 Task: Search one way flight ticket for 3 adults, 3 children in premium economy from Spokane: Spokane International Airport (geiger Field) to Greenville: Pitt-greenville Airport on 5-2-2023. Choice of flights is JetBlue. Number of bags: 9 checked bags. Price is upto 89000. Outbound departure time preference is 20:45.
Action: Mouse moved to (365, 339)
Screenshot: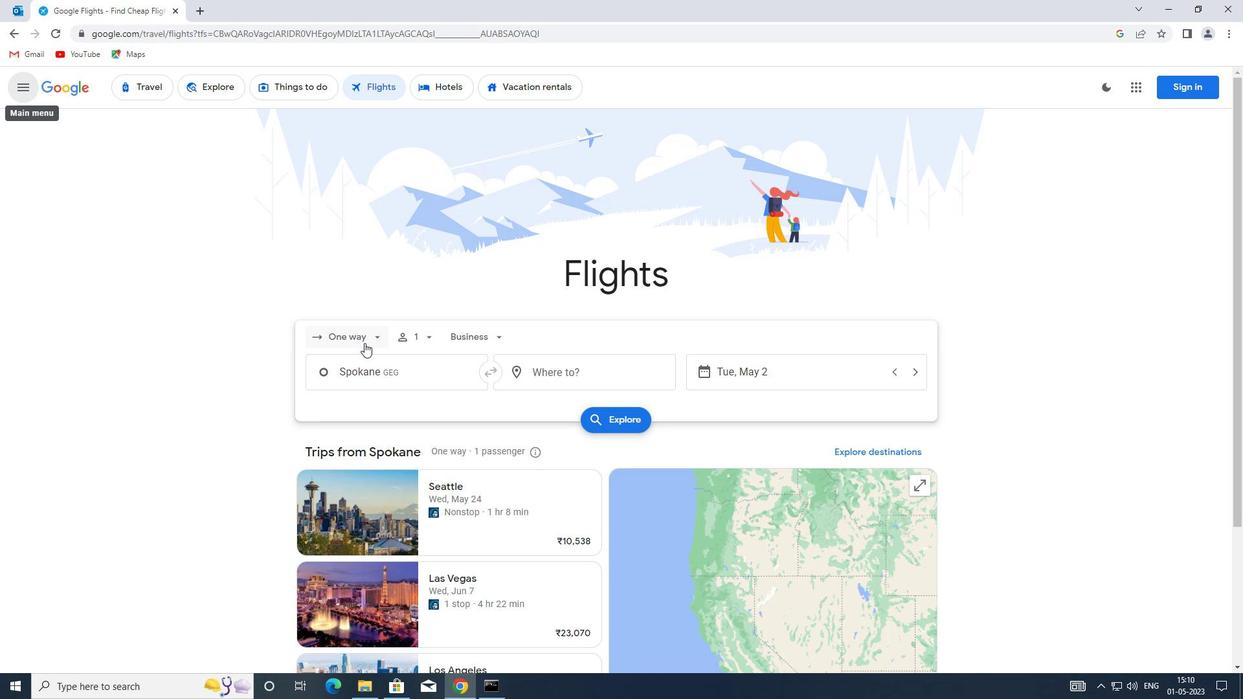 
Action: Mouse pressed left at (365, 339)
Screenshot: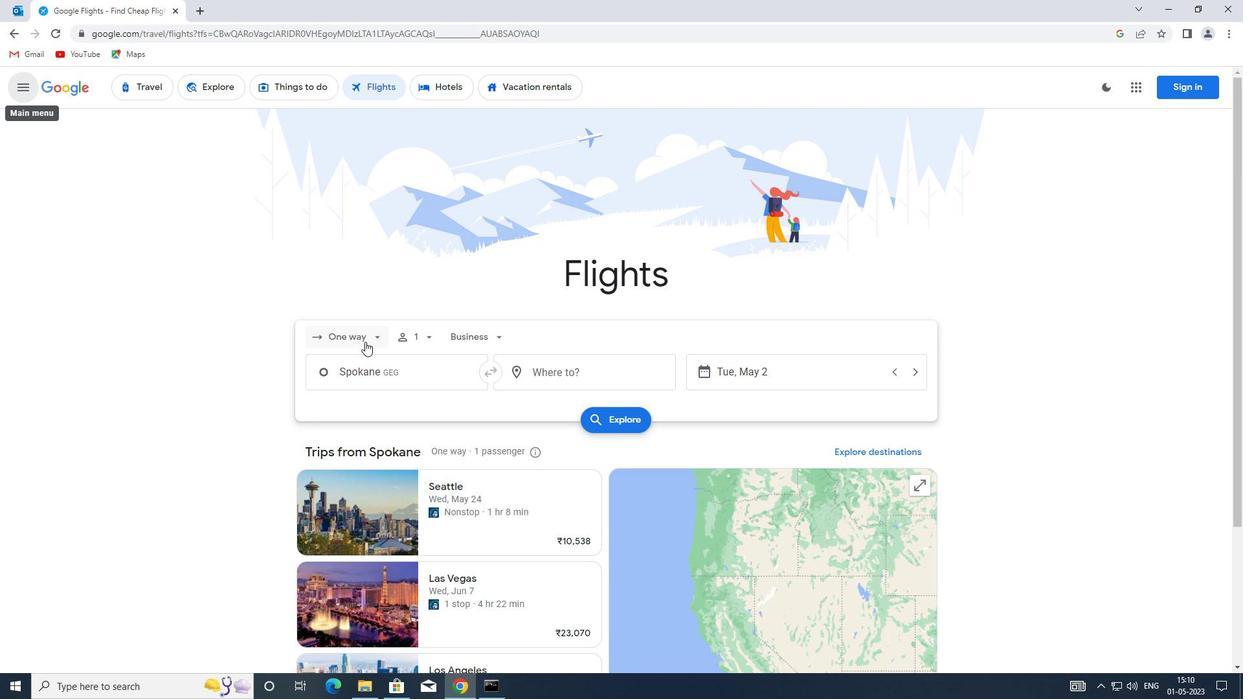 
Action: Mouse moved to (376, 400)
Screenshot: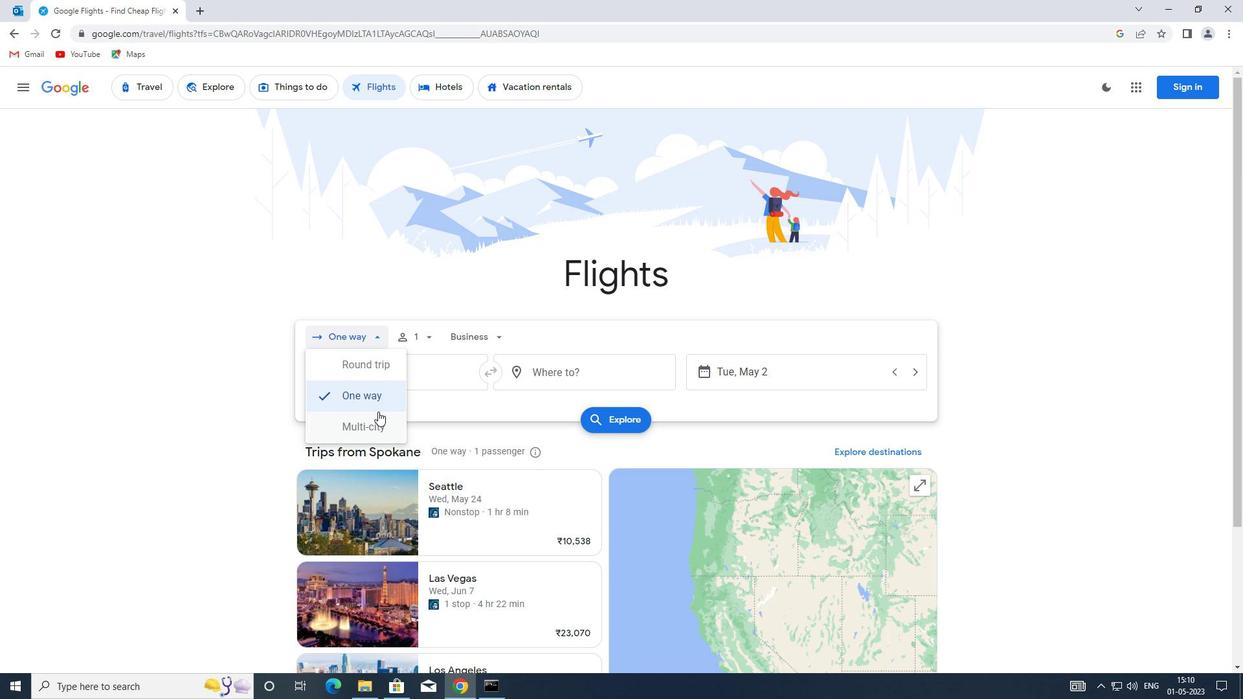 
Action: Mouse pressed left at (376, 400)
Screenshot: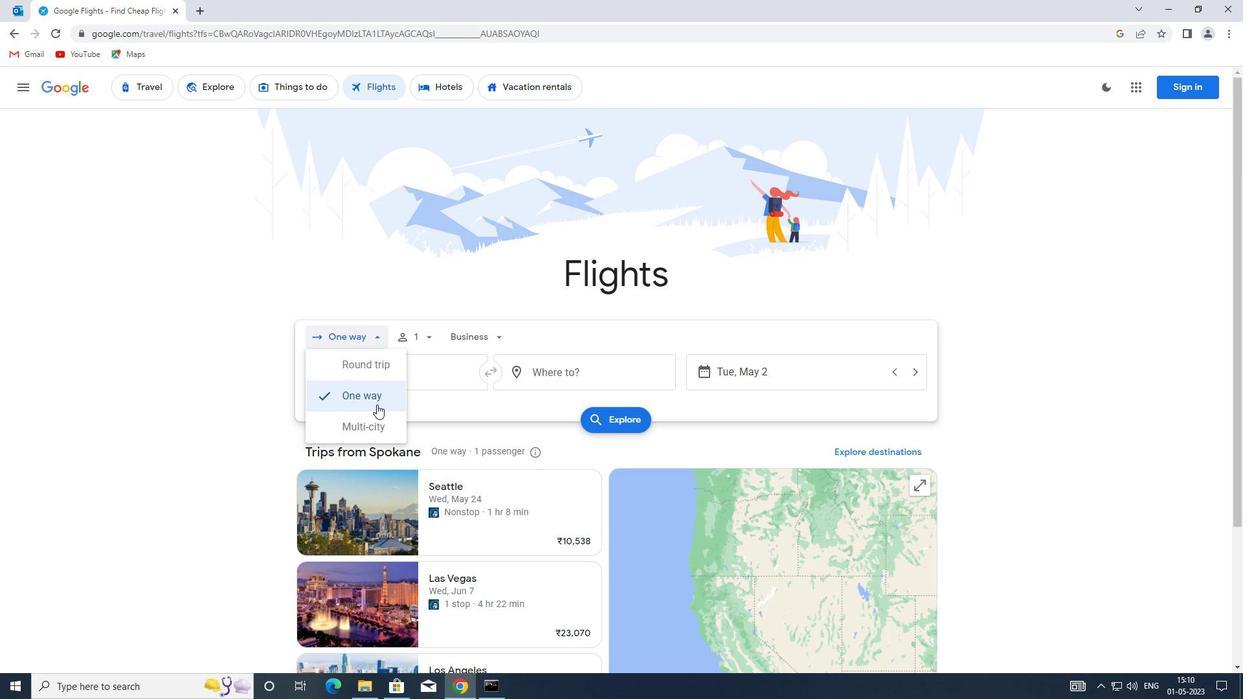 
Action: Mouse moved to (430, 338)
Screenshot: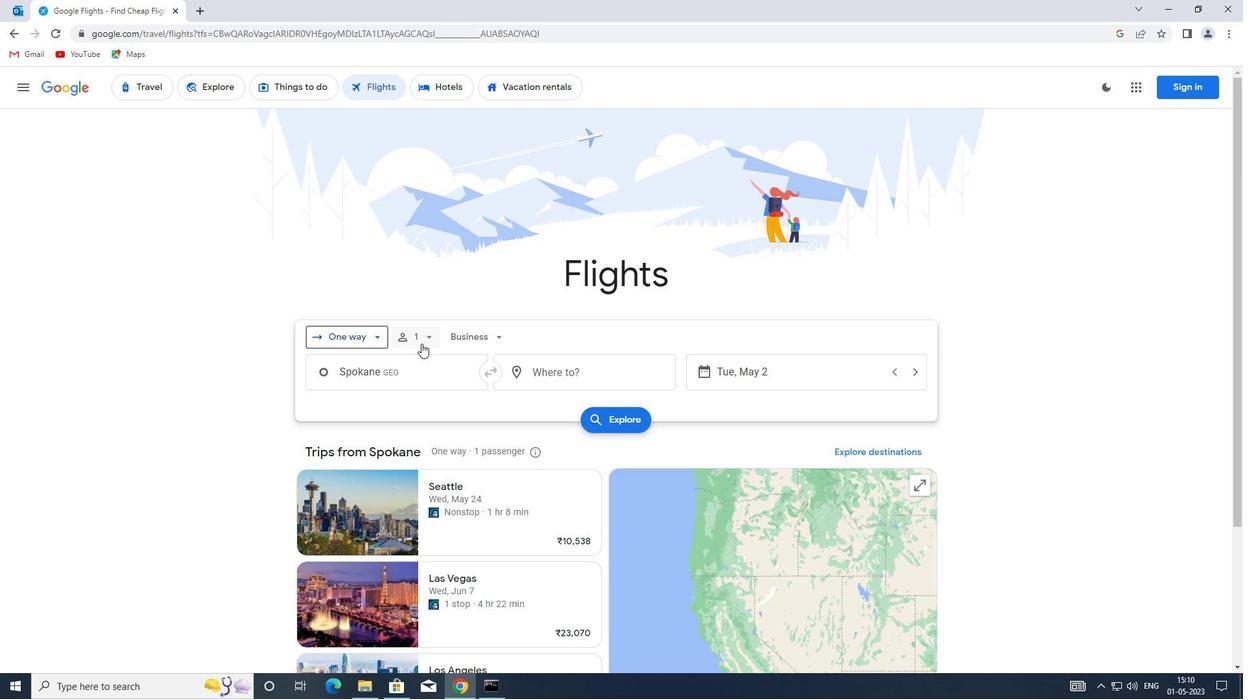 
Action: Mouse pressed left at (430, 338)
Screenshot: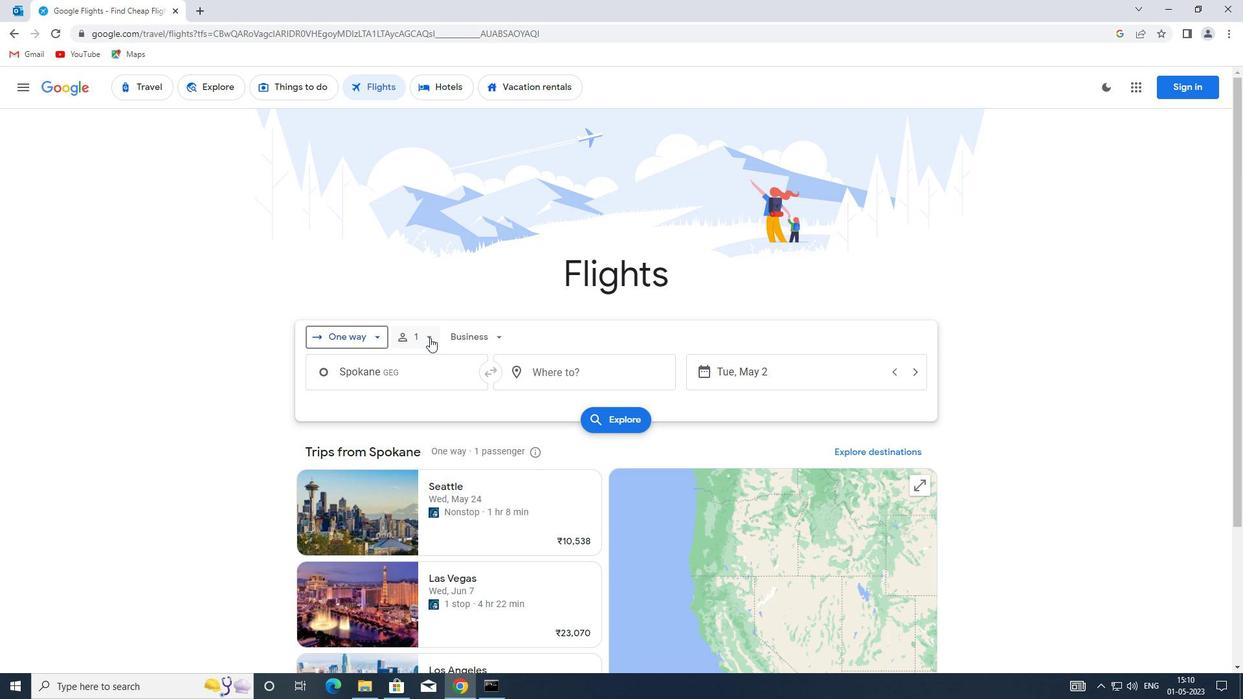 
Action: Mouse moved to (526, 371)
Screenshot: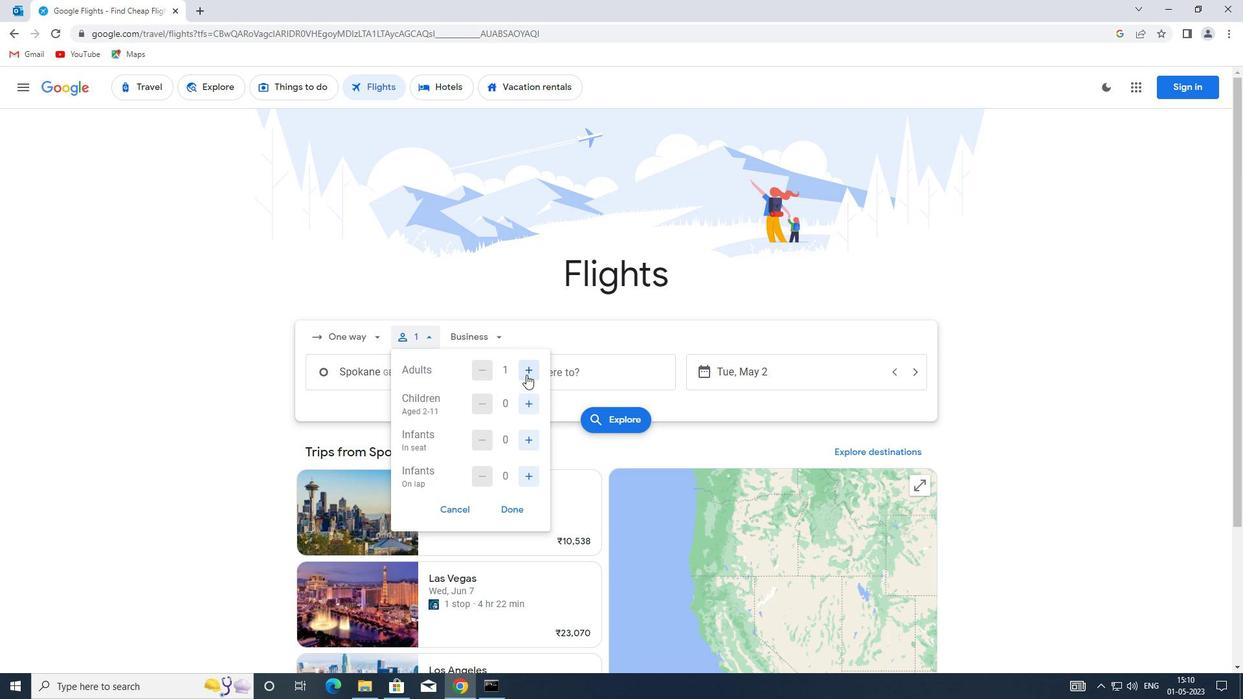 
Action: Mouse pressed left at (526, 371)
Screenshot: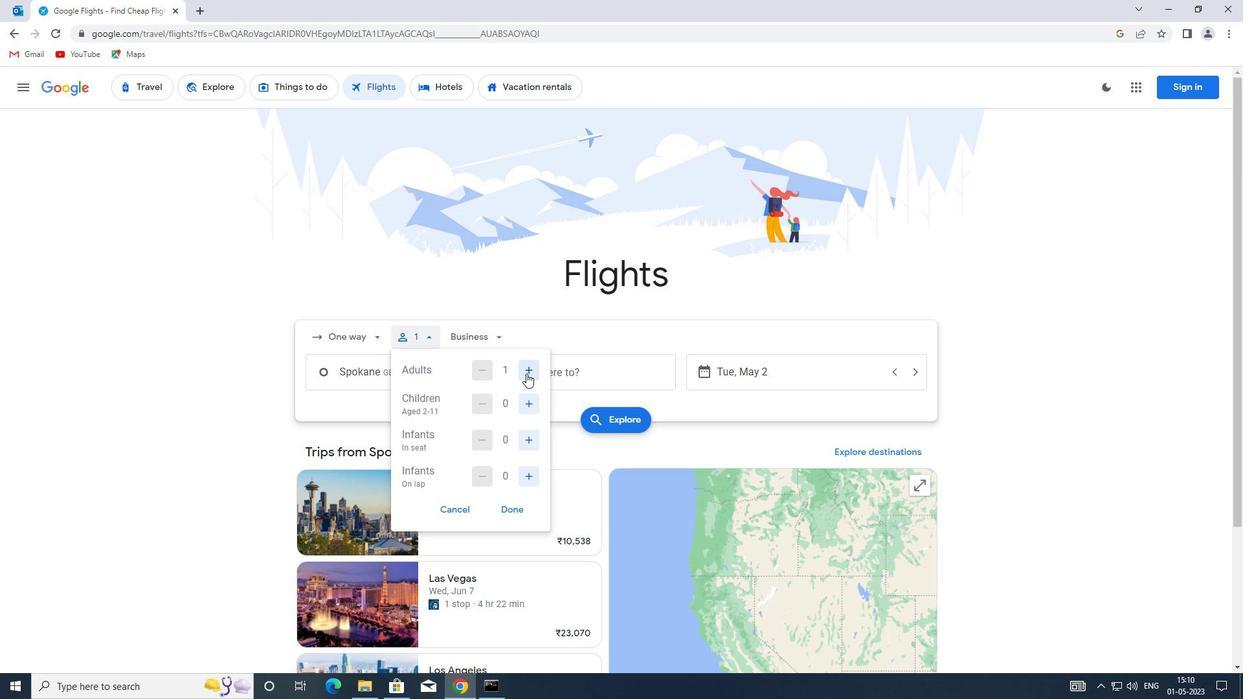 
Action: Mouse pressed left at (526, 371)
Screenshot: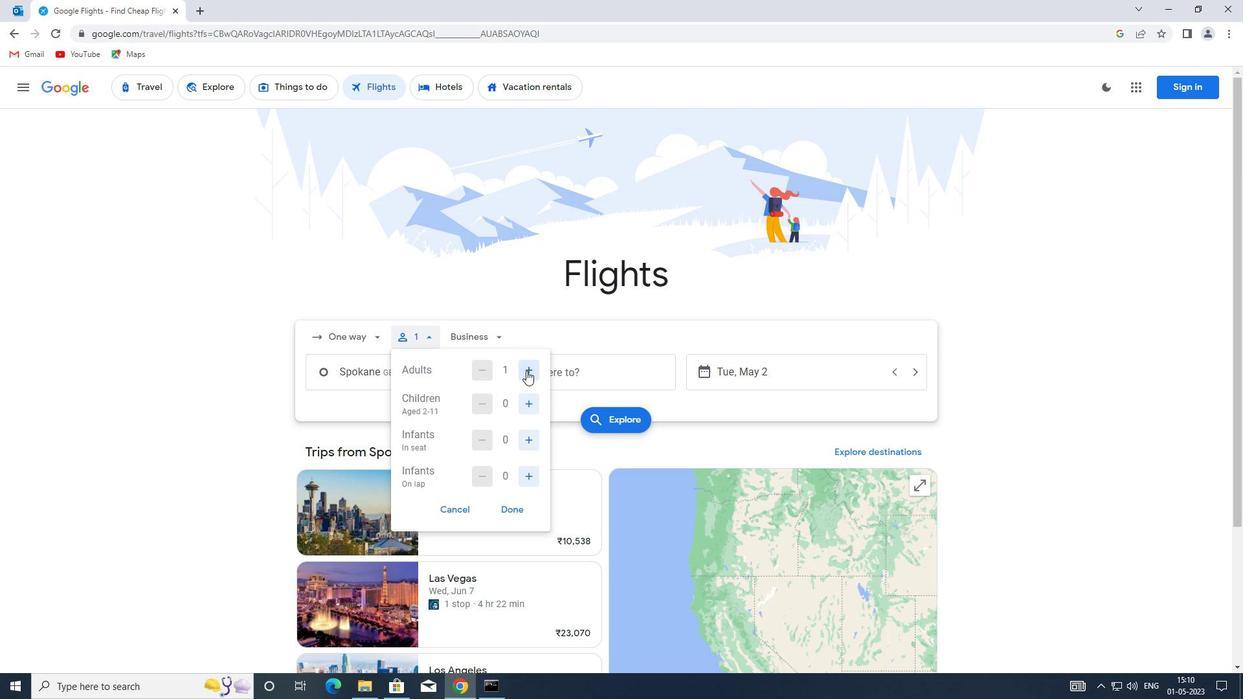 
Action: Mouse moved to (531, 406)
Screenshot: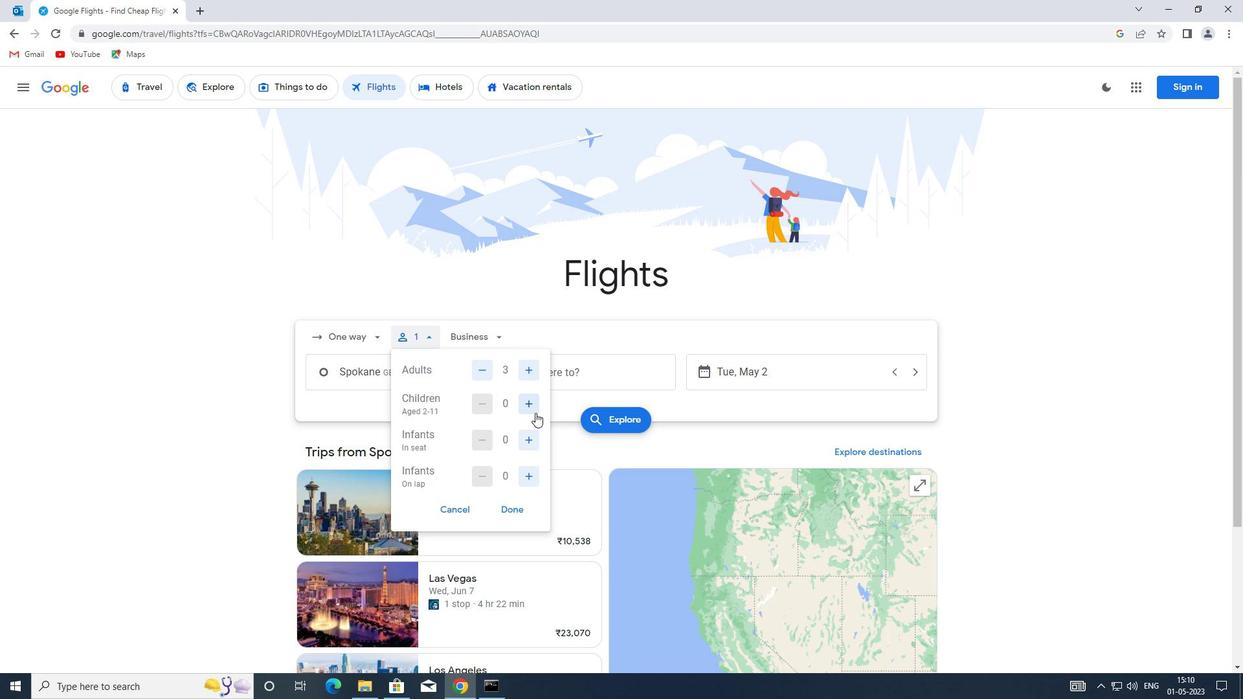 
Action: Mouse pressed left at (531, 406)
Screenshot: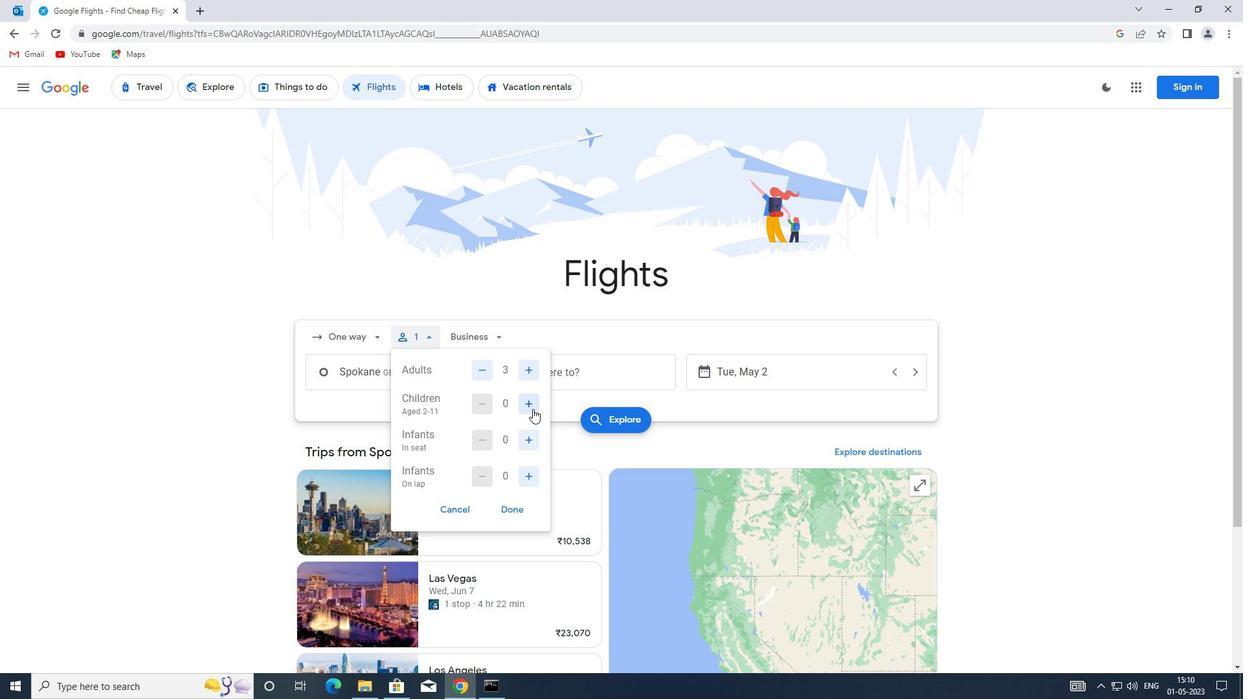 
Action: Mouse pressed left at (531, 406)
Screenshot: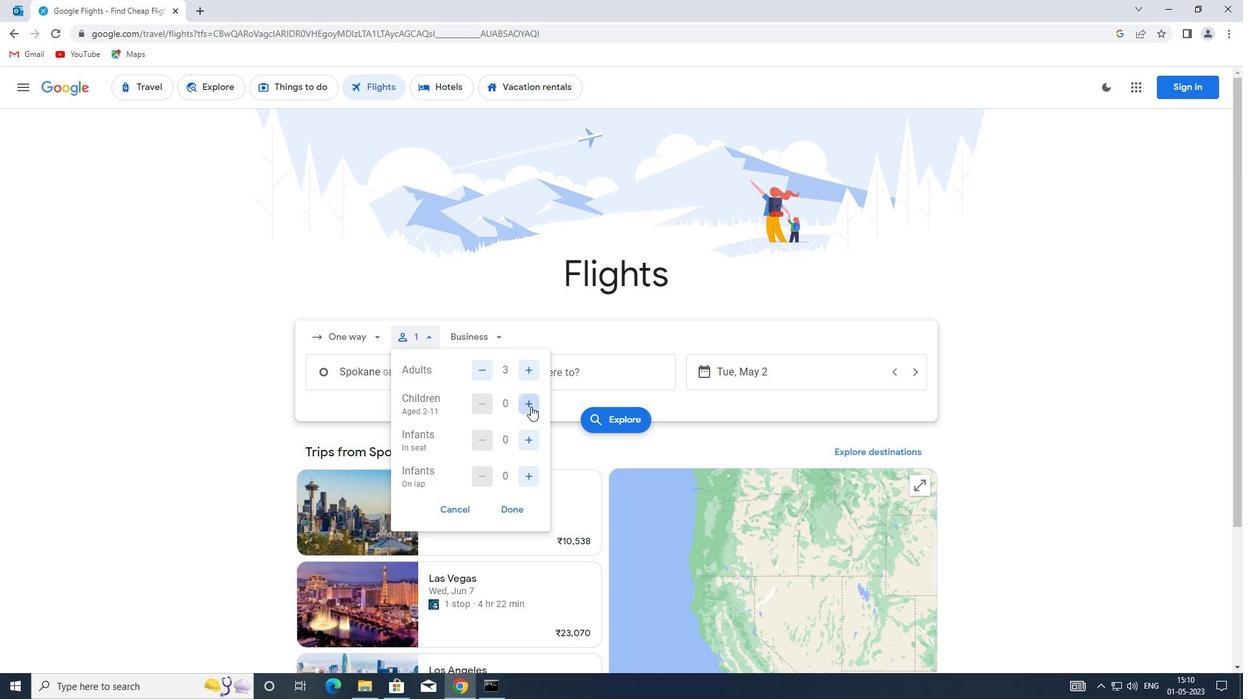 
Action: Mouse pressed left at (531, 406)
Screenshot: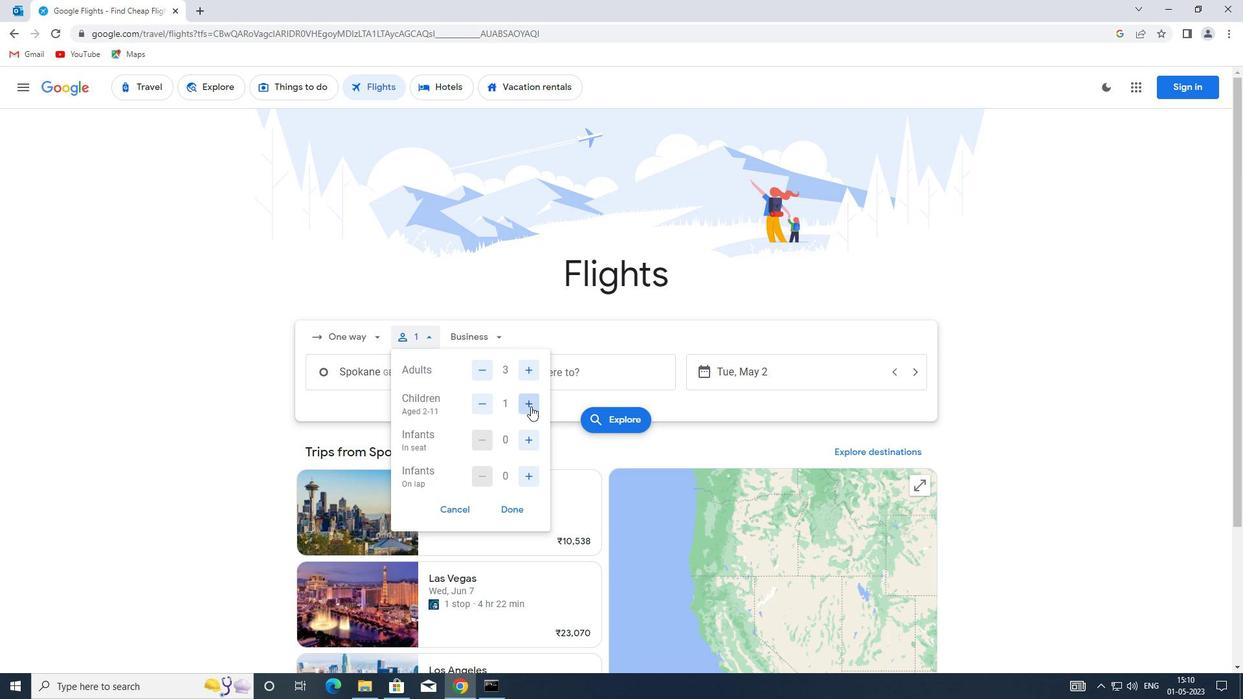 
Action: Mouse moved to (515, 509)
Screenshot: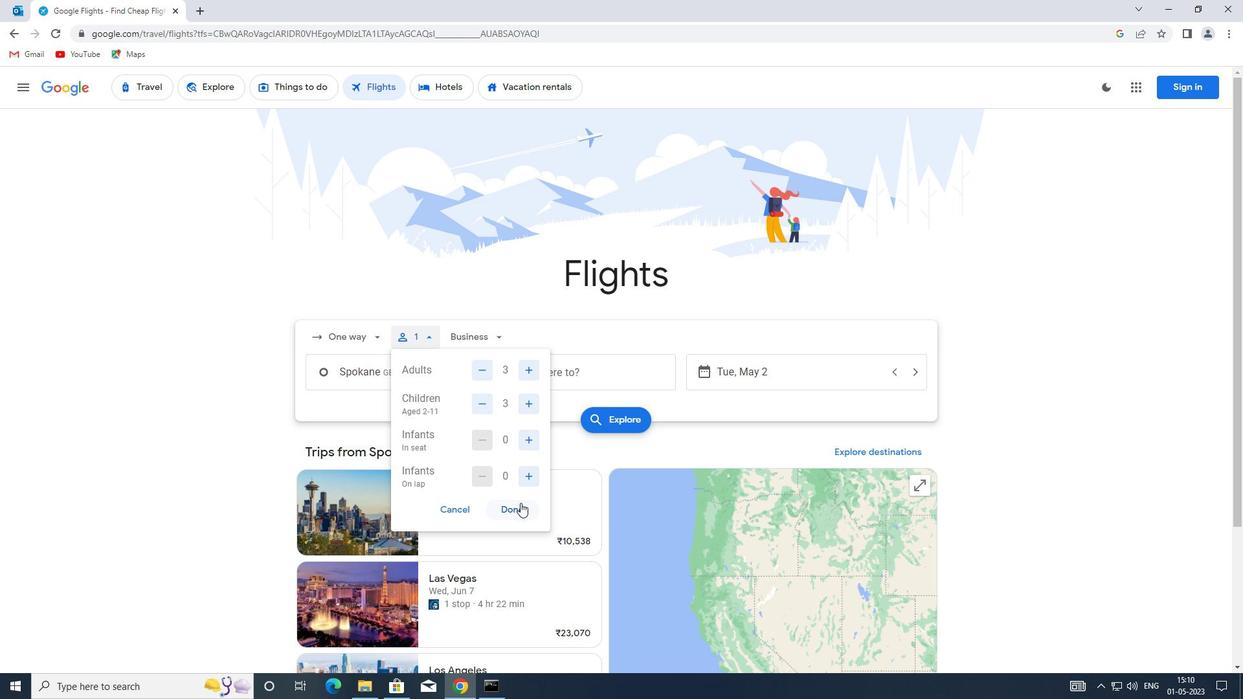 
Action: Mouse pressed left at (515, 509)
Screenshot: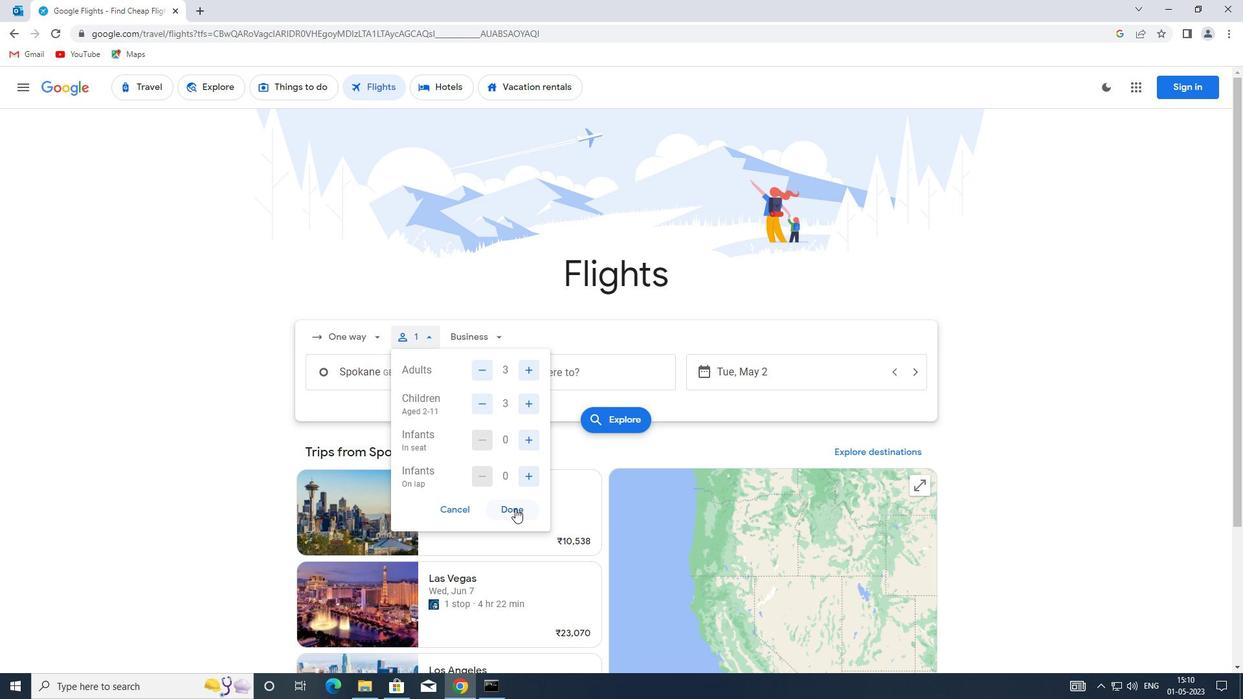 
Action: Mouse moved to (493, 344)
Screenshot: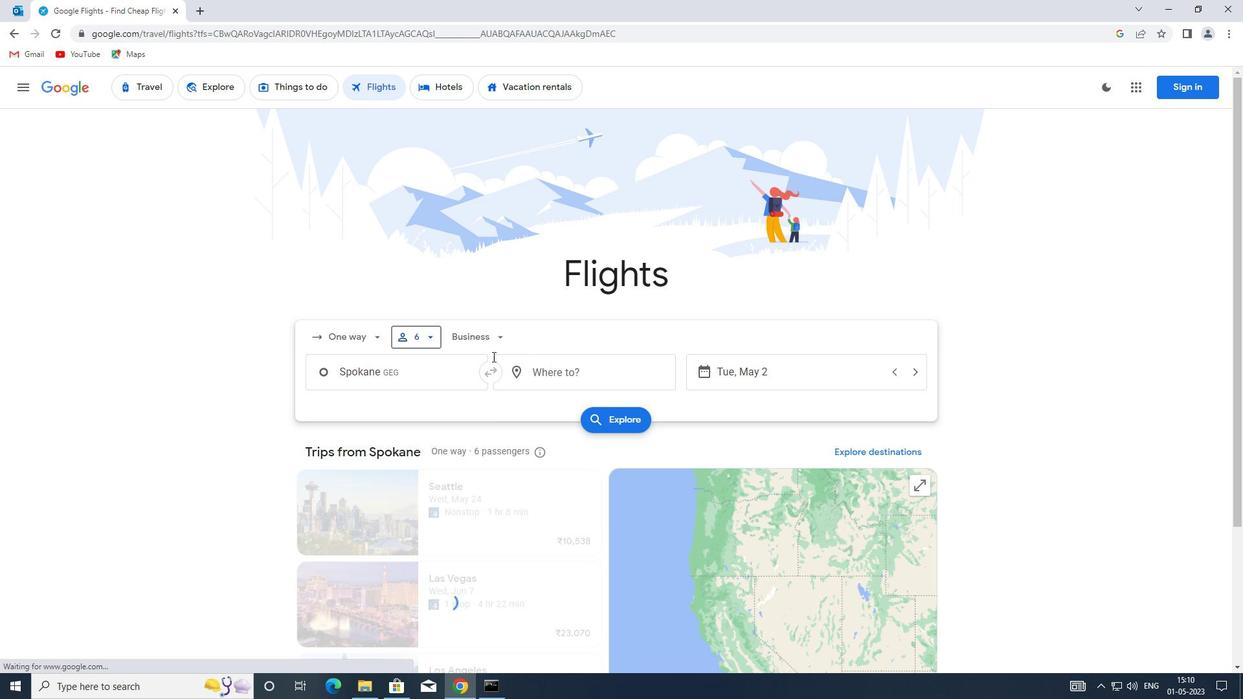 
Action: Mouse pressed left at (493, 344)
Screenshot: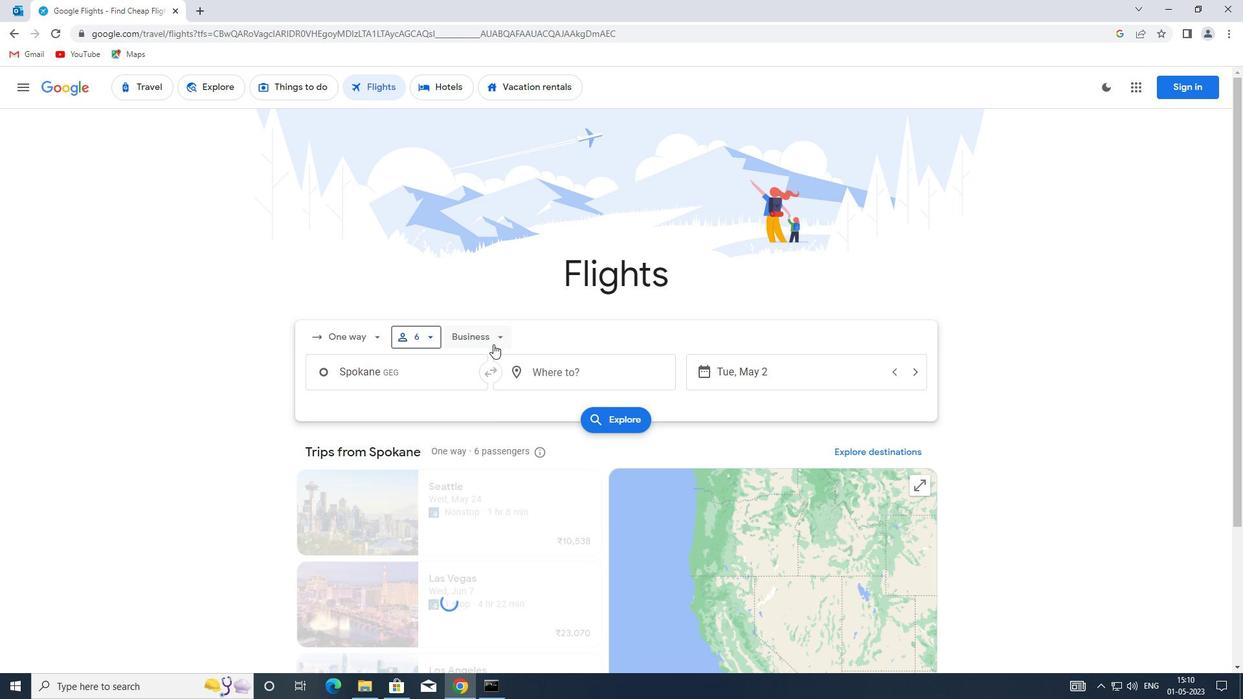 
Action: Mouse moved to (510, 398)
Screenshot: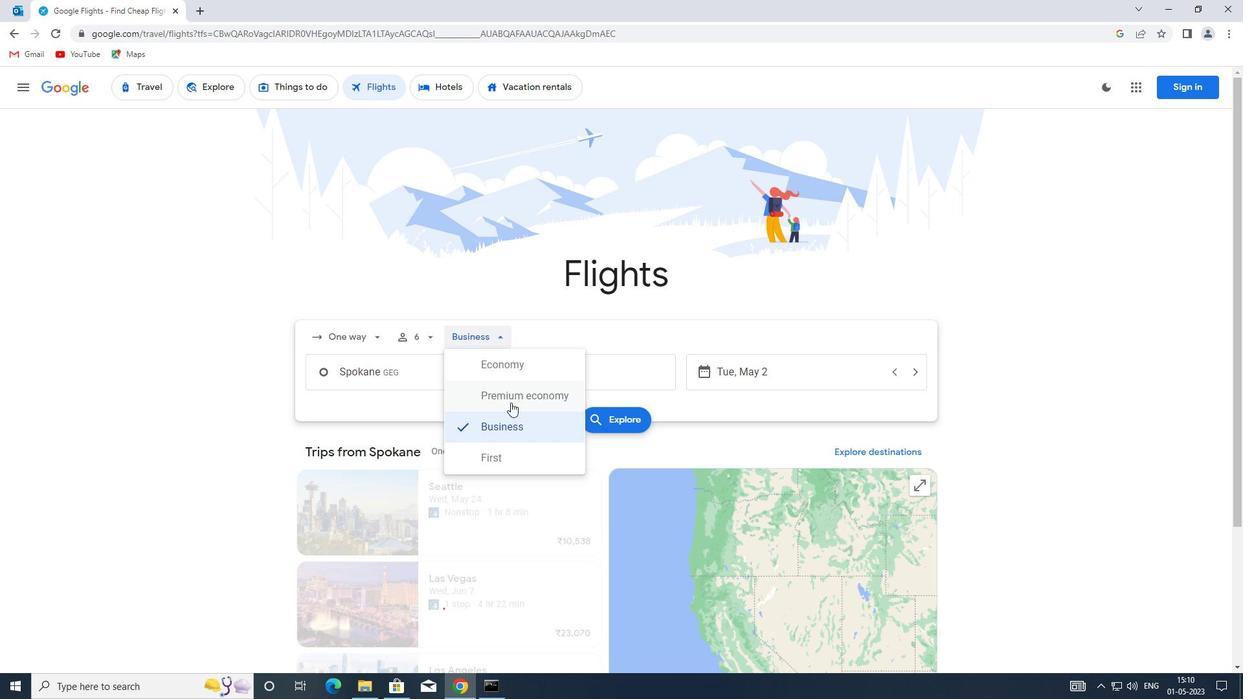 
Action: Mouse pressed left at (510, 398)
Screenshot: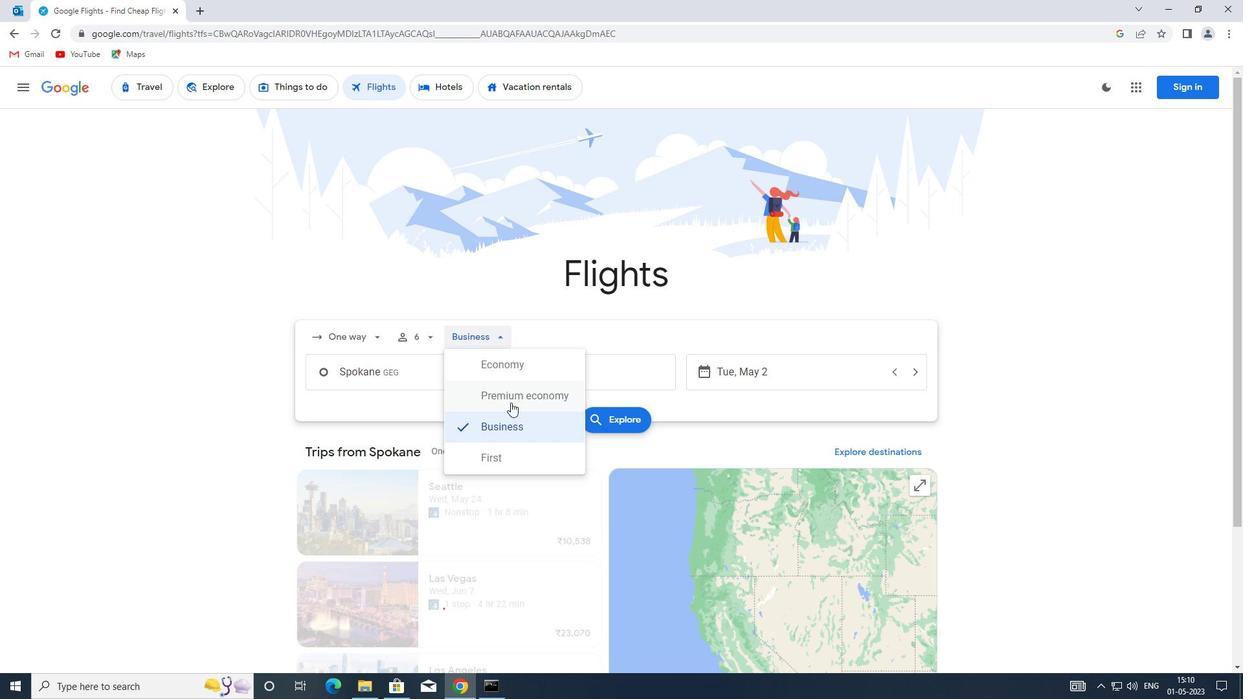 
Action: Mouse moved to (427, 373)
Screenshot: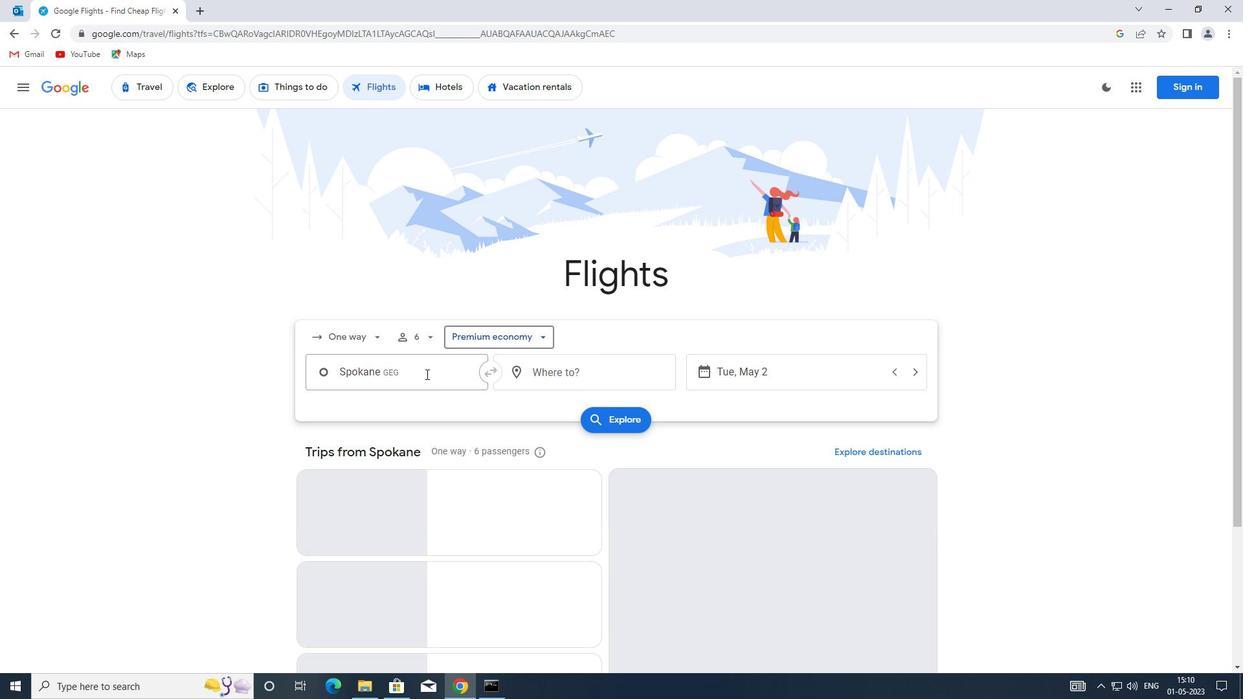 
Action: Mouse pressed left at (427, 373)
Screenshot: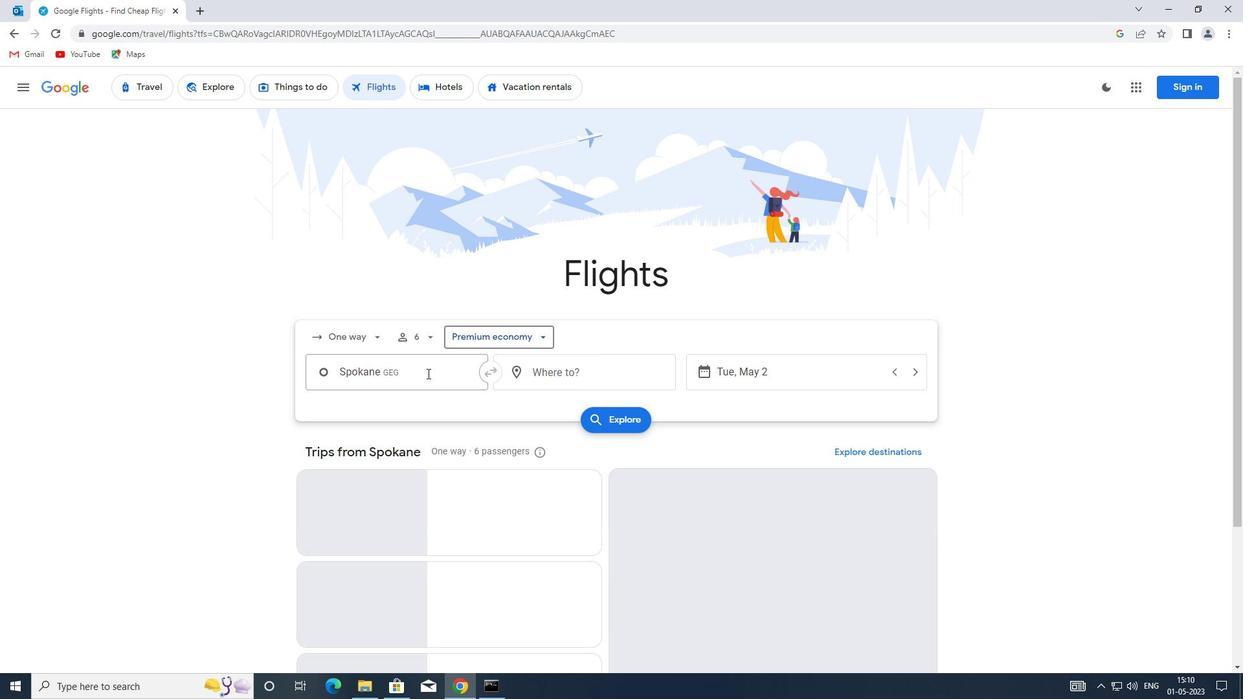
Action: Mouse moved to (429, 373)
Screenshot: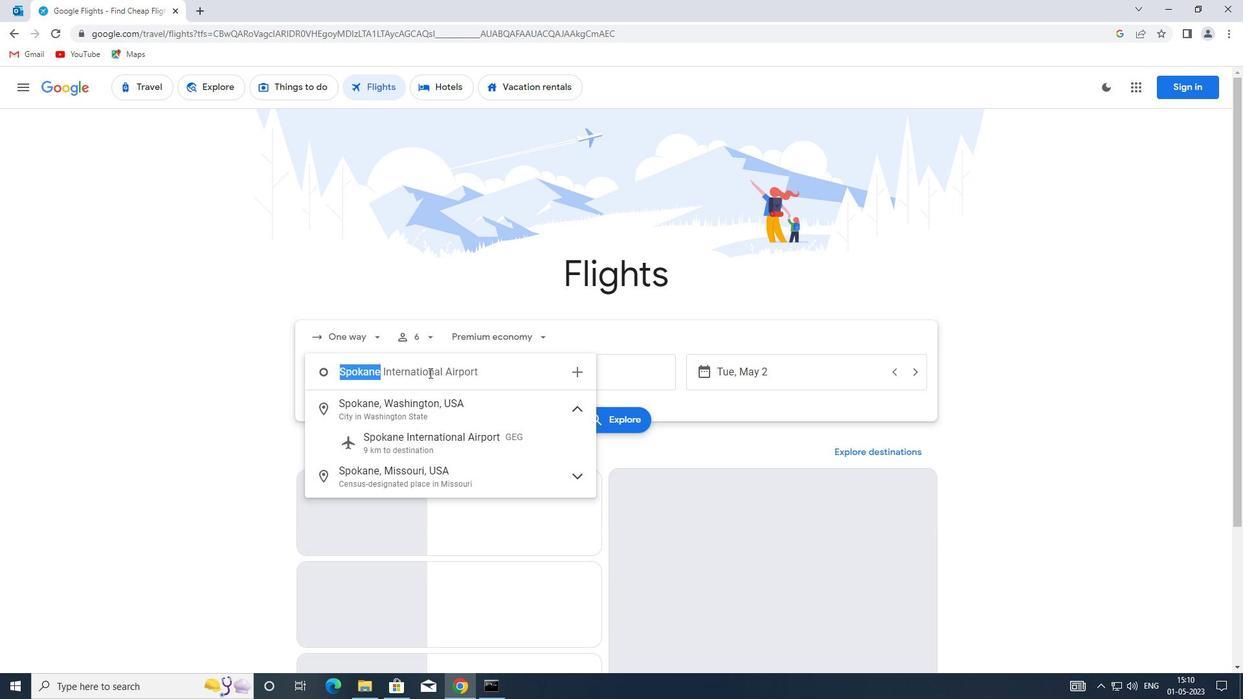 
Action: Key pressed <Key.enter>
Screenshot: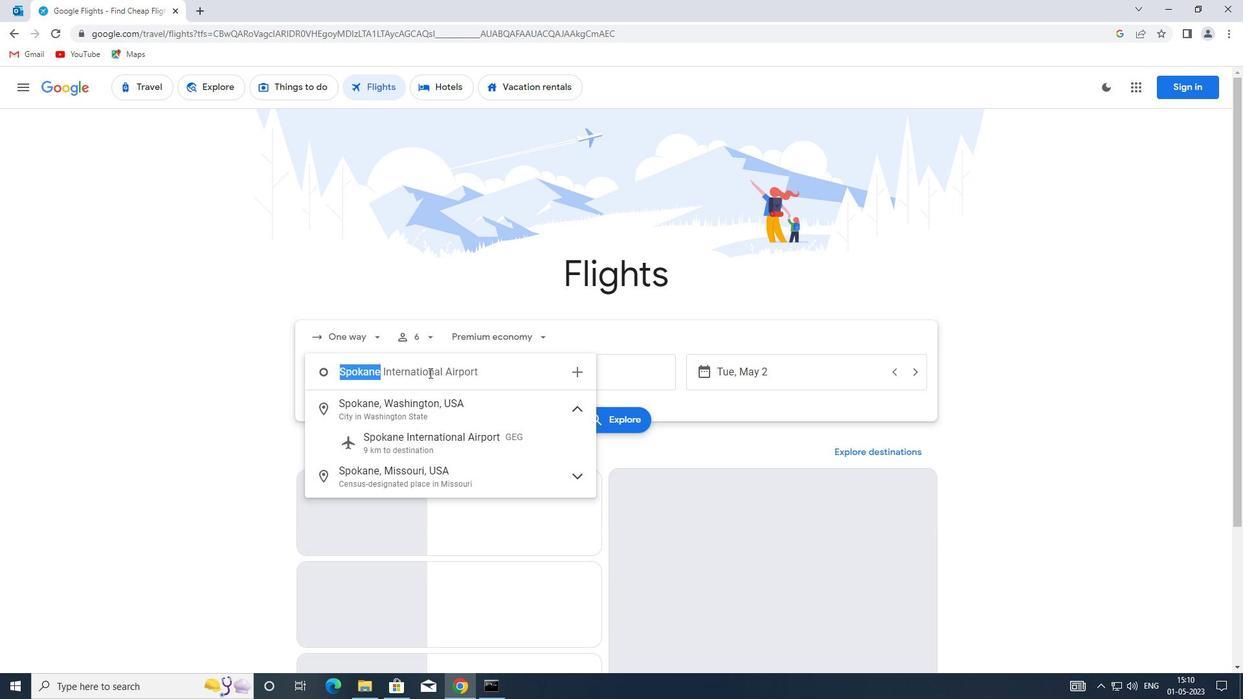 
Action: Mouse moved to (535, 376)
Screenshot: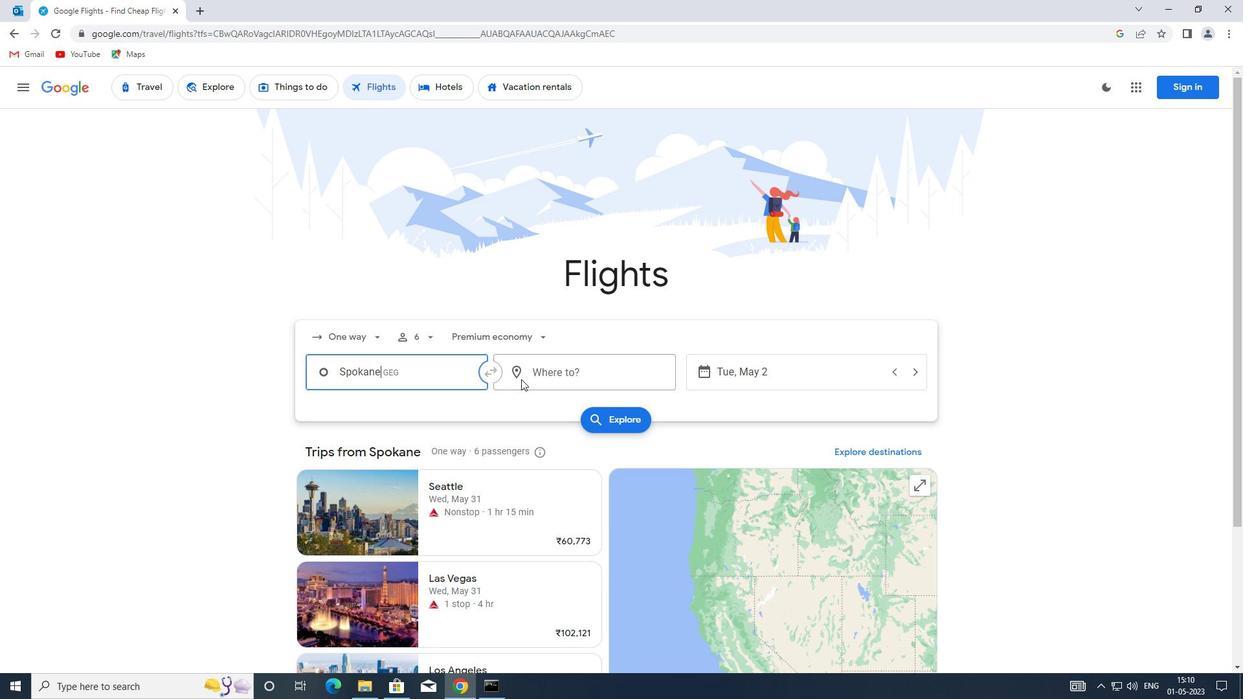
Action: Mouse pressed left at (535, 376)
Screenshot: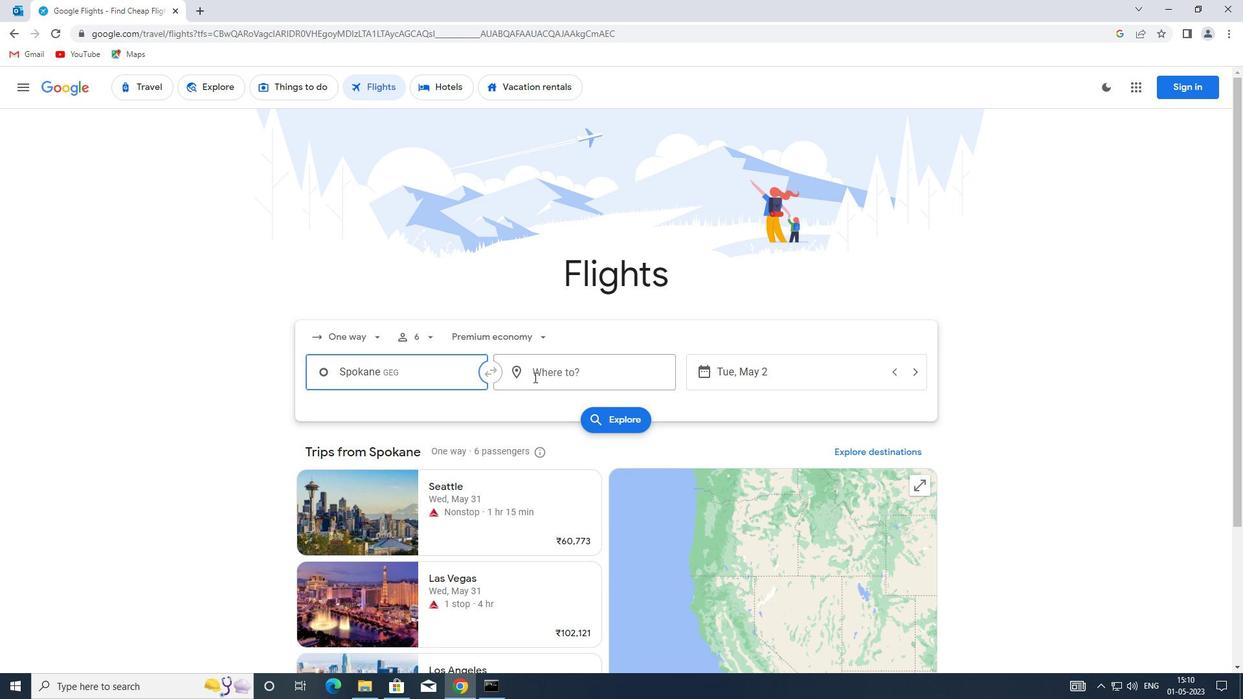 
Action: Mouse moved to (535, 376)
Screenshot: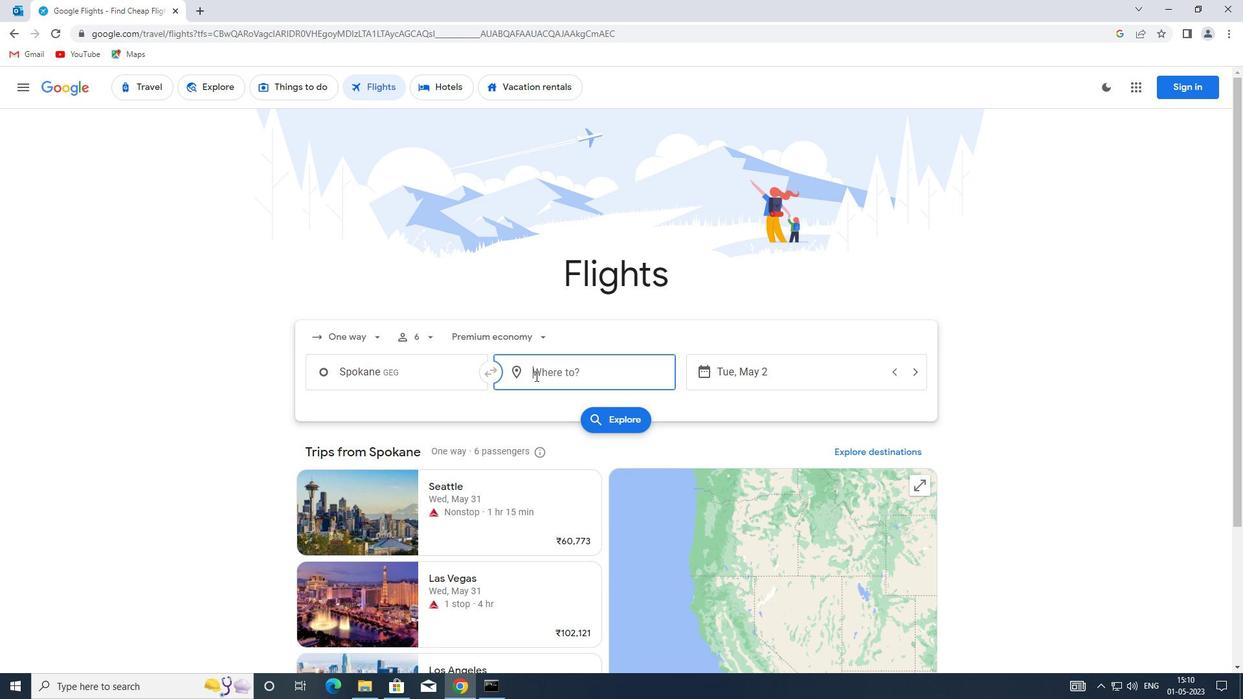
Action: Key pressed pgv<Key.enter>
Screenshot: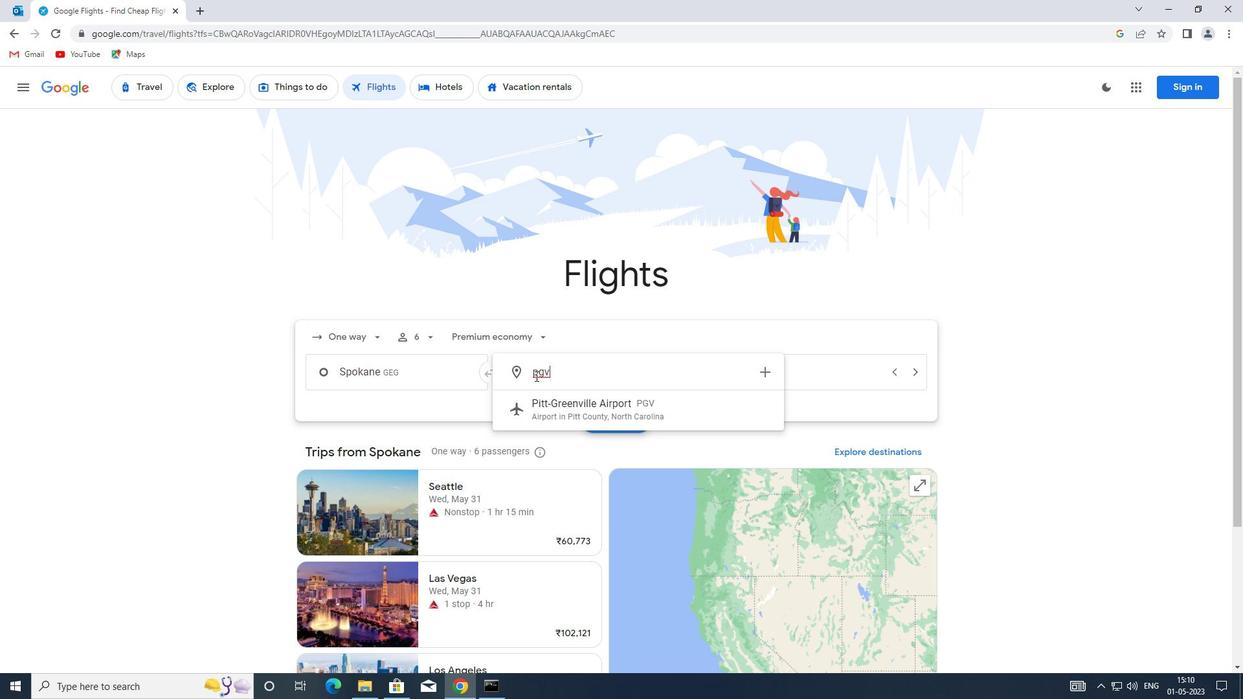 
Action: Mouse moved to (742, 369)
Screenshot: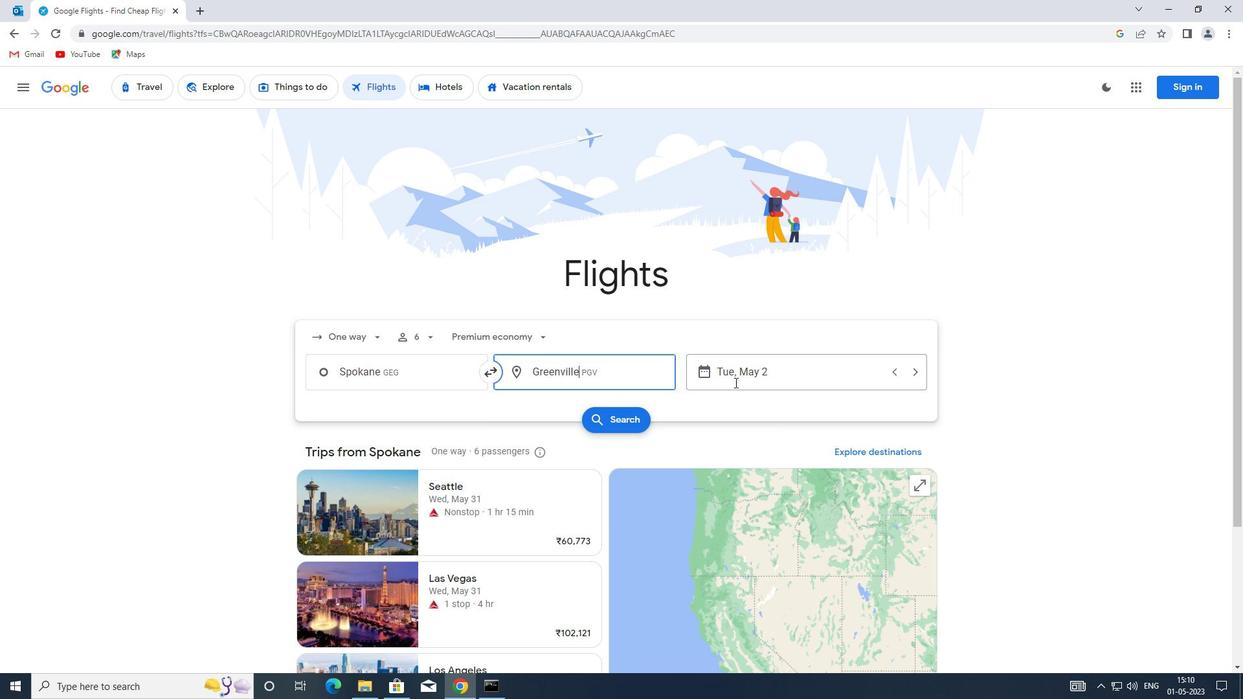 
Action: Mouse pressed left at (742, 369)
Screenshot: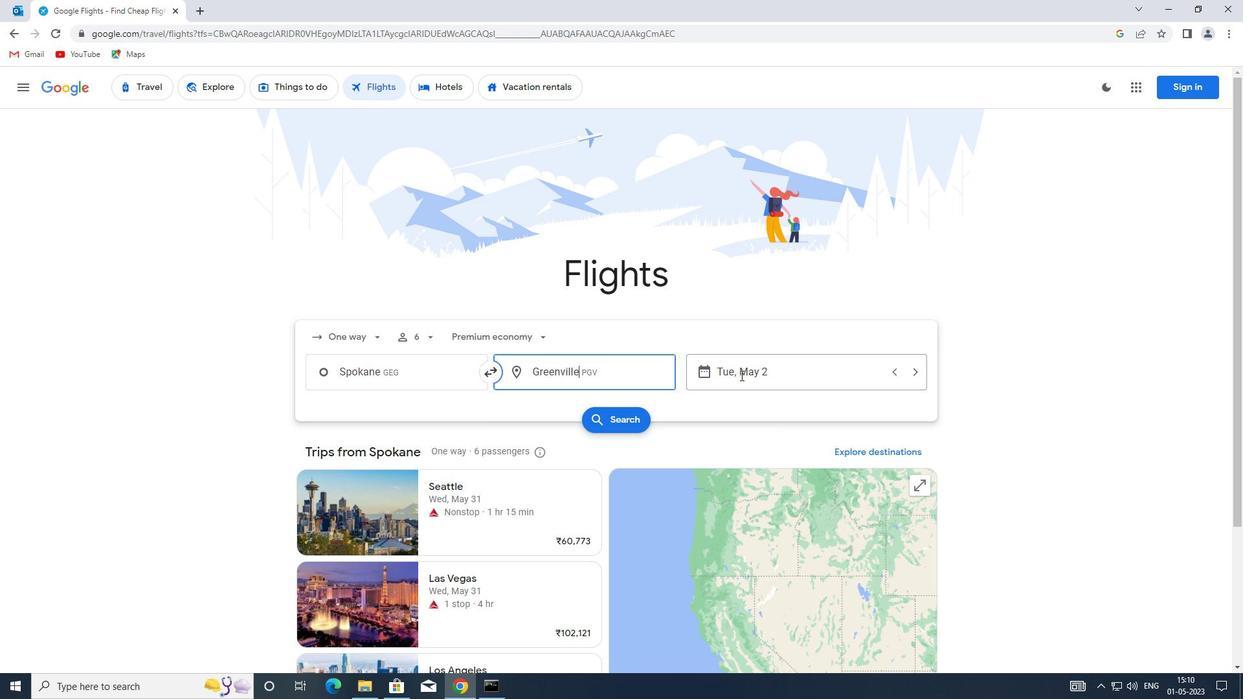 
Action: Mouse moved to (521, 441)
Screenshot: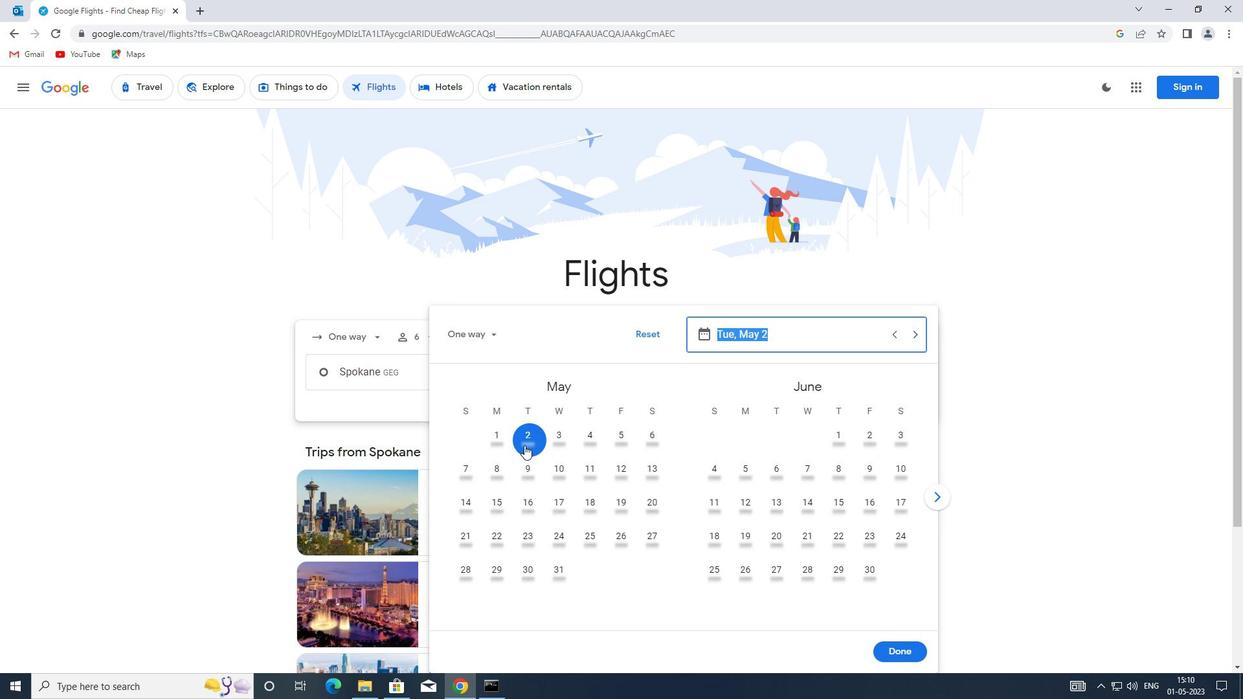 
Action: Mouse pressed left at (521, 441)
Screenshot: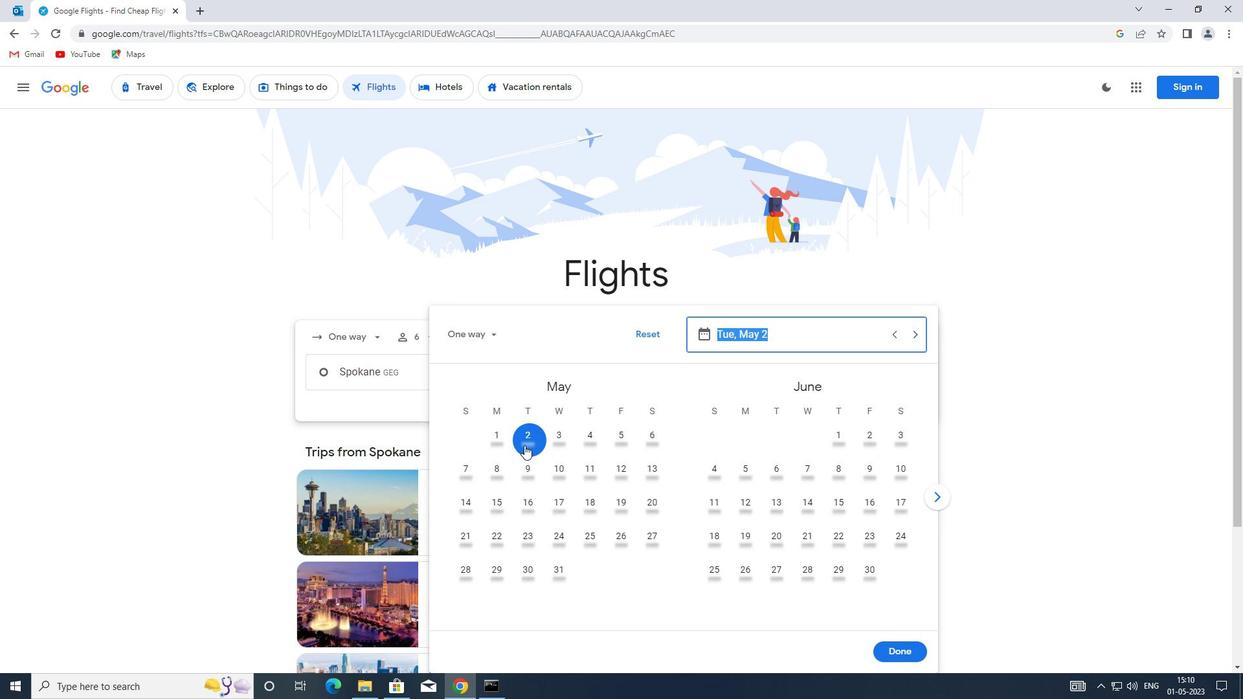 
Action: Mouse moved to (902, 656)
Screenshot: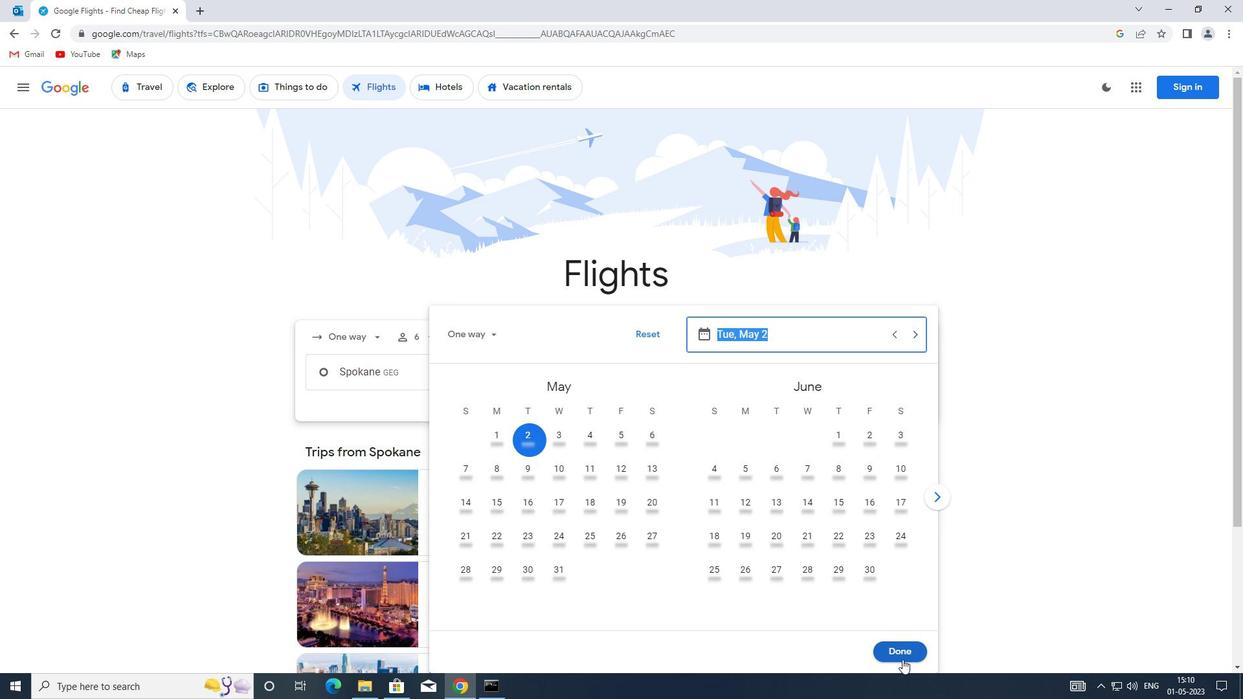 
Action: Mouse pressed left at (902, 656)
Screenshot: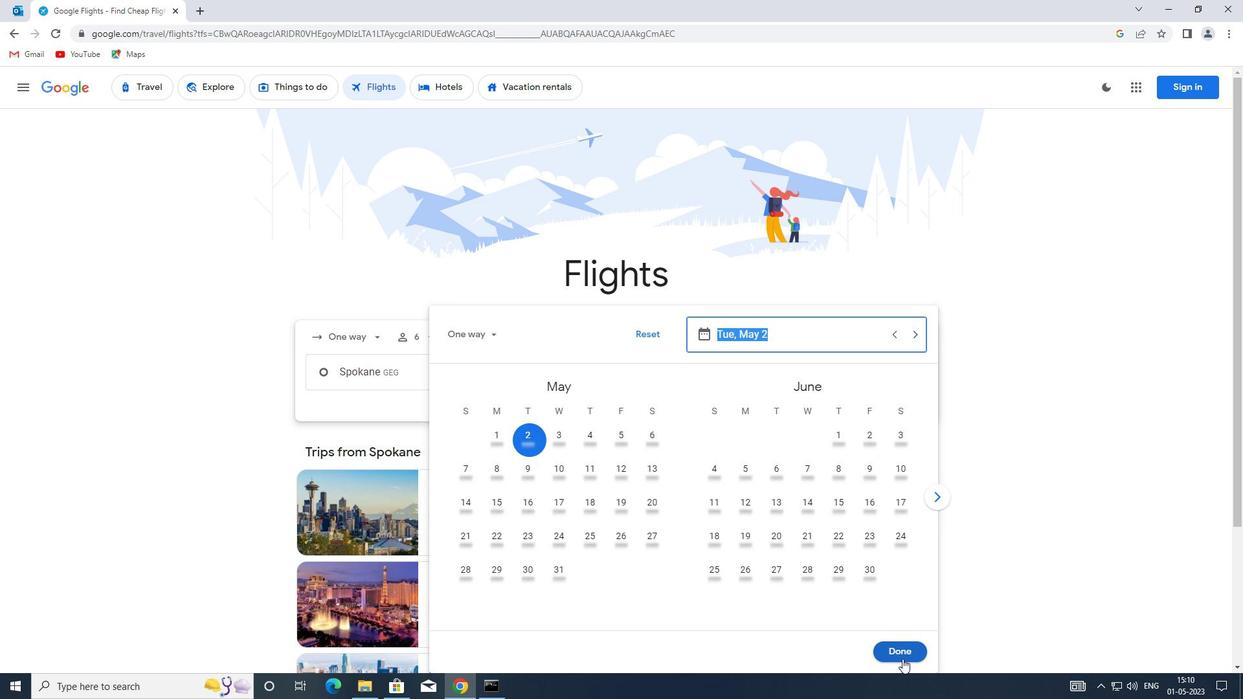 
Action: Mouse moved to (611, 426)
Screenshot: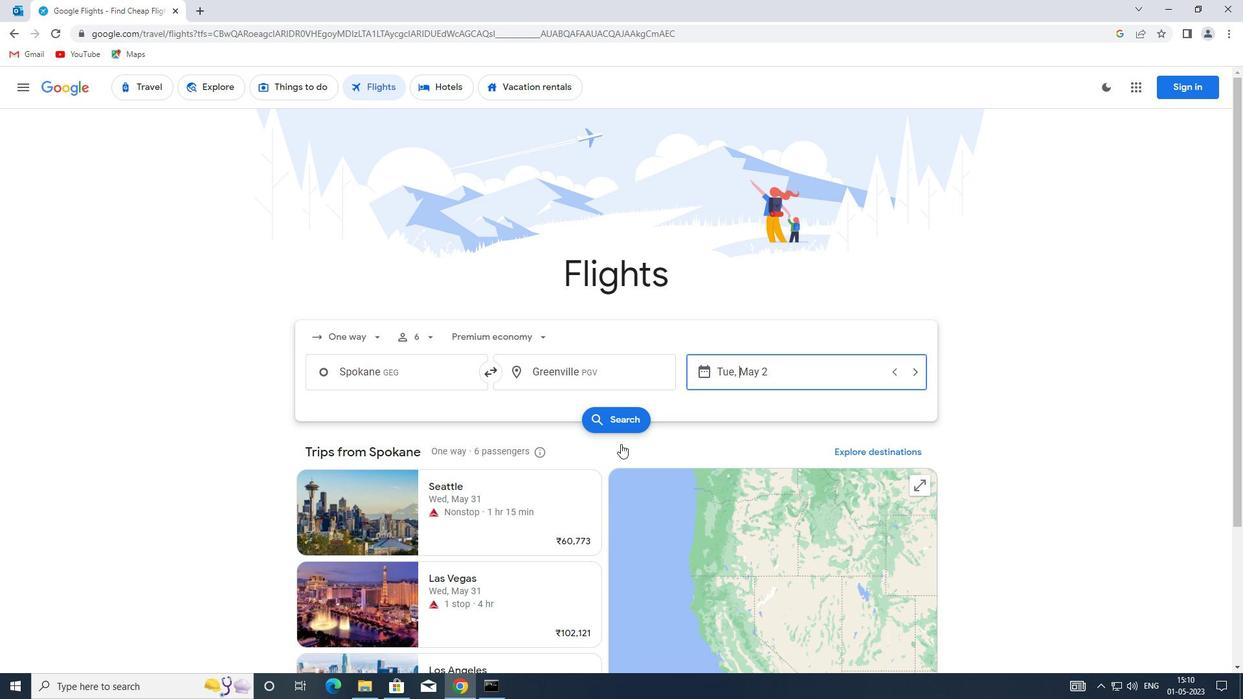 
Action: Mouse pressed left at (611, 426)
Screenshot: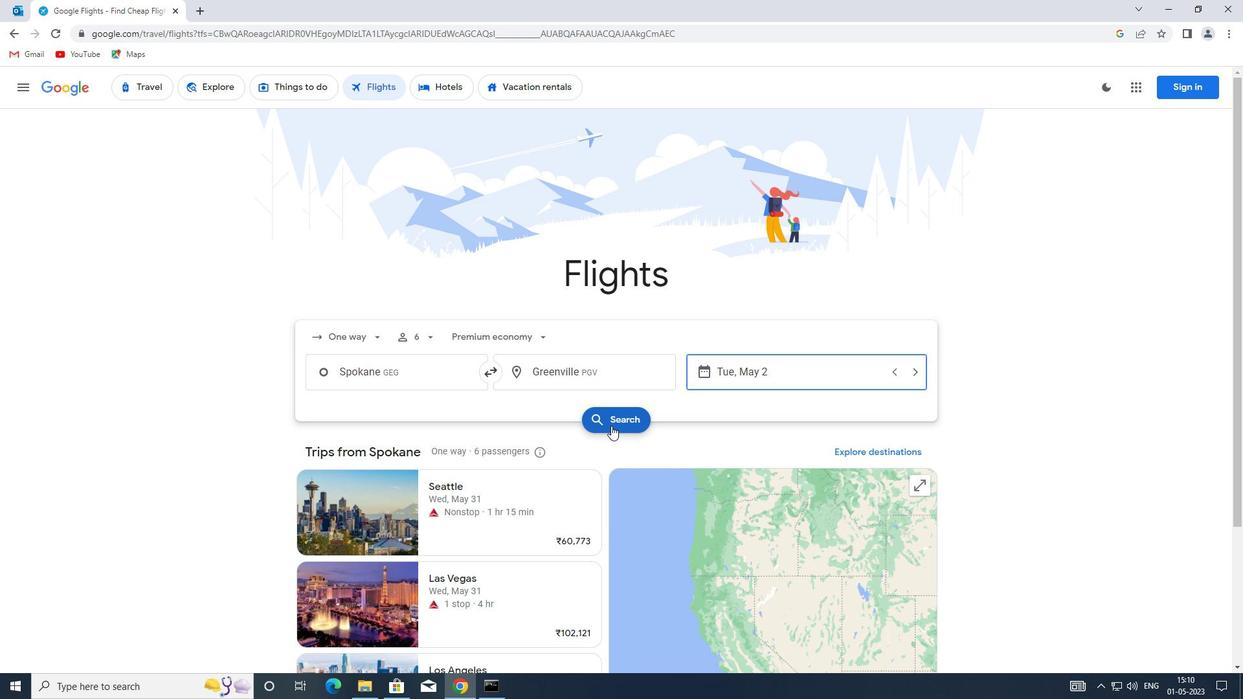 
Action: Mouse moved to (336, 206)
Screenshot: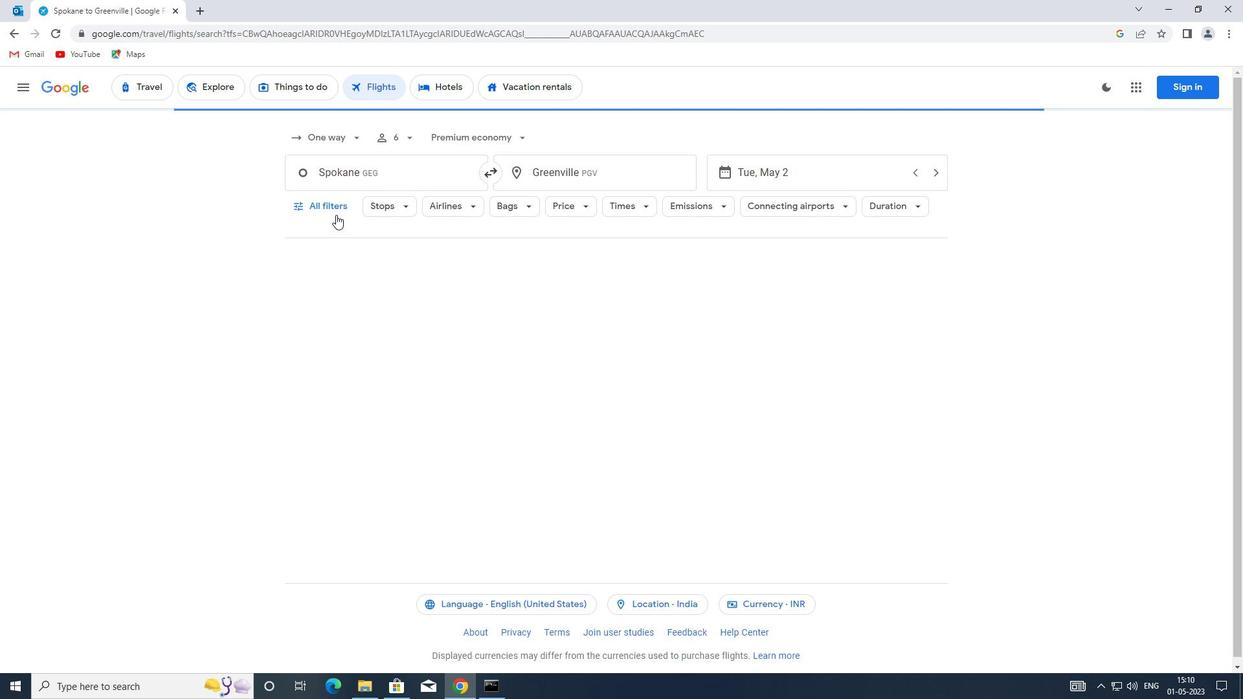 
Action: Mouse pressed left at (336, 206)
Screenshot: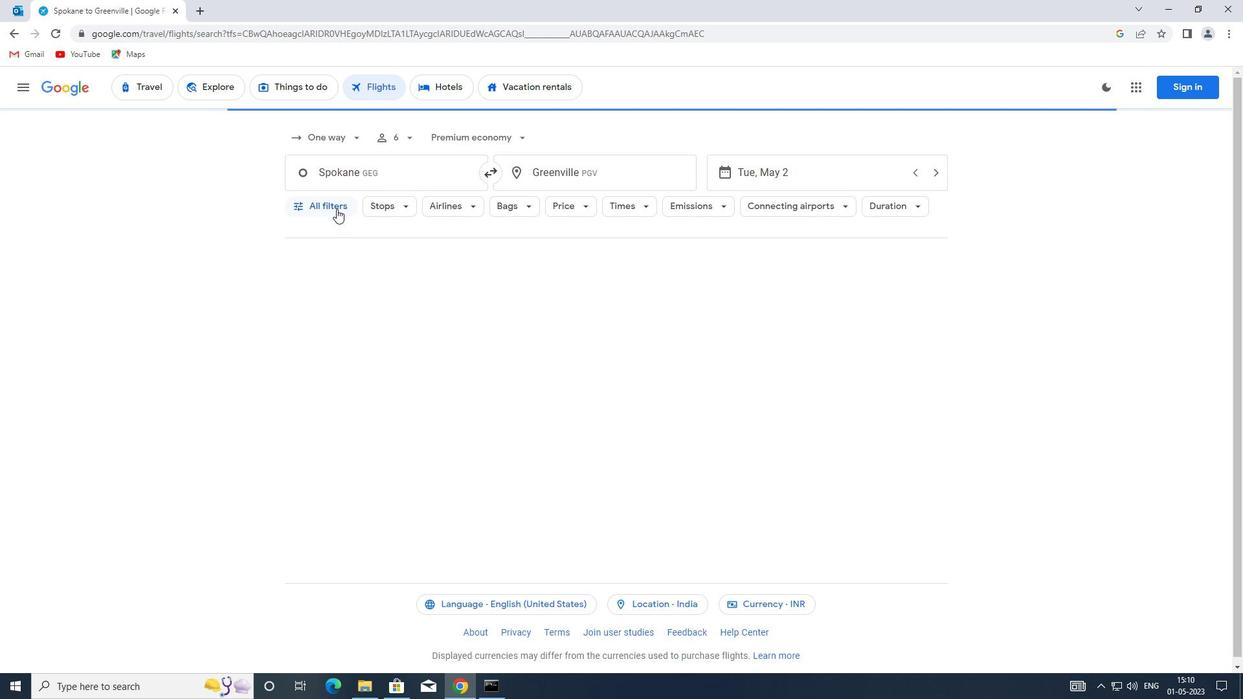 
Action: Mouse moved to (396, 371)
Screenshot: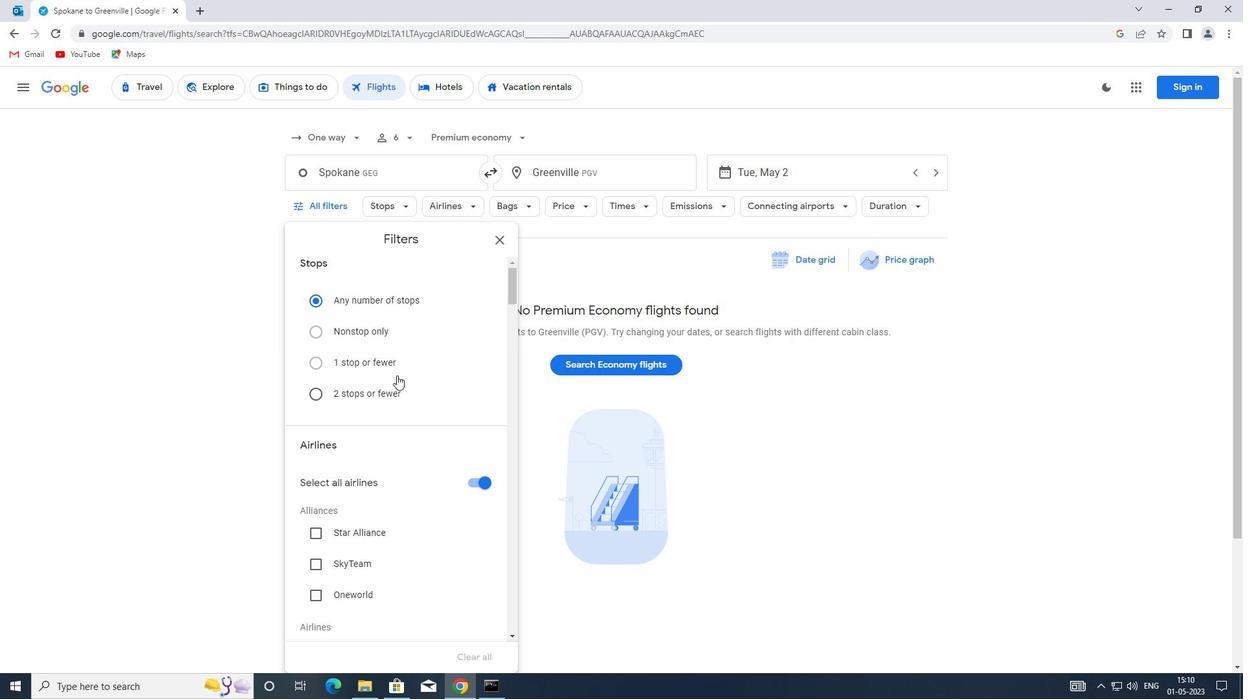 
Action: Mouse scrolled (396, 371) with delta (0, 0)
Screenshot: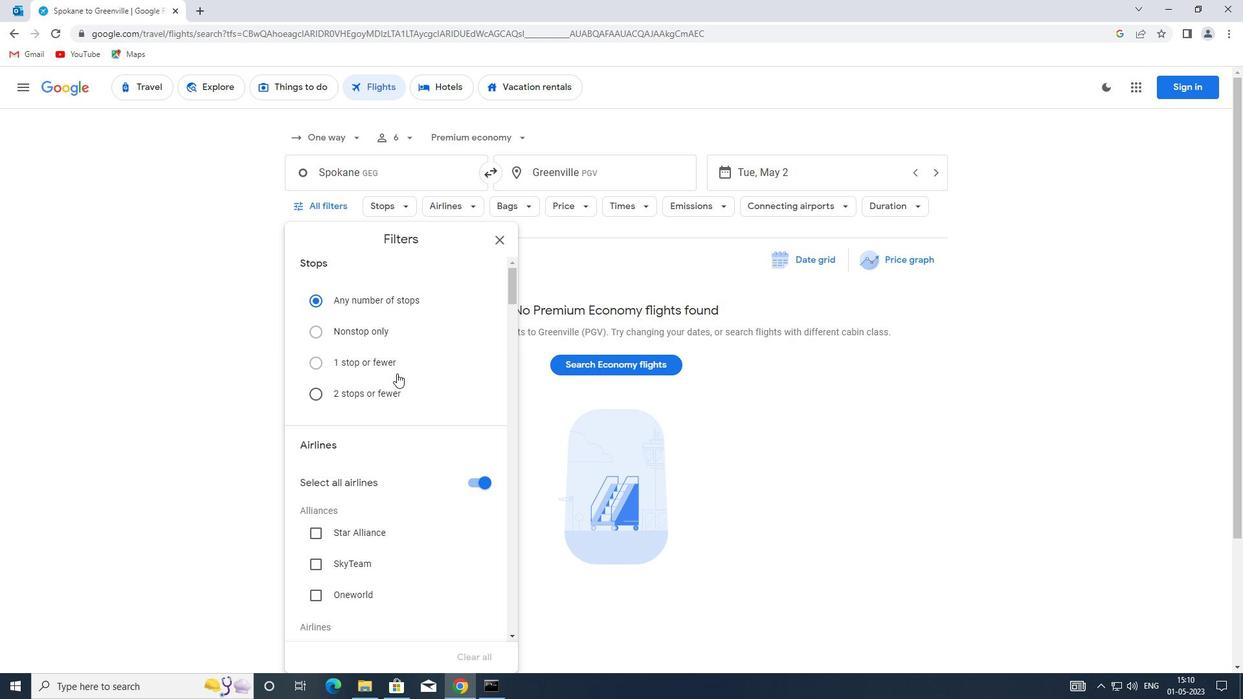 
Action: Mouse scrolled (396, 371) with delta (0, 0)
Screenshot: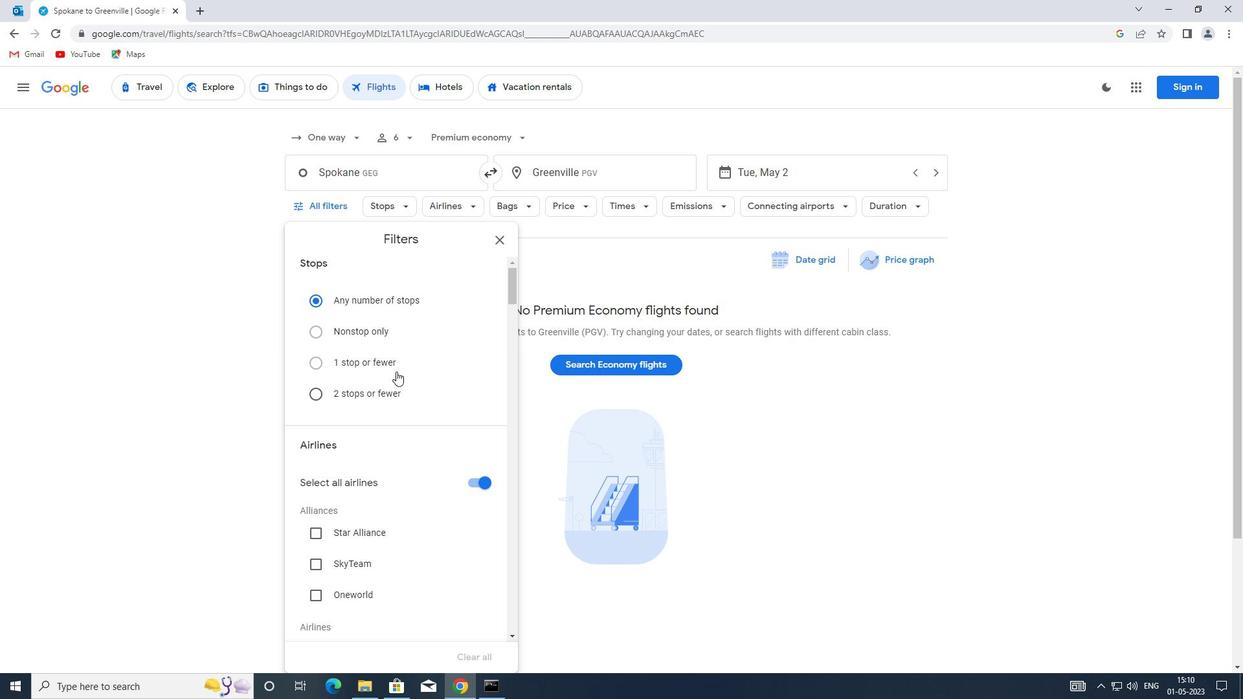 
Action: Mouse moved to (481, 354)
Screenshot: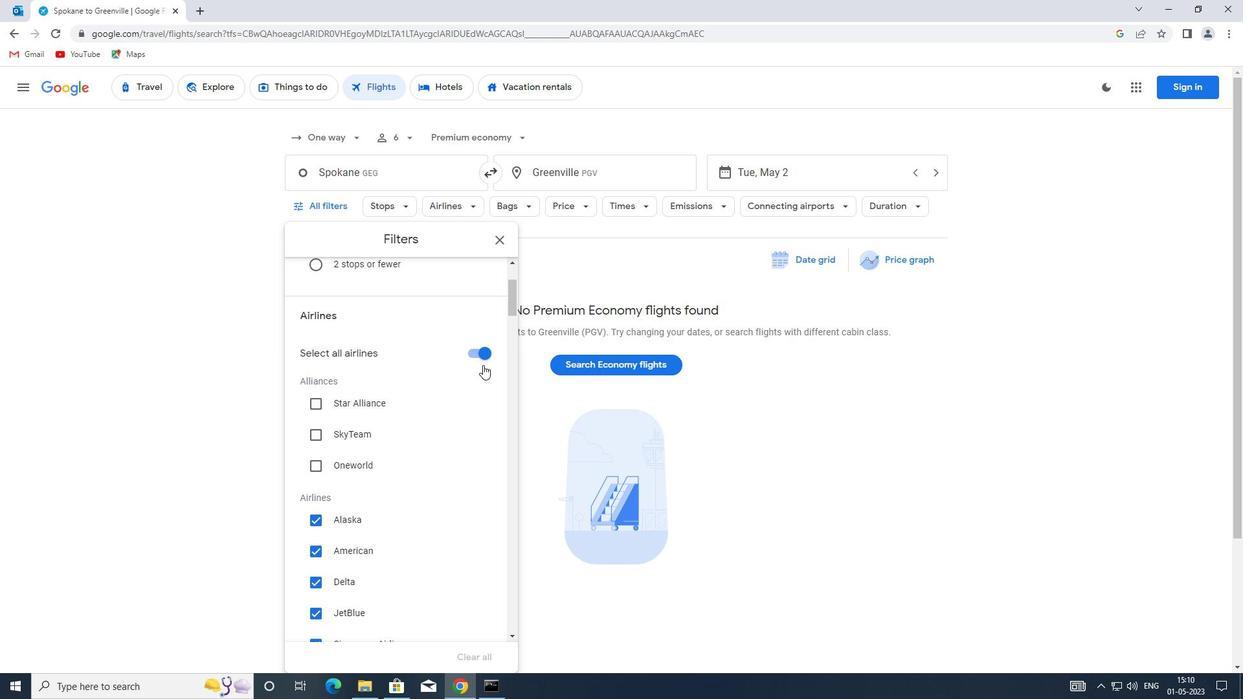 
Action: Mouse pressed left at (481, 354)
Screenshot: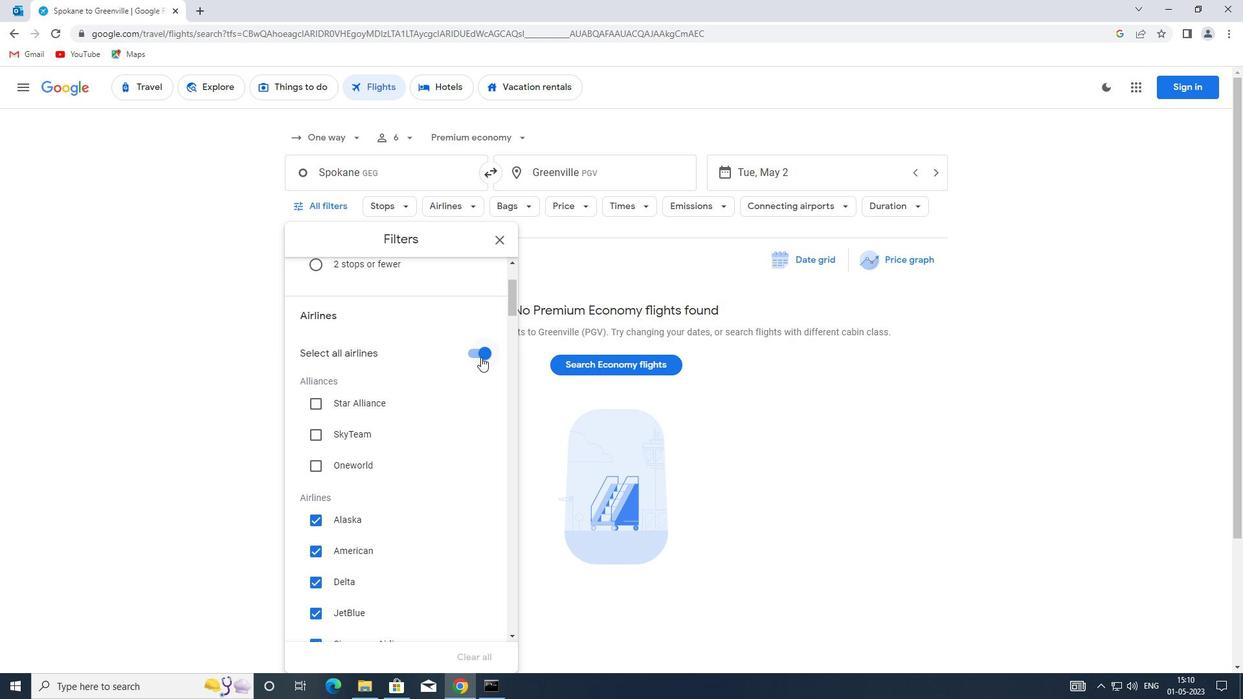 
Action: Mouse moved to (416, 399)
Screenshot: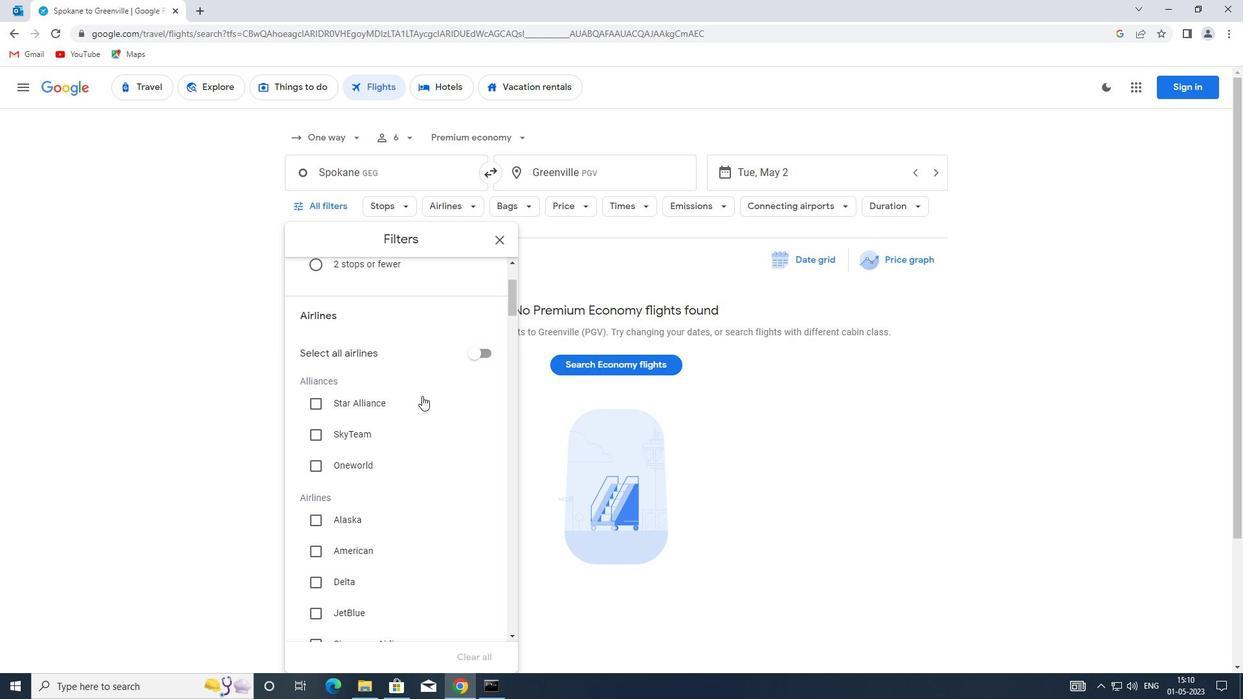 
Action: Mouse scrolled (416, 398) with delta (0, 0)
Screenshot: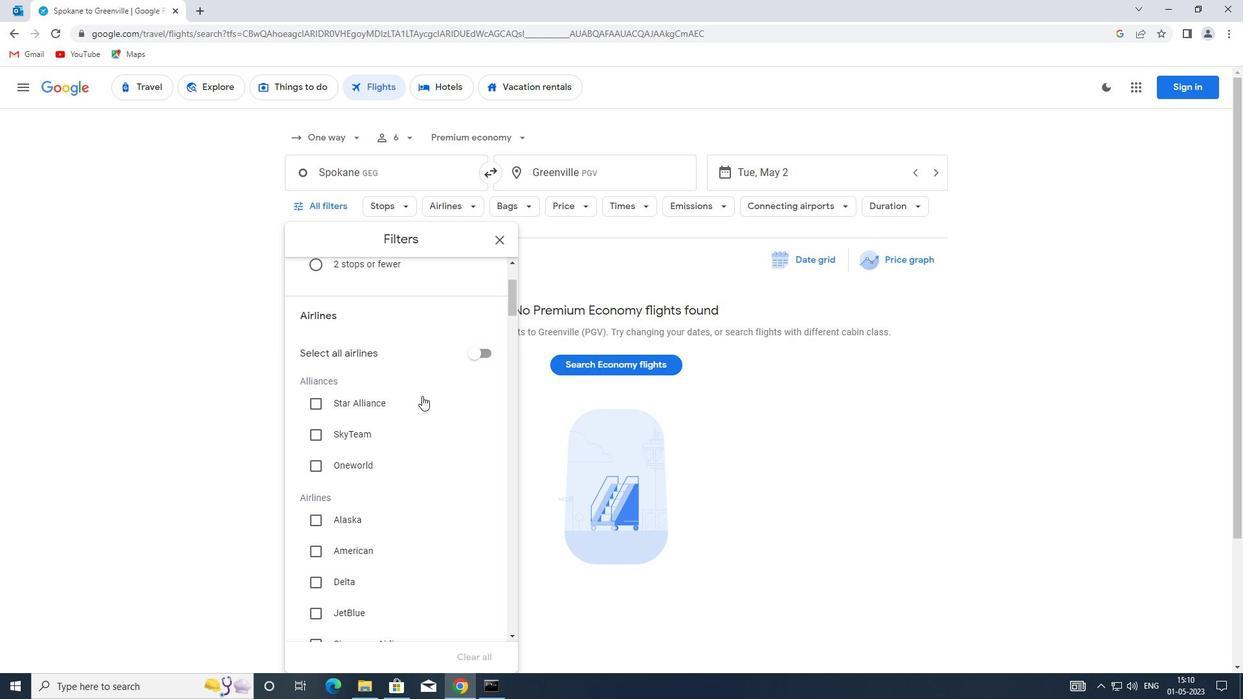 
Action: Mouse moved to (416, 401)
Screenshot: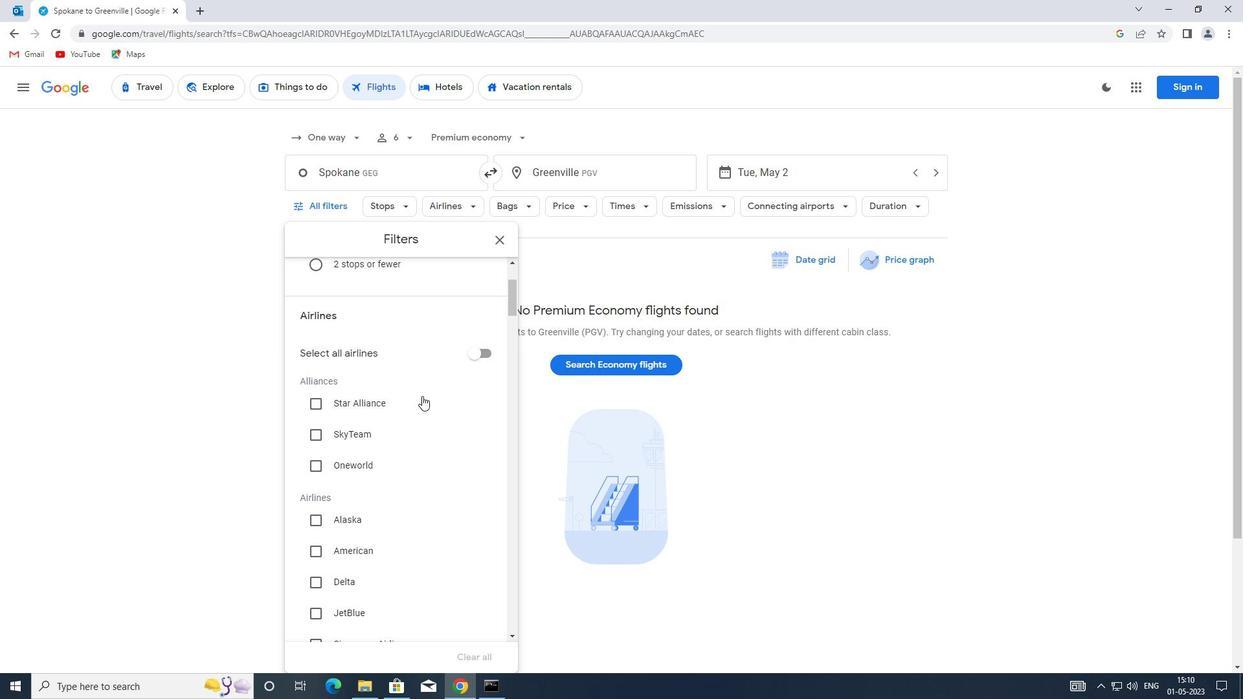 
Action: Mouse scrolled (416, 400) with delta (0, 0)
Screenshot: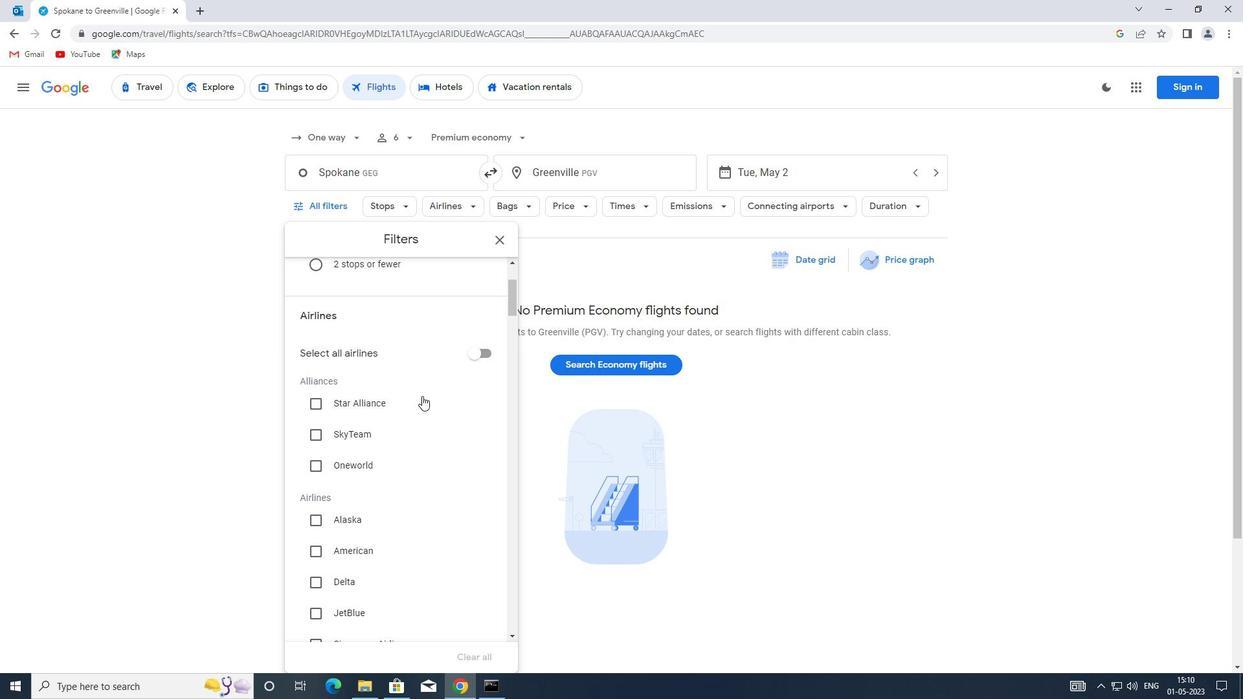 
Action: Mouse moved to (316, 483)
Screenshot: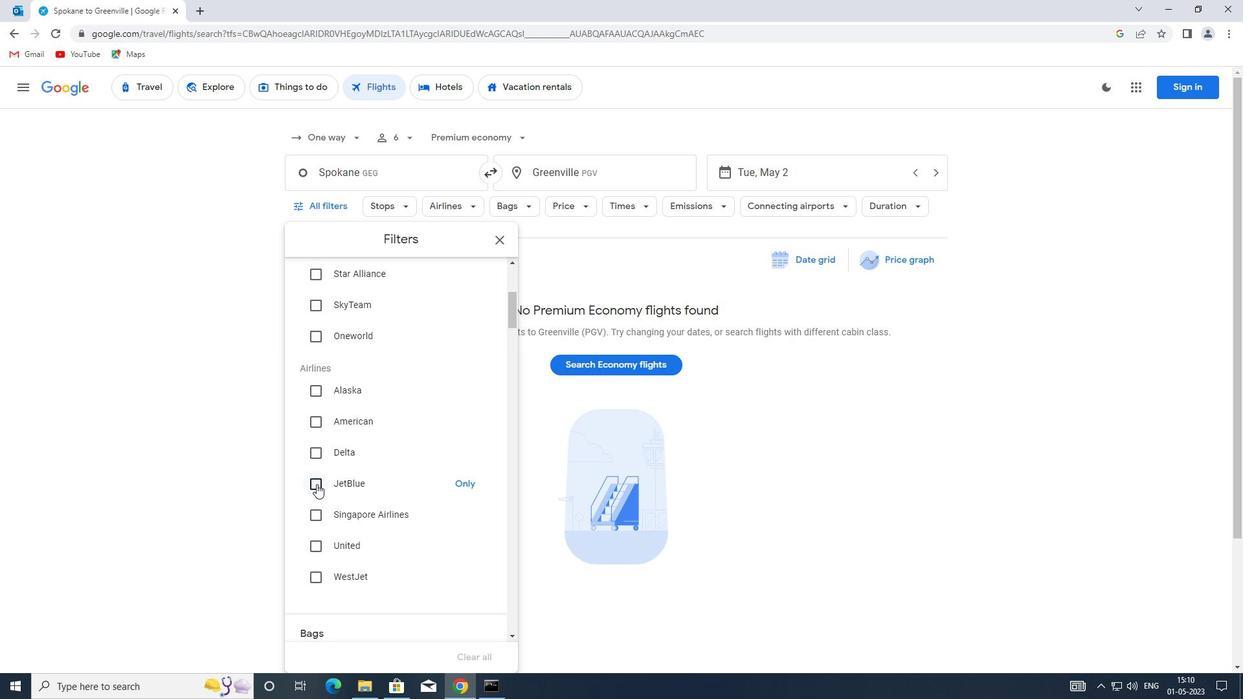 
Action: Mouse pressed left at (316, 483)
Screenshot: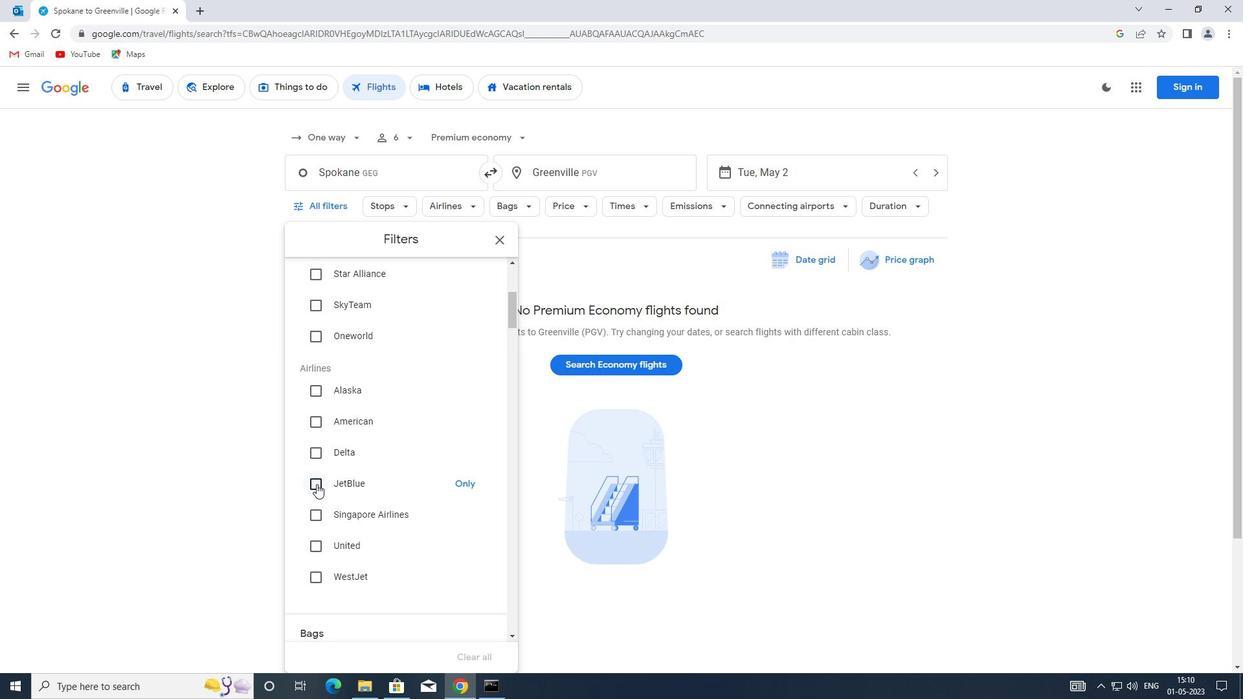 
Action: Mouse moved to (386, 462)
Screenshot: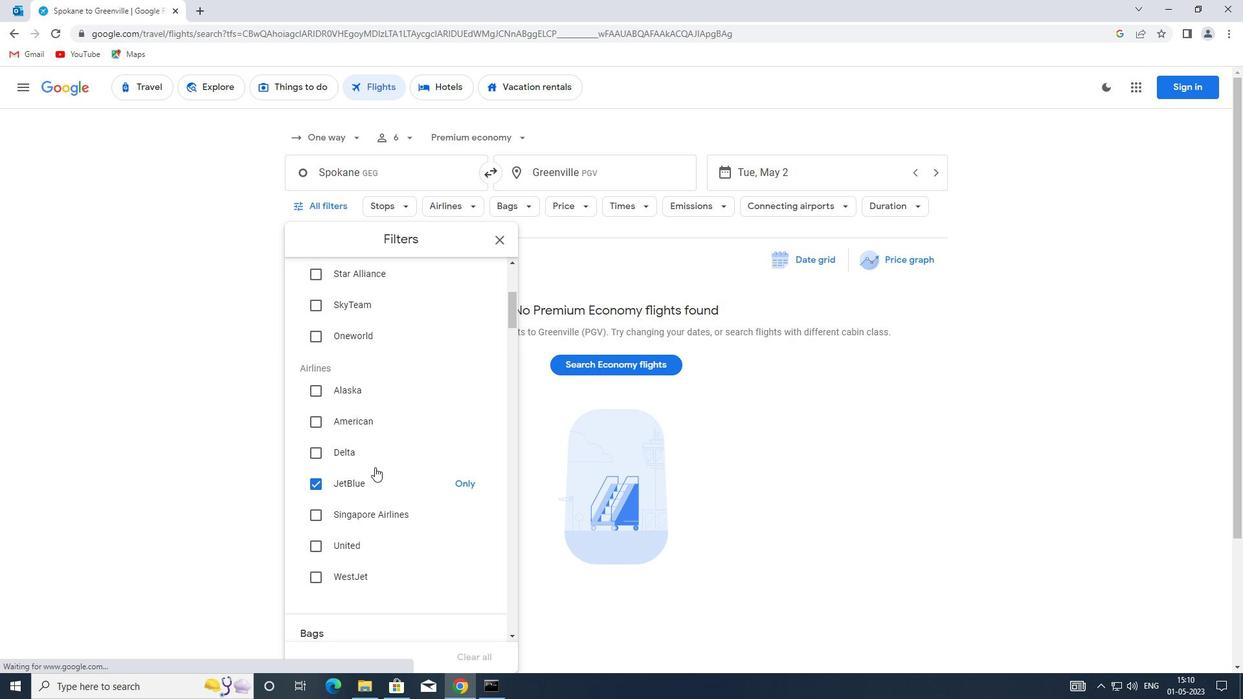 
Action: Mouse scrolled (386, 461) with delta (0, 0)
Screenshot: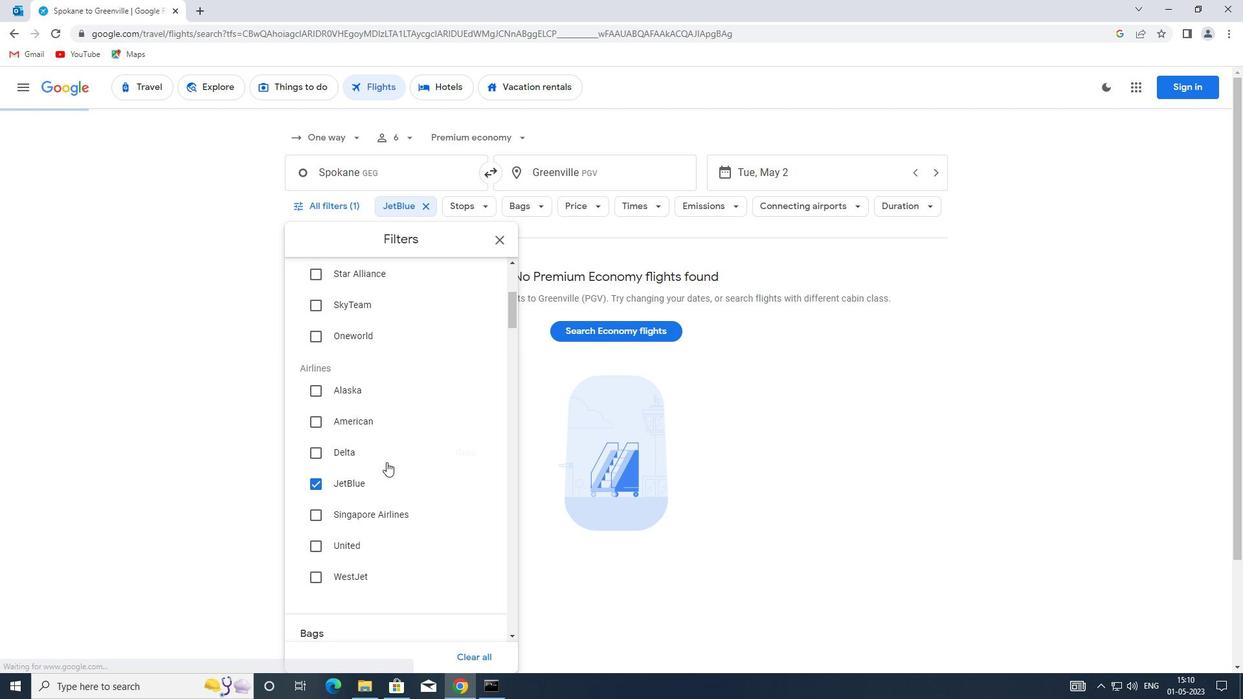 
Action: Mouse moved to (387, 462)
Screenshot: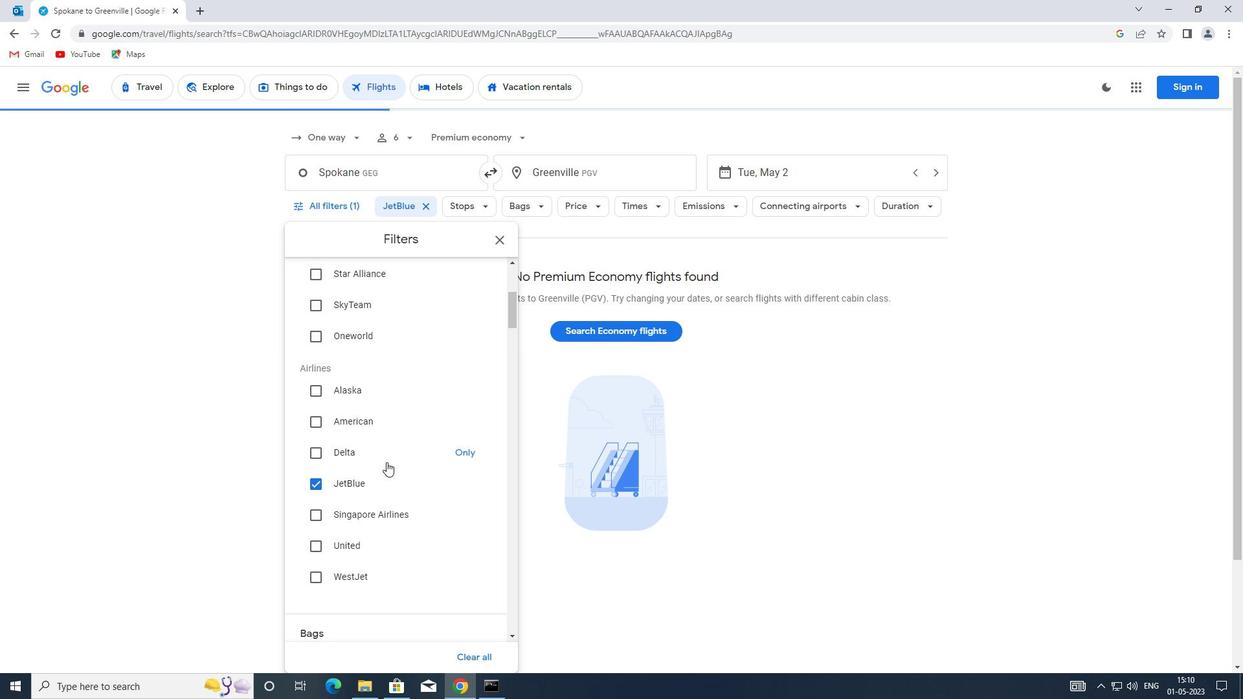 
Action: Mouse scrolled (387, 461) with delta (0, 0)
Screenshot: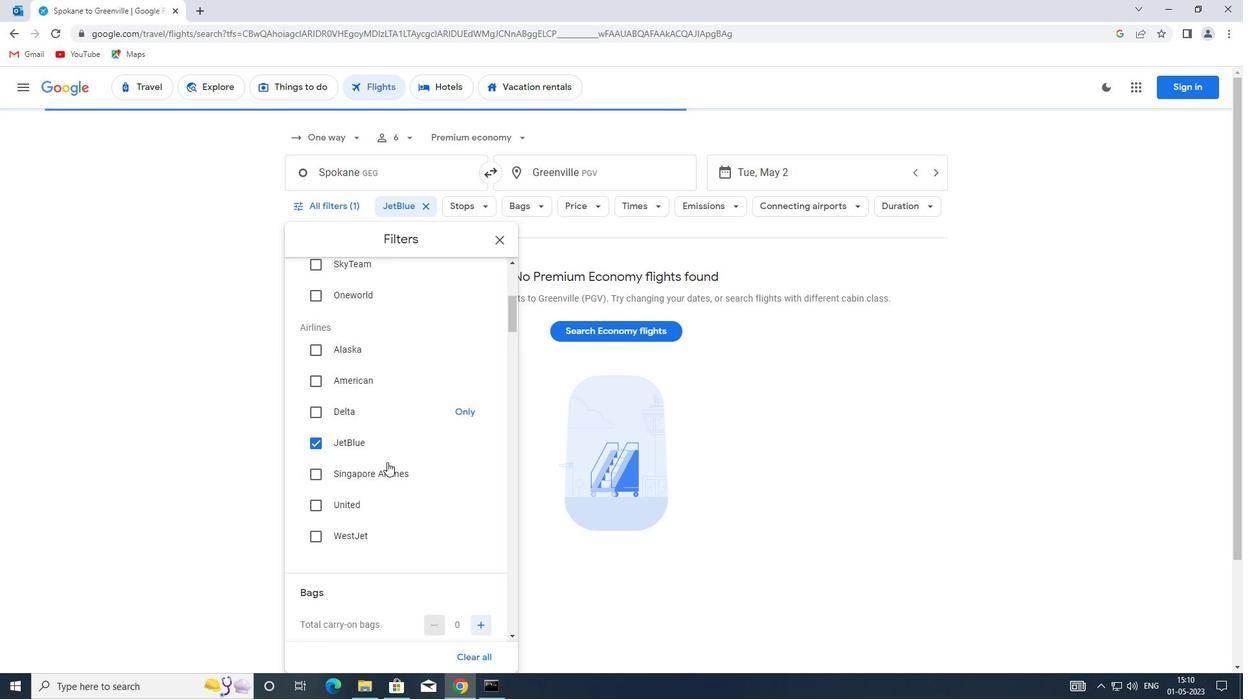 
Action: Mouse scrolled (387, 461) with delta (0, 0)
Screenshot: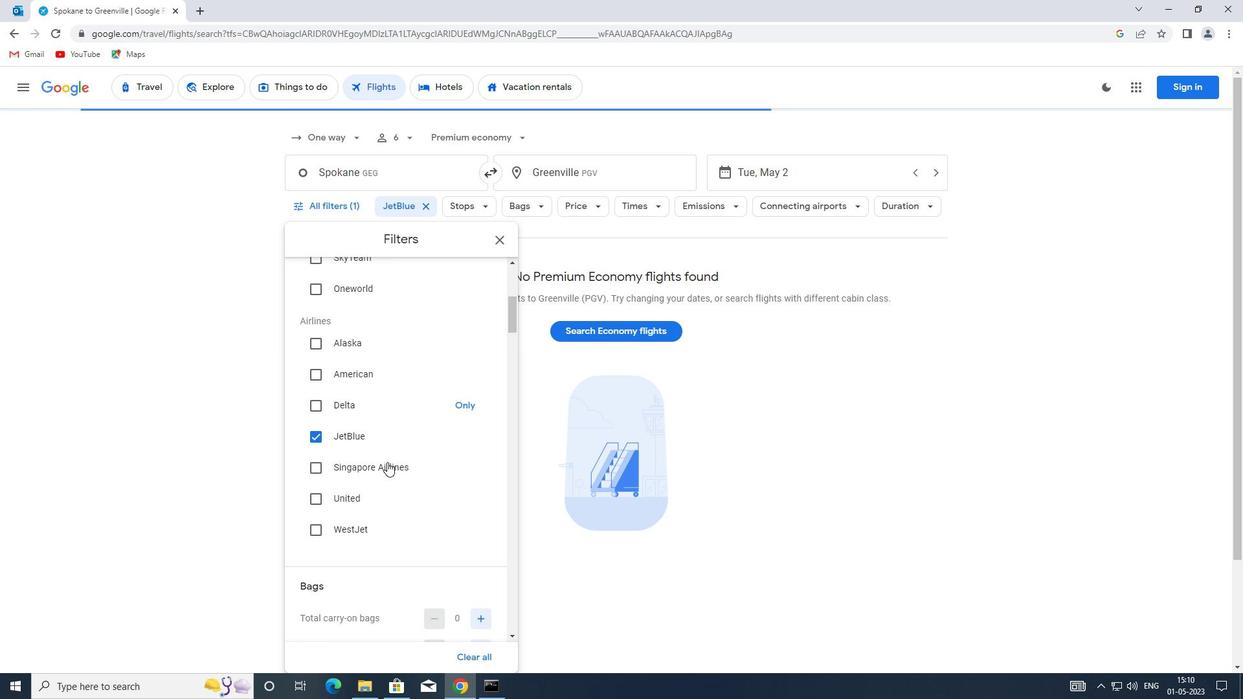
Action: Mouse scrolled (387, 461) with delta (0, 0)
Screenshot: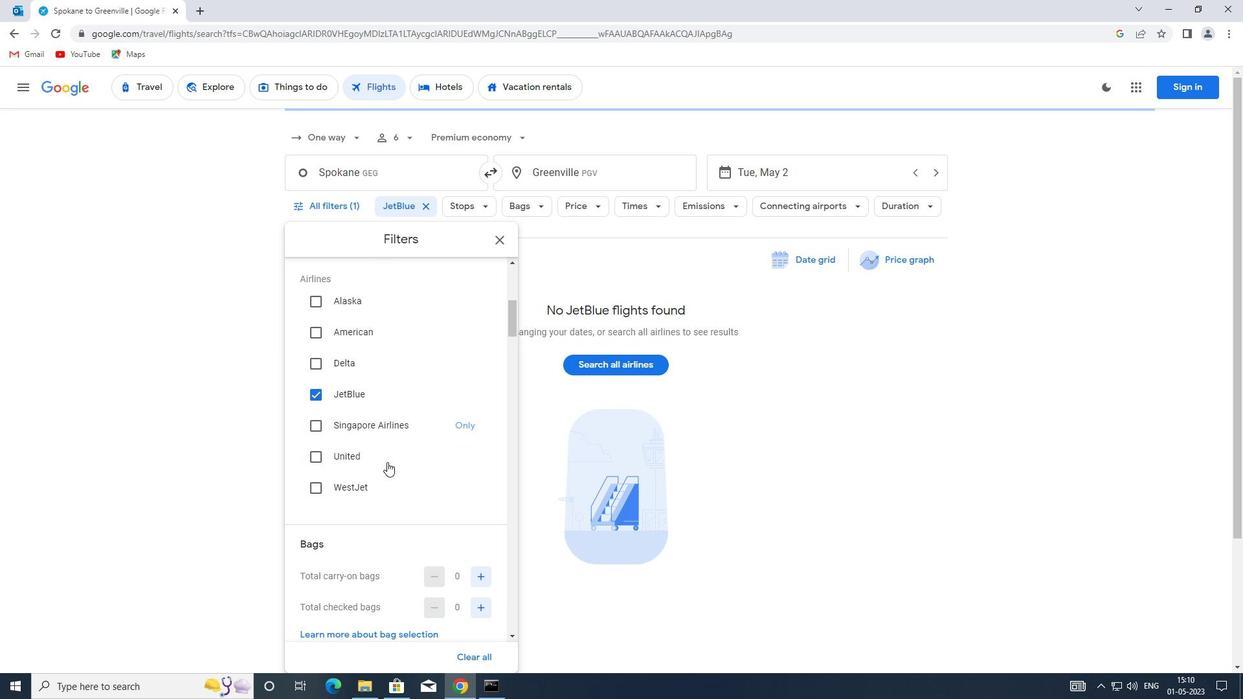 
Action: Mouse moved to (477, 437)
Screenshot: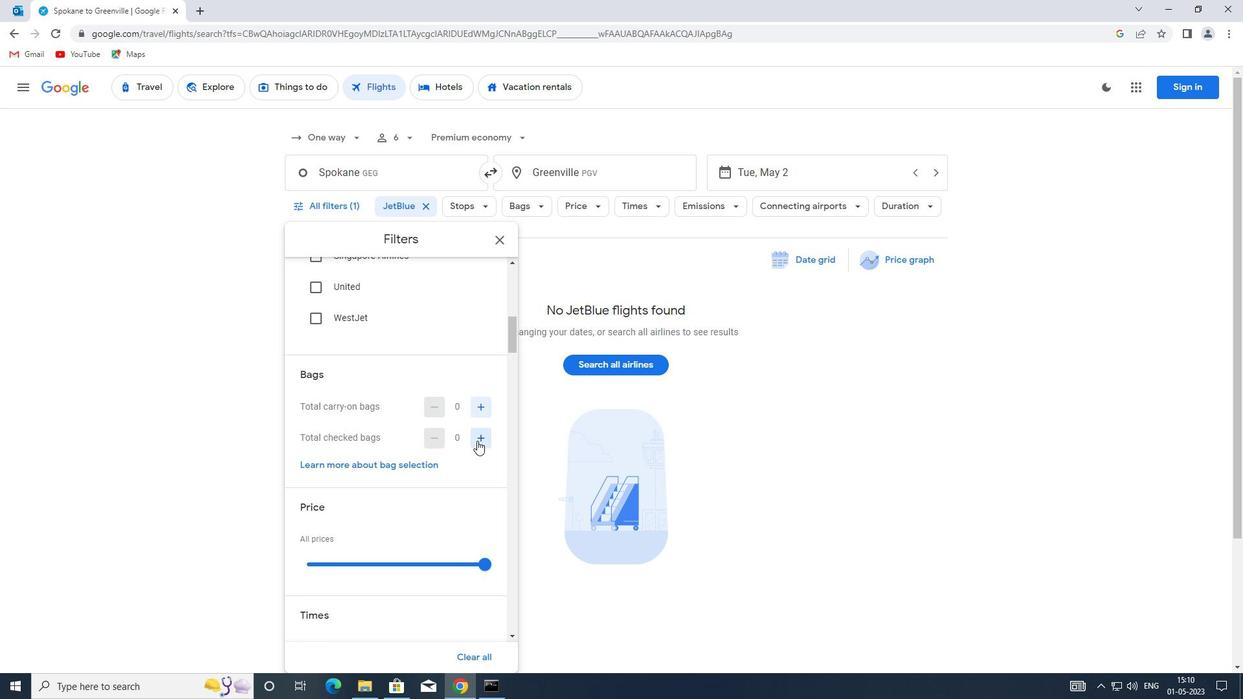 
Action: Mouse pressed left at (477, 437)
Screenshot: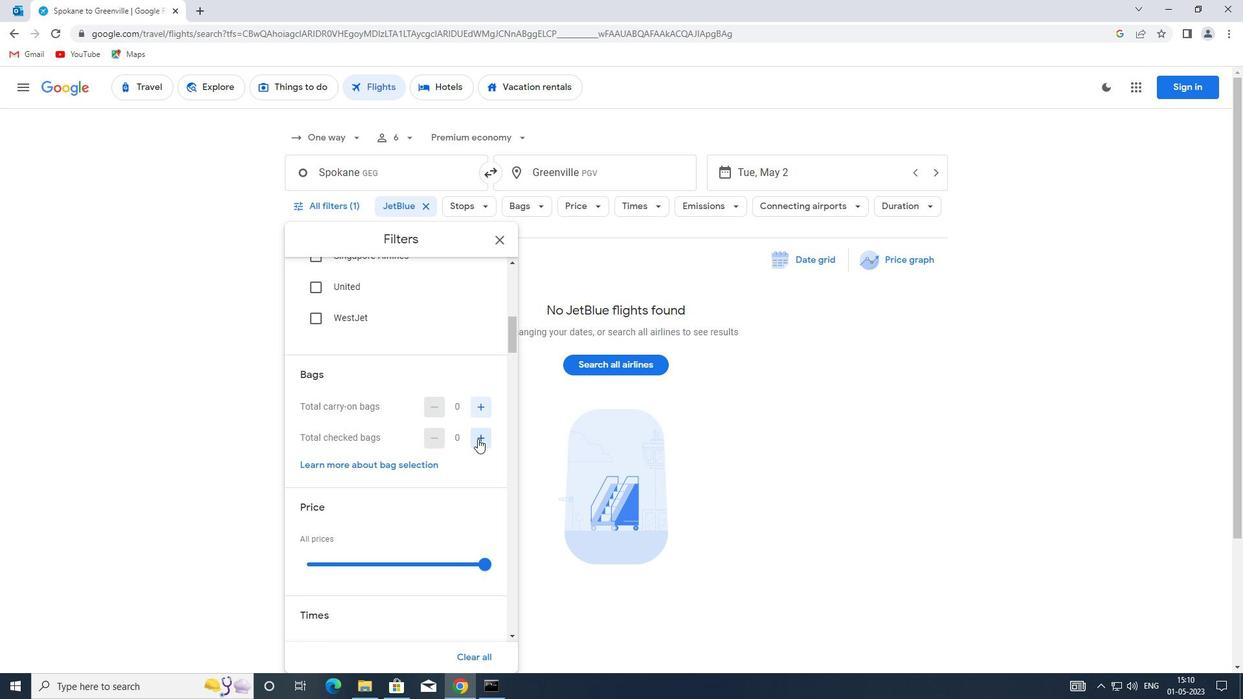 
Action: Mouse pressed left at (477, 437)
Screenshot: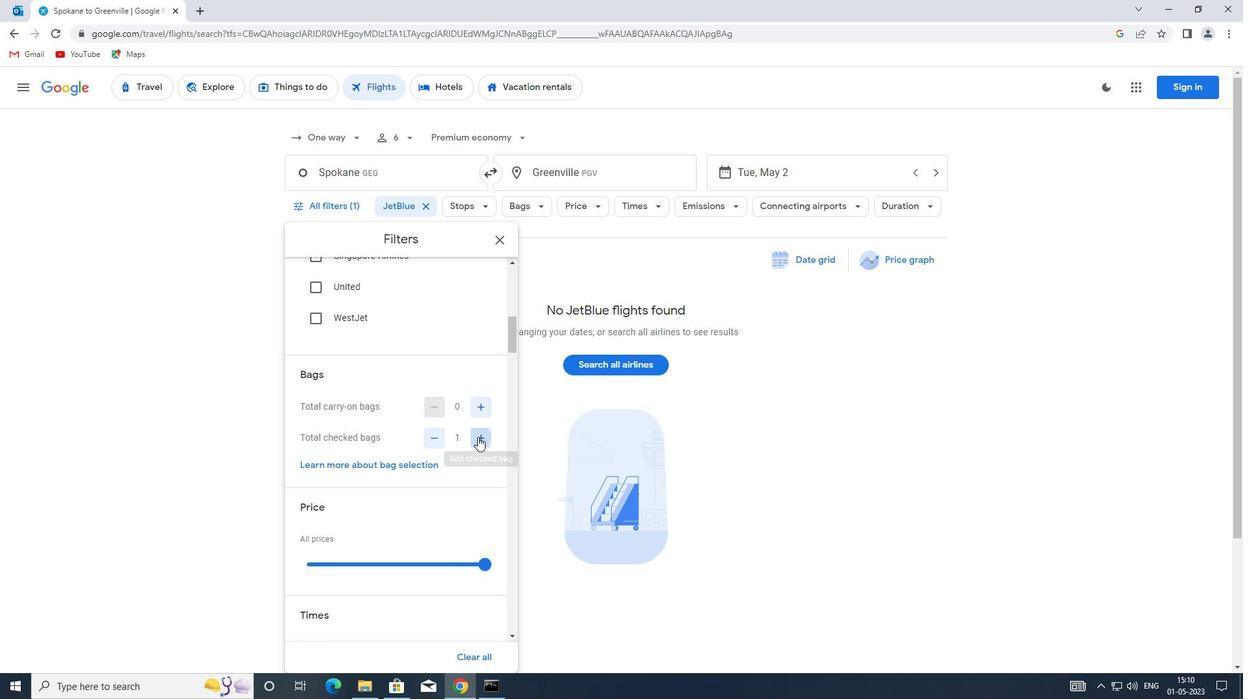 
Action: Mouse moved to (478, 437)
Screenshot: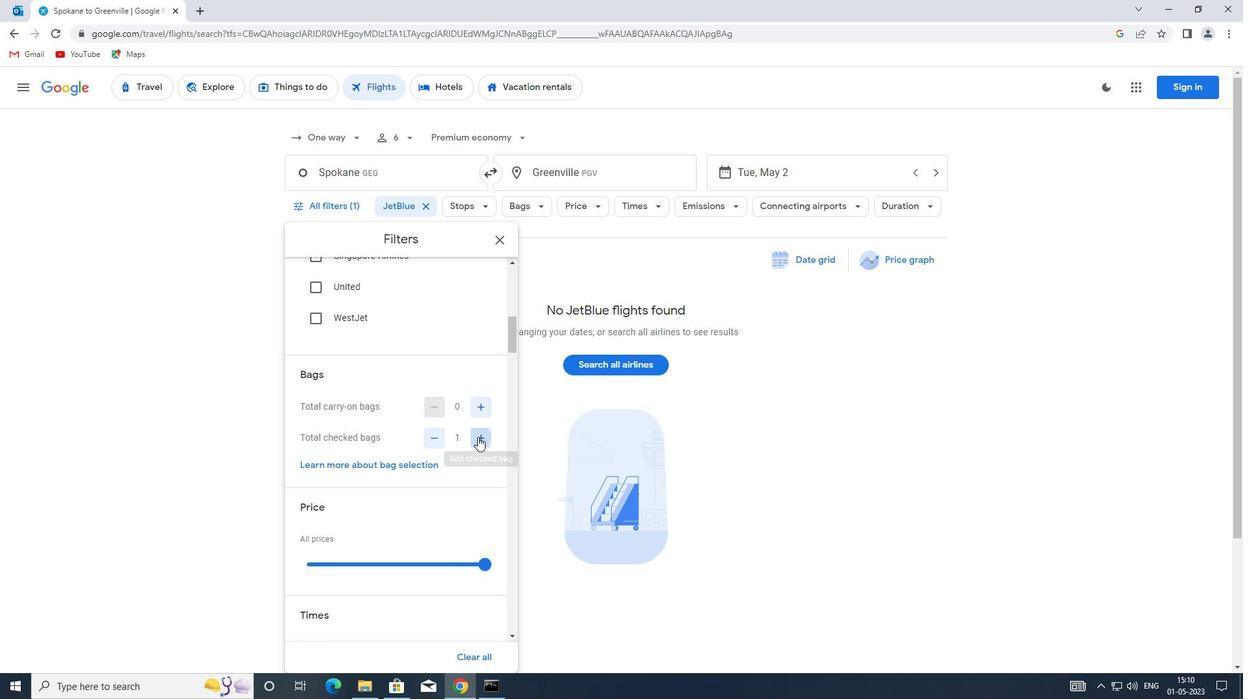 
Action: Mouse pressed left at (478, 437)
Screenshot: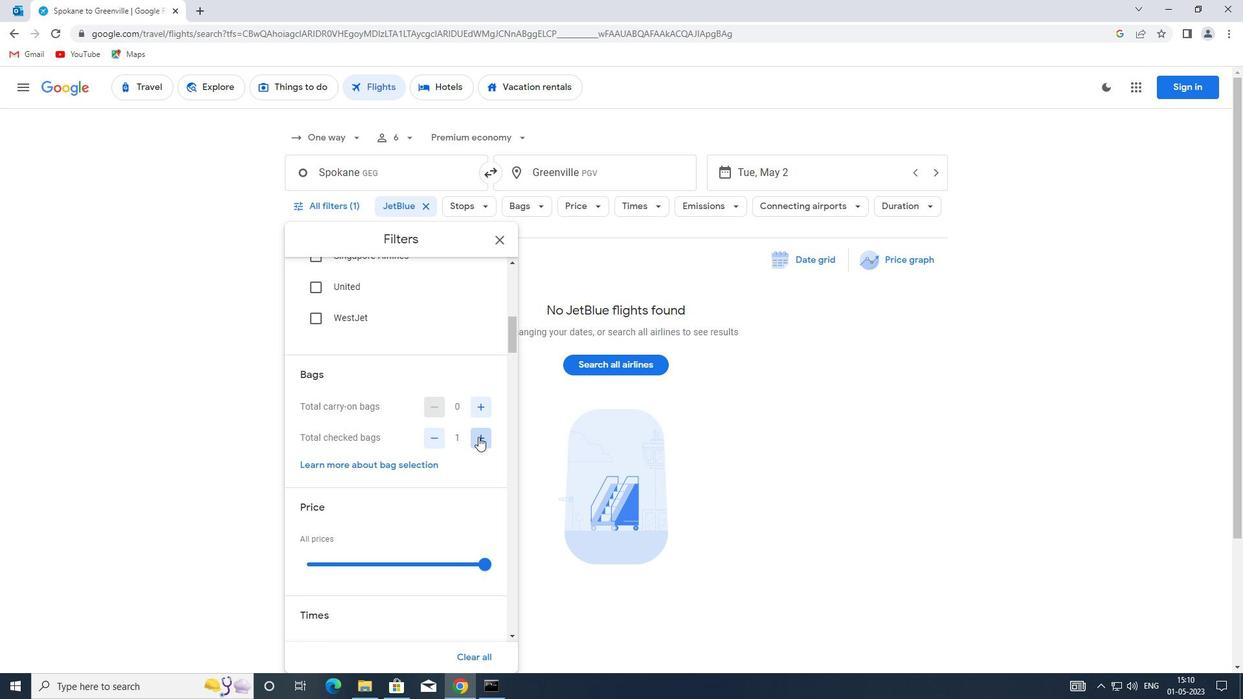 
Action: Mouse pressed left at (478, 437)
Screenshot: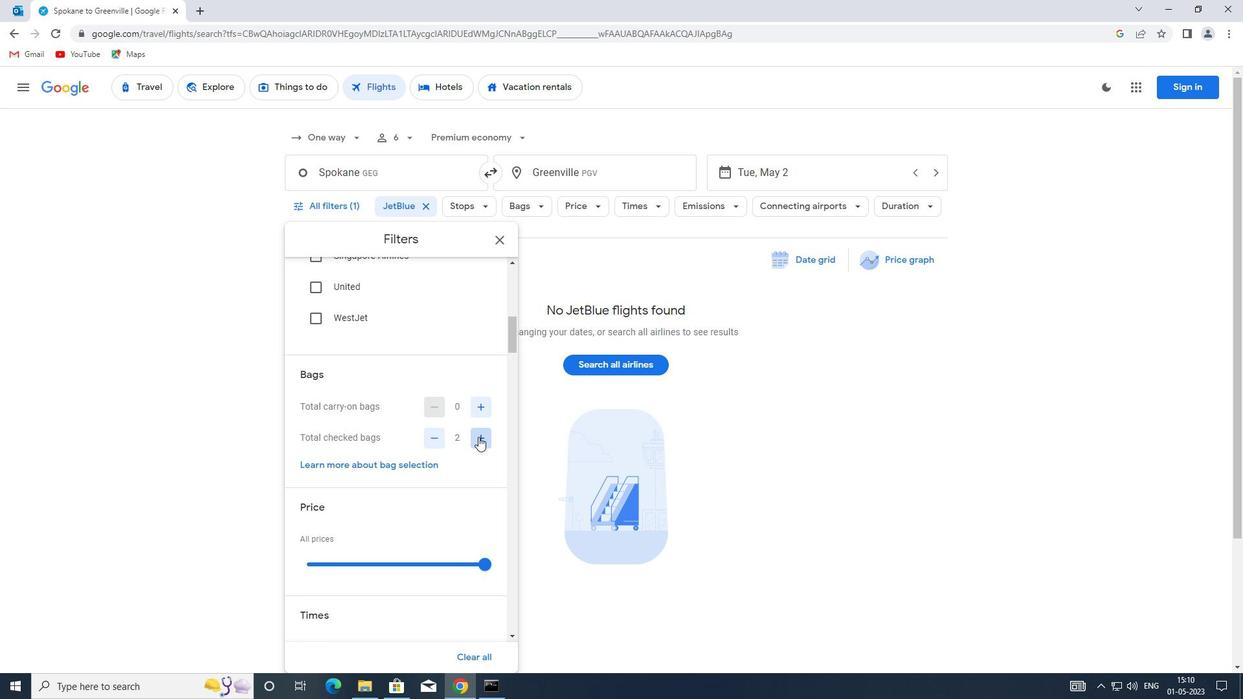 
Action: Mouse pressed left at (478, 437)
Screenshot: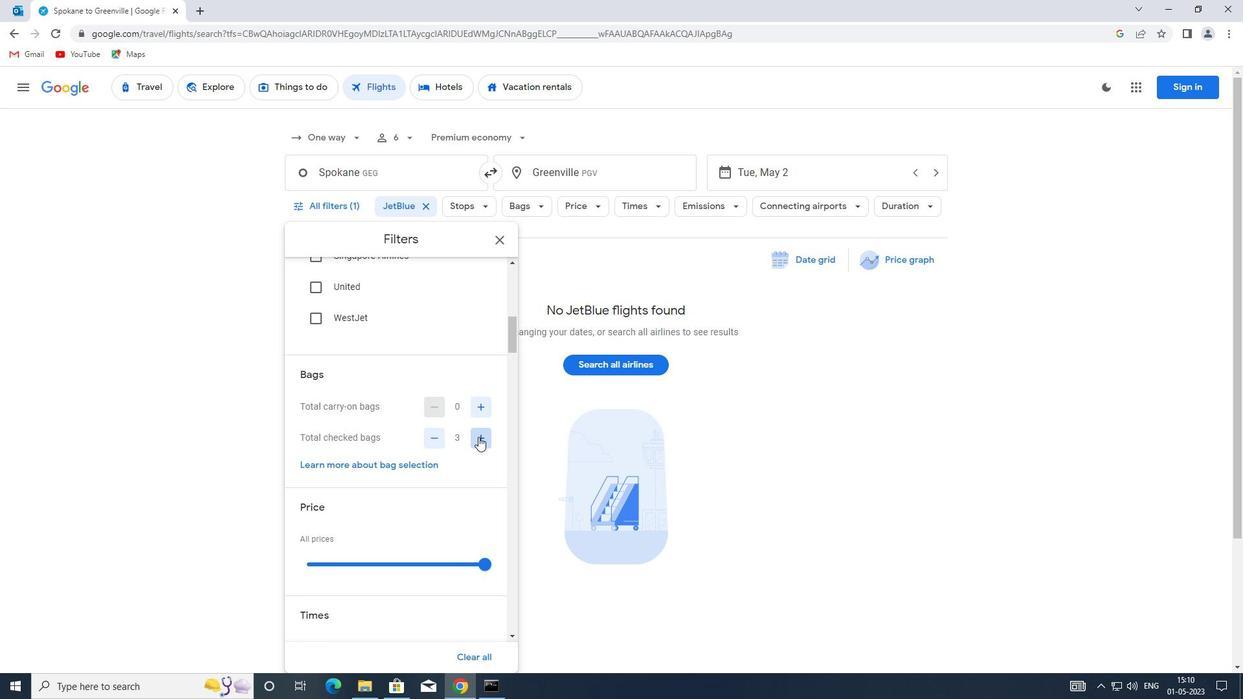 
Action: Mouse pressed left at (478, 437)
Screenshot: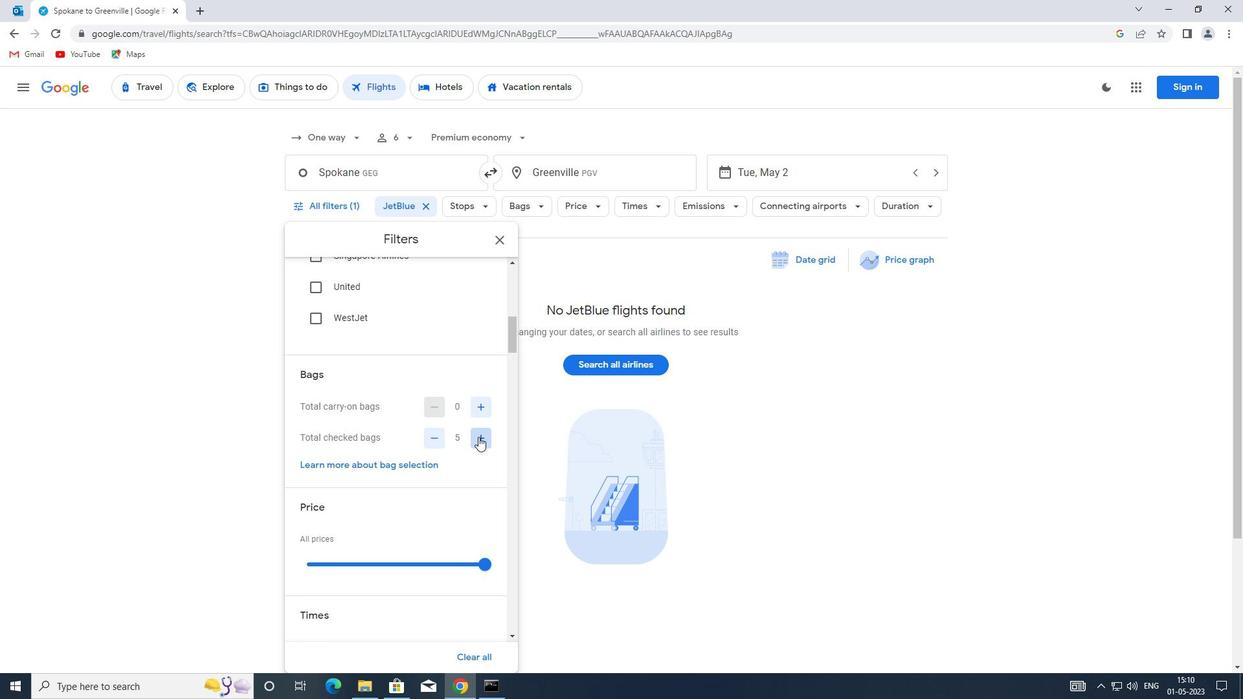 
Action: Mouse pressed left at (478, 437)
Screenshot: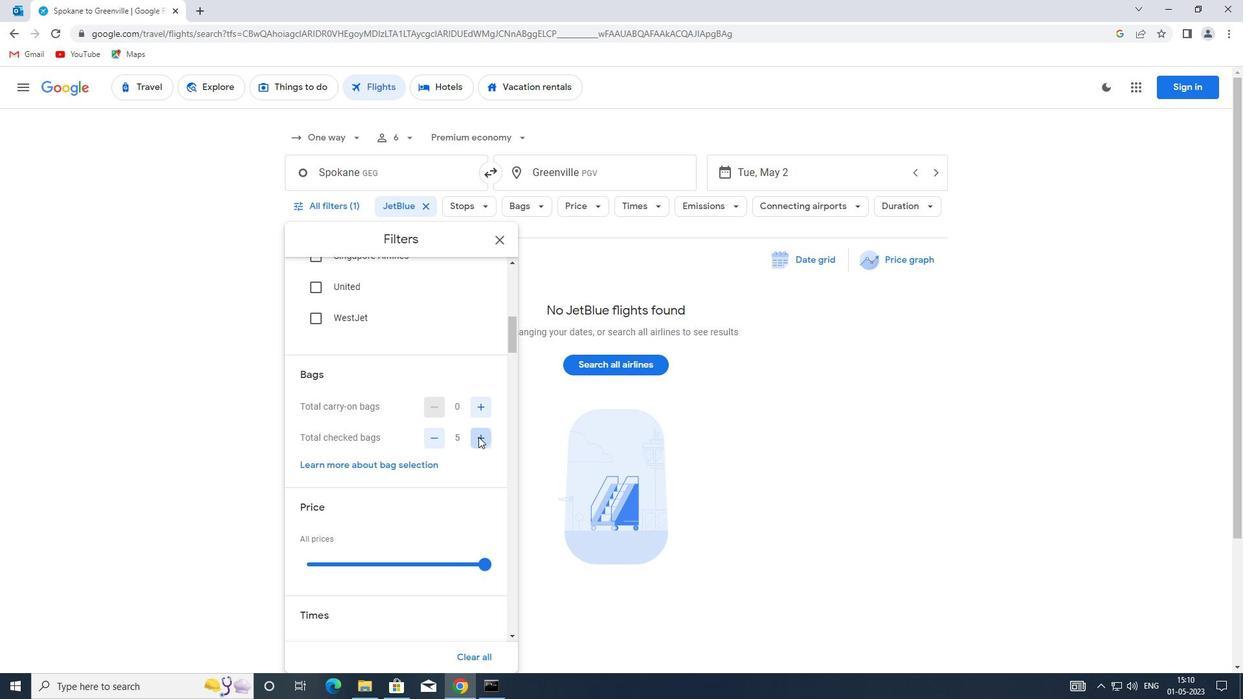 
Action: Mouse pressed left at (478, 437)
Screenshot: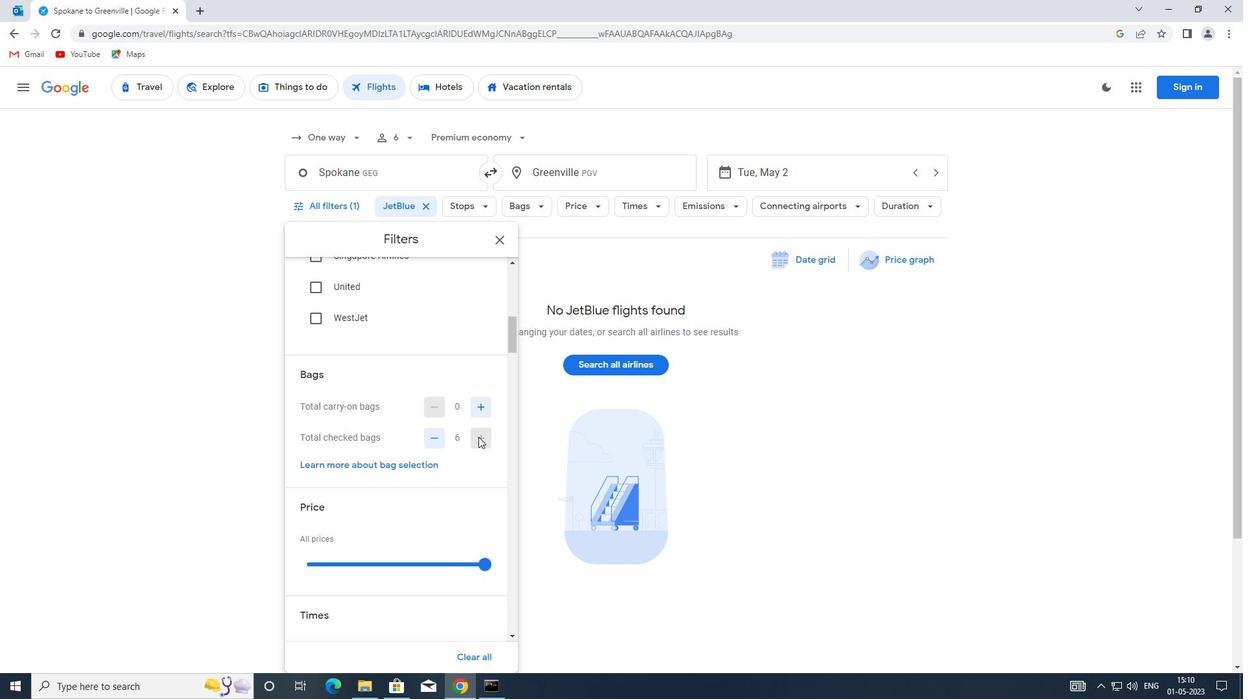 
Action: Mouse moved to (446, 436)
Screenshot: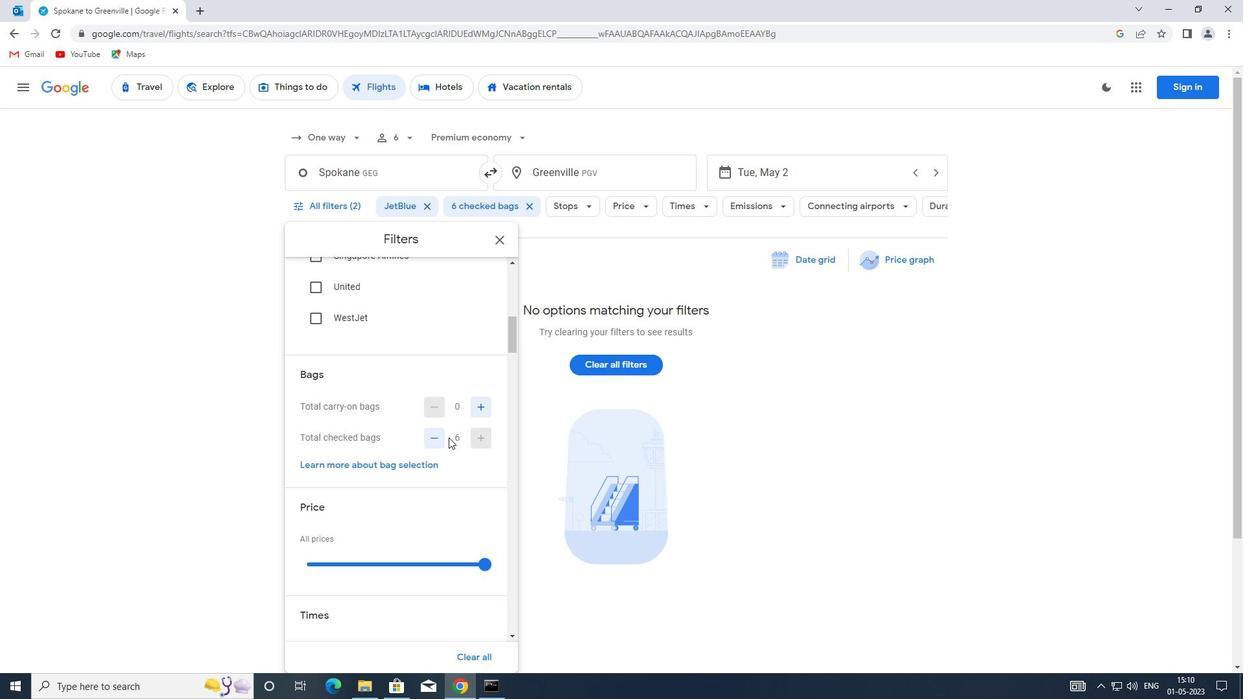 
Action: Mouse scrolled (446, 435) with delta (0, 0)
Screenshot: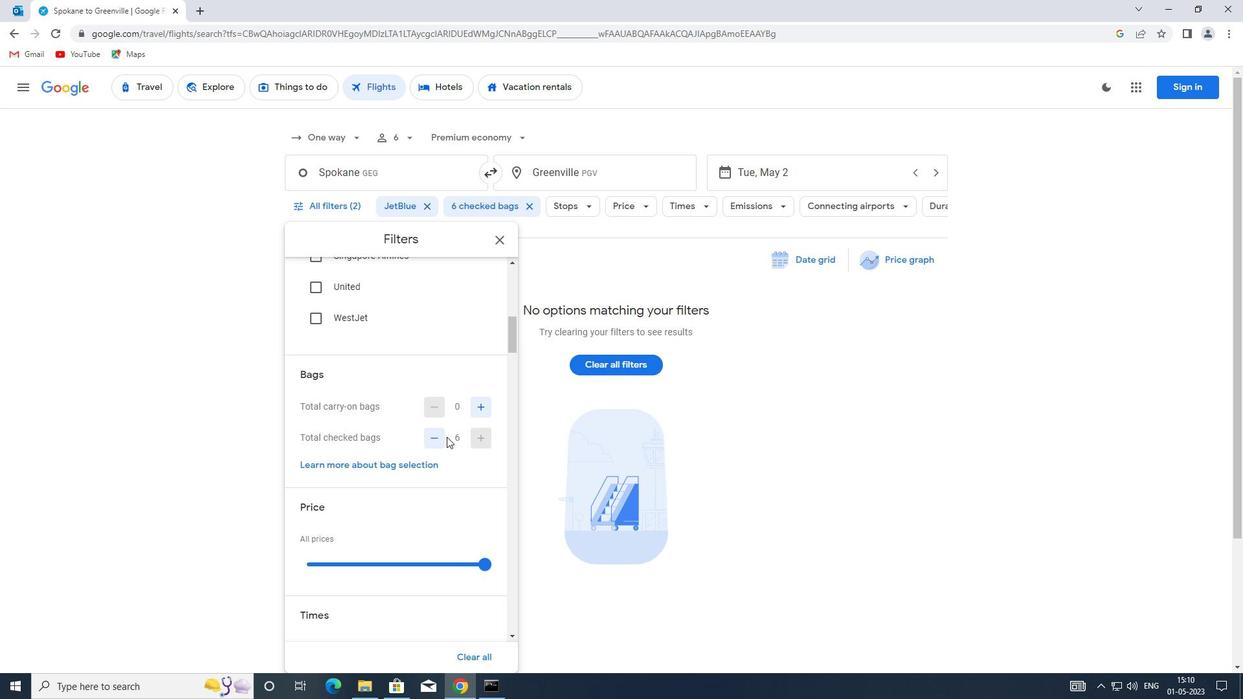 
Action: Mouse scrolled (446, 435) with delta (0, 0)
Screenshot: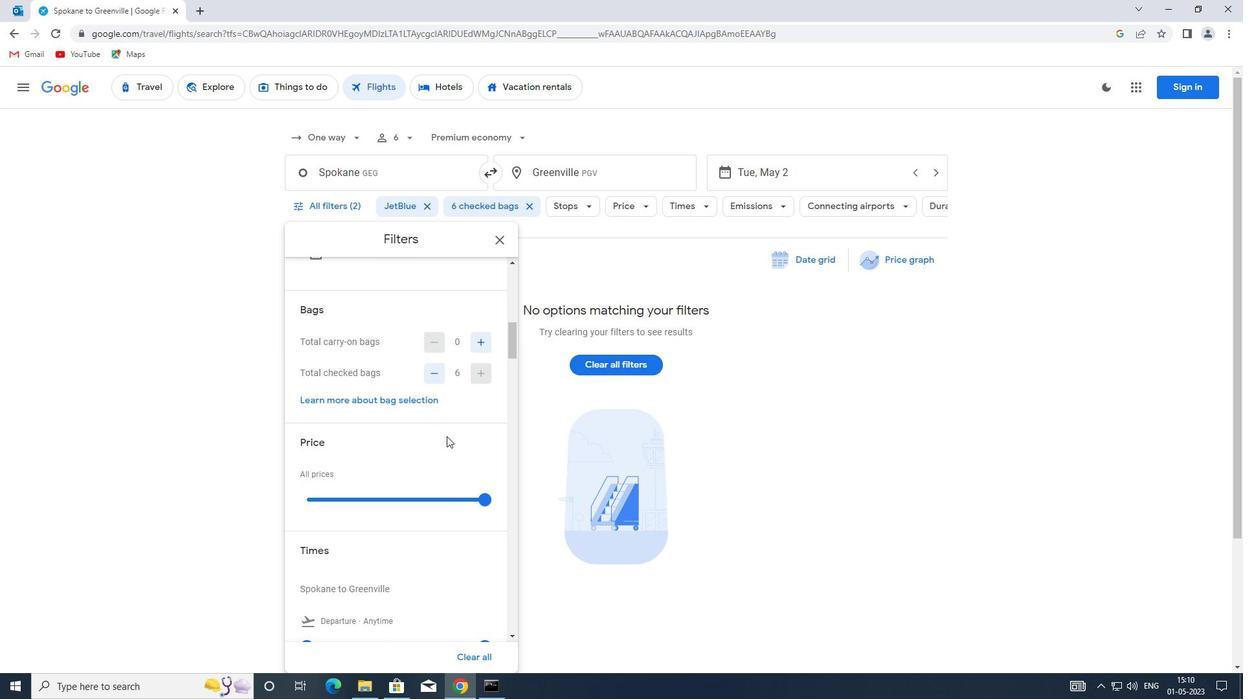 
Action: Mouse moved to (430, 432)
Screenshot: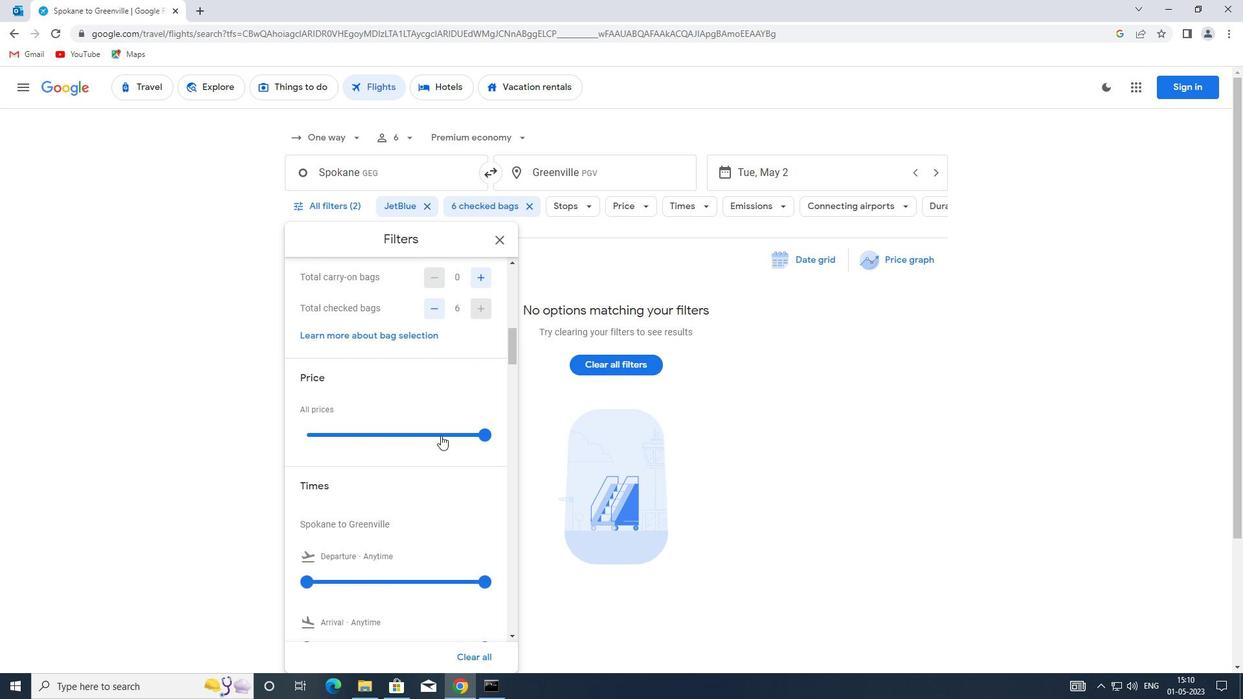 
Action: Mouse pressed left at (430, 432)
Screenshot: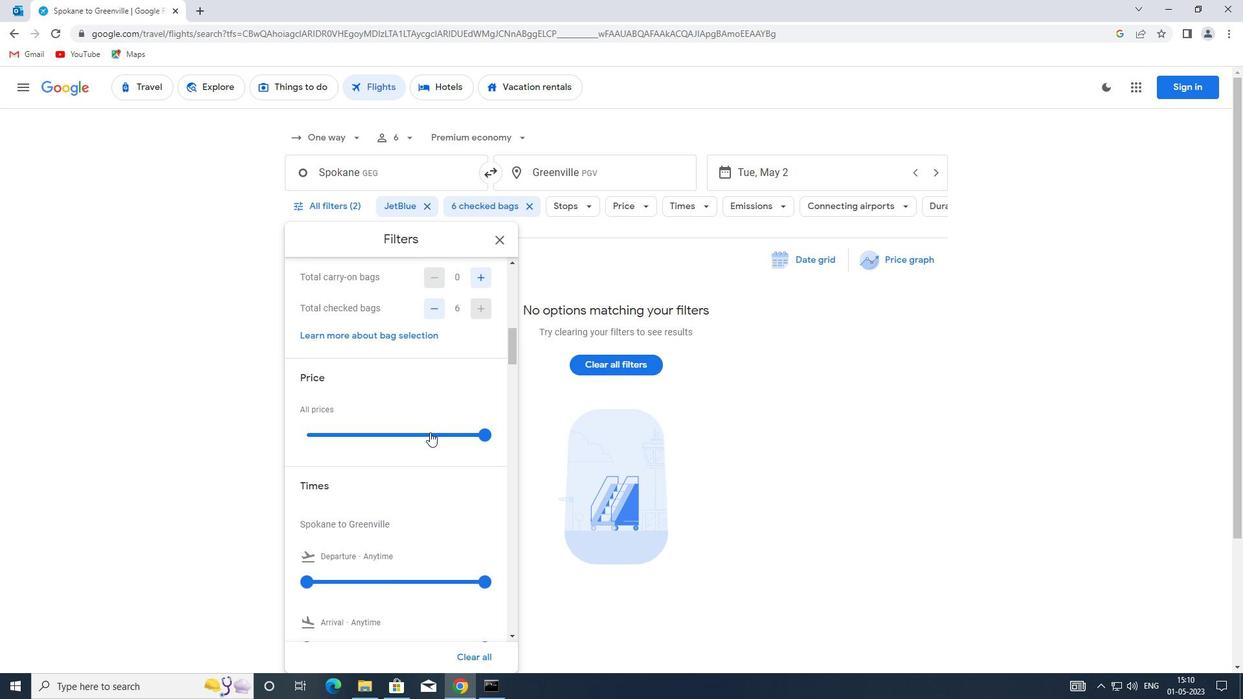 
Action: Mouse moved to (430, 432)
Screenshot: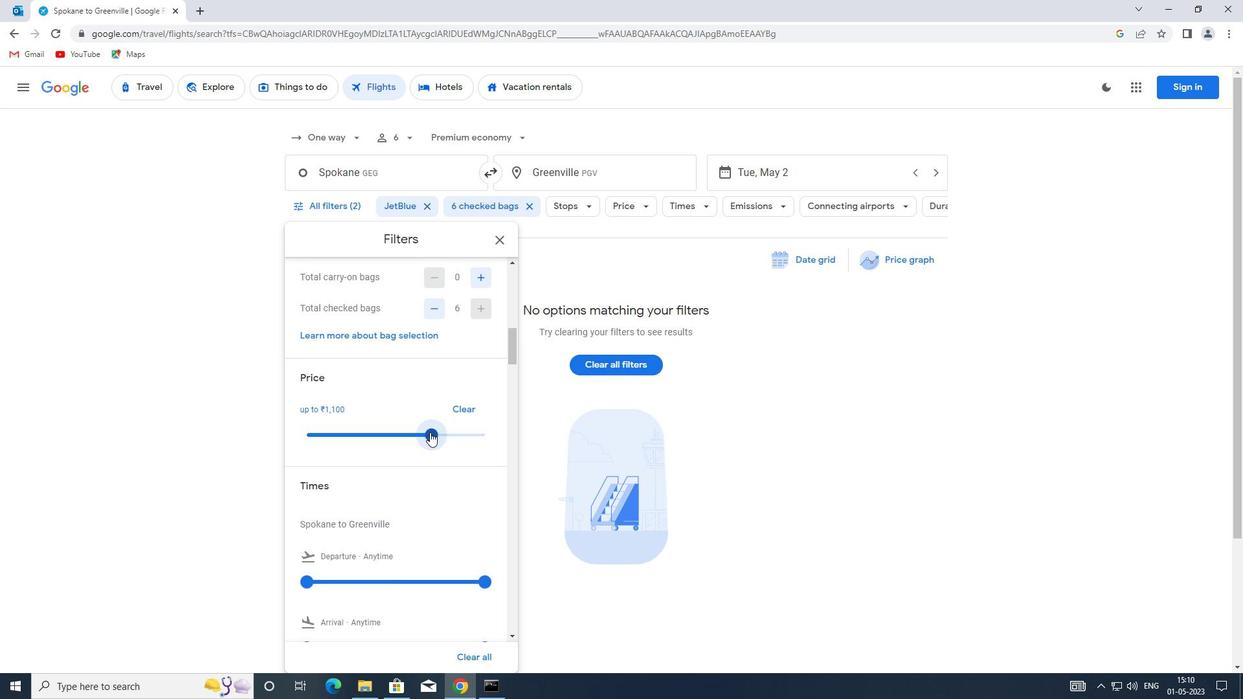 
Action: Mouse pressed left at (430, 432)
Screenshot: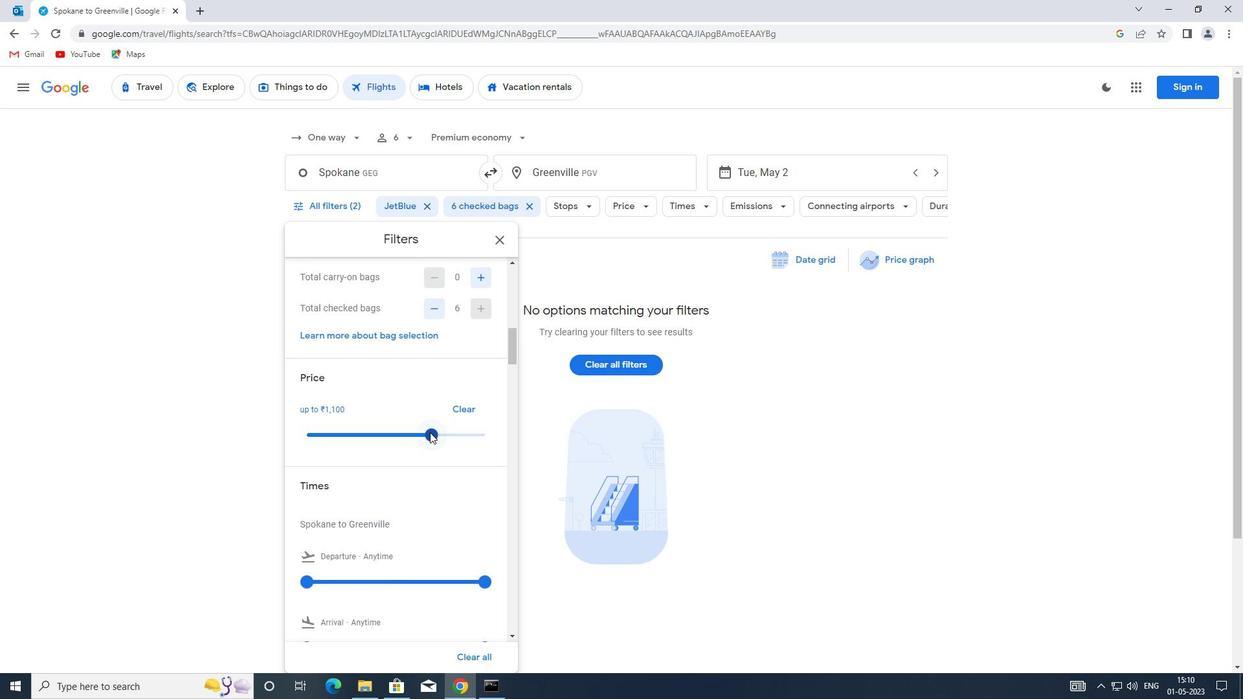 
Action: Mouse moved to (426, 426)
Screenshot: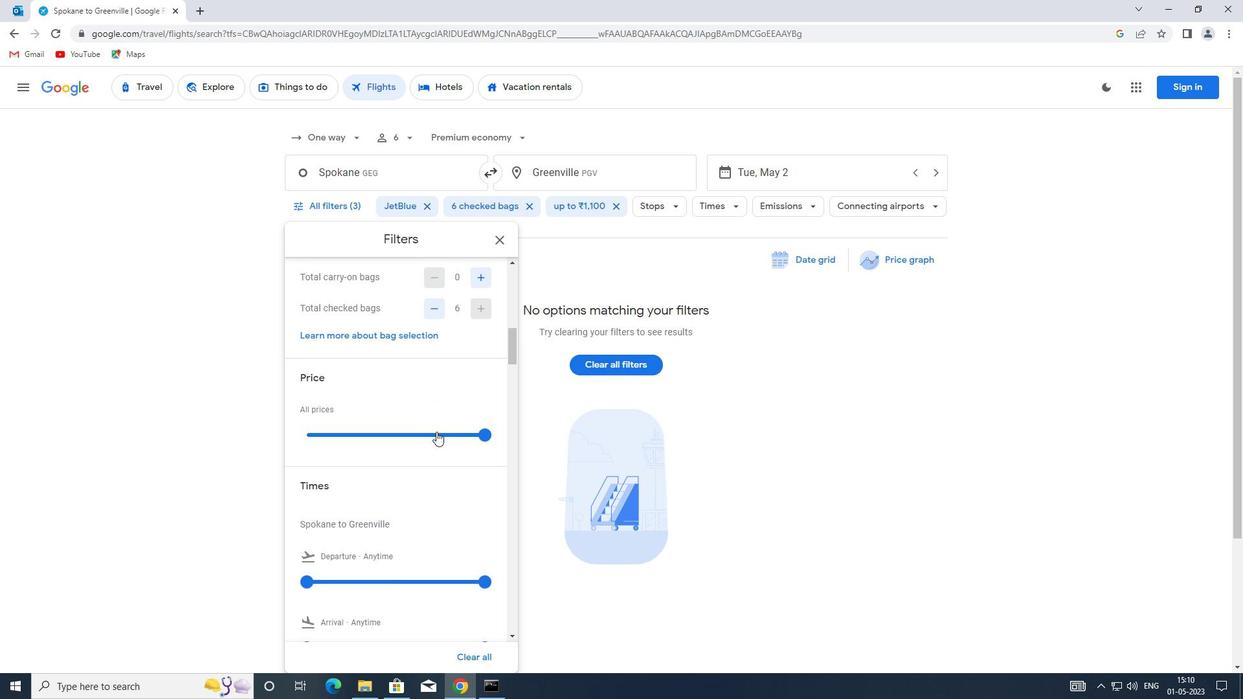 
Action: Mouse scrolled (426, 425) with delta (0, 0)
Screenshot: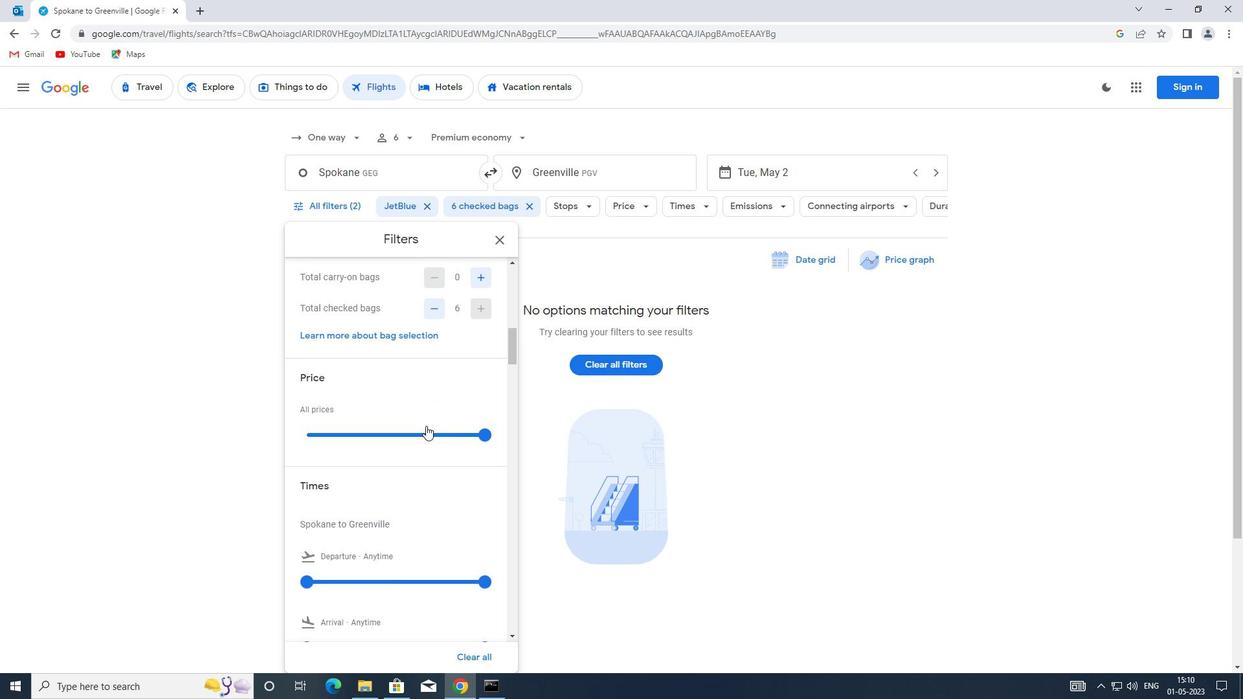 
Action: Mouse moved to (424, 417)
Screenshot: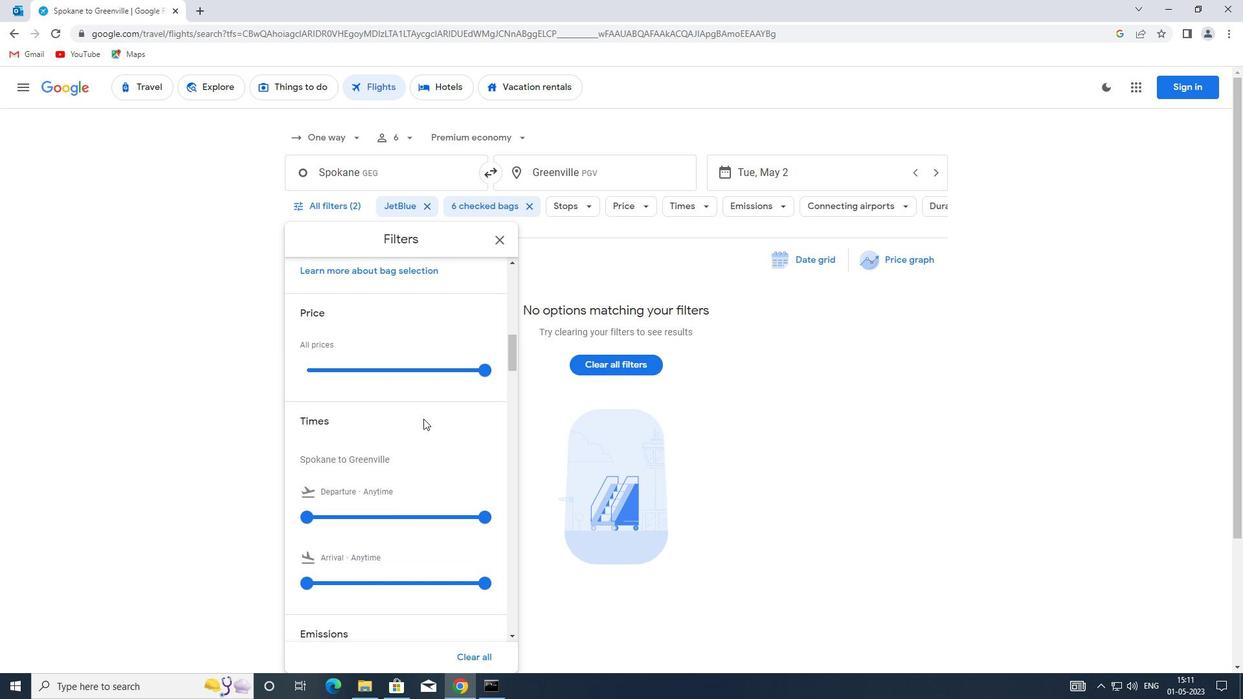 
Action: Mouse scrolled (424, 416) with delta (0, 0)
Screenshot: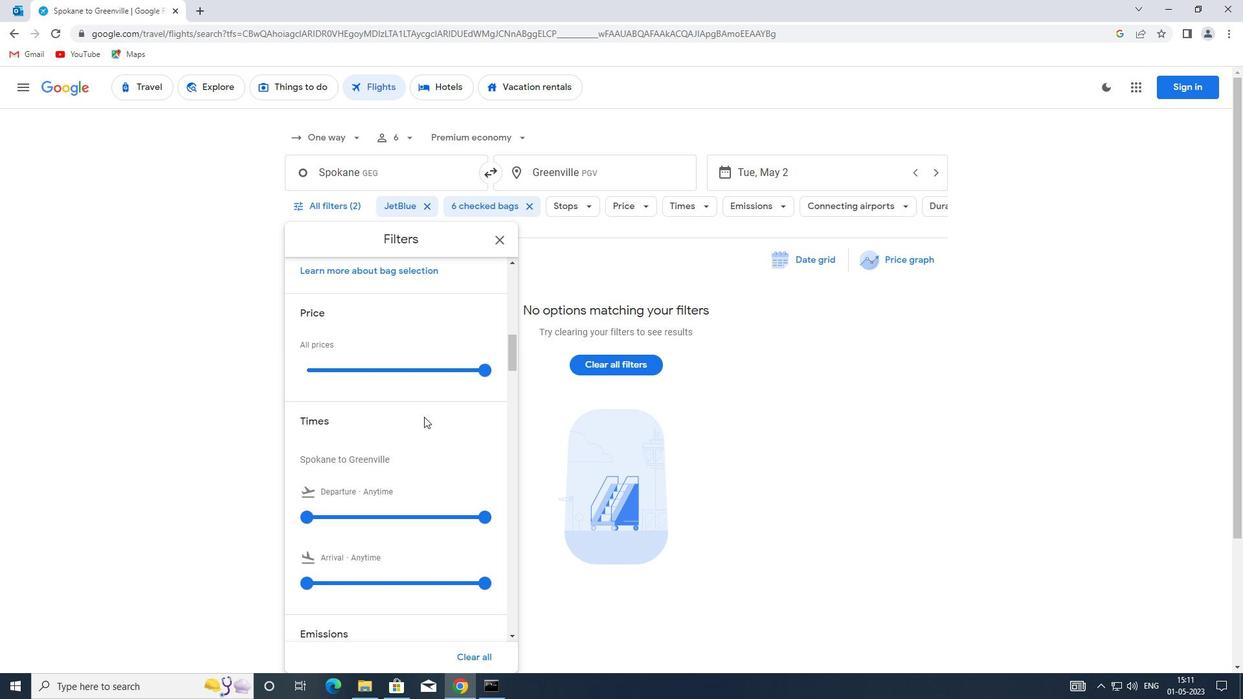 
Action: Mouse scrolled (424, 416) with delta (0, 0)
Screenshot: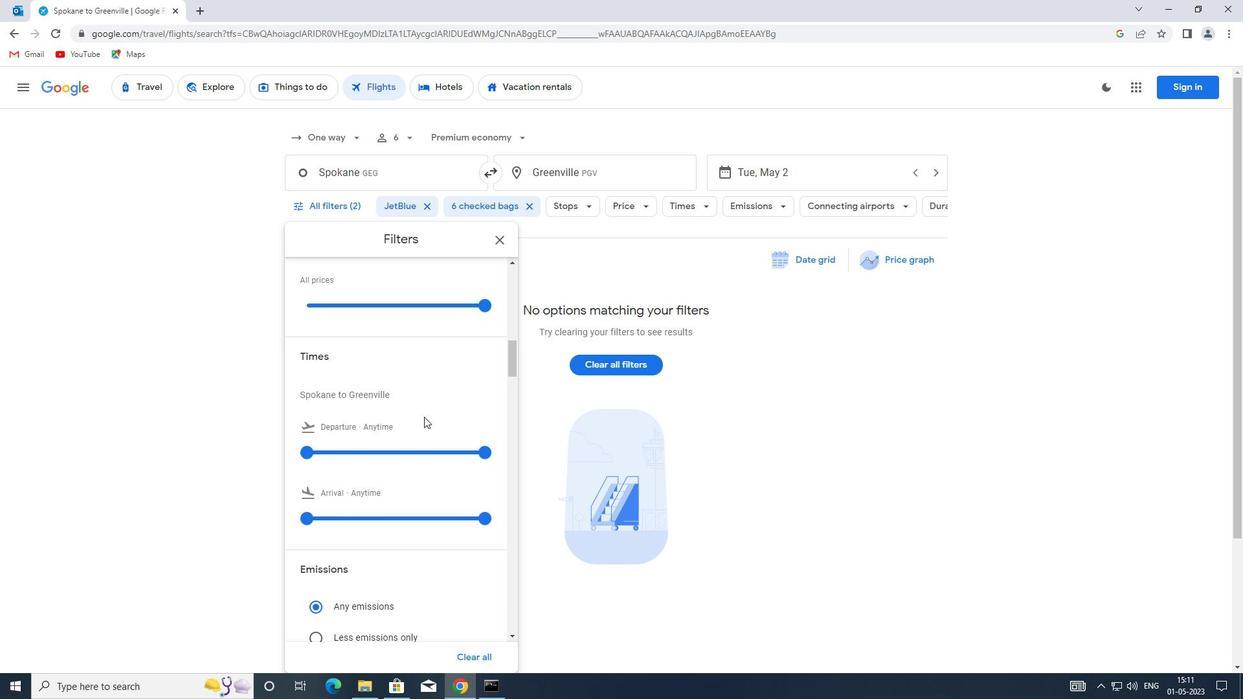 
Action: Mouse moved to (310, 386)
Screenshot: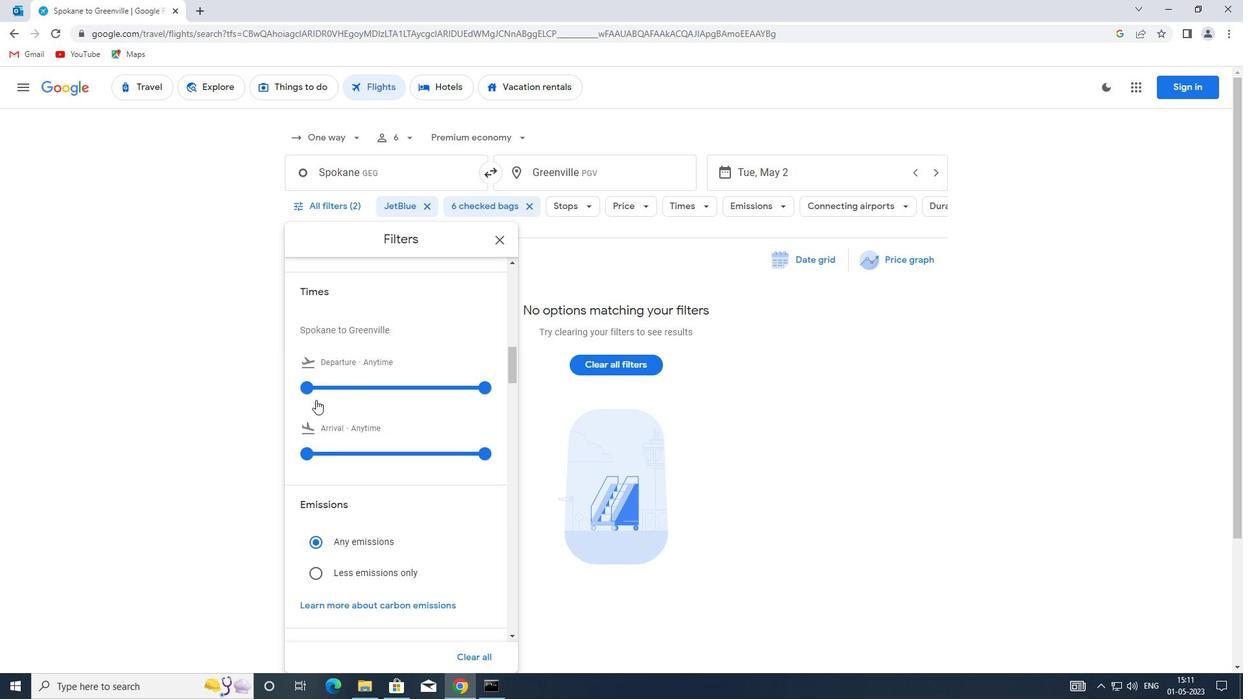 
Action: Mouse pressed left at (310, 386)
Screenshot: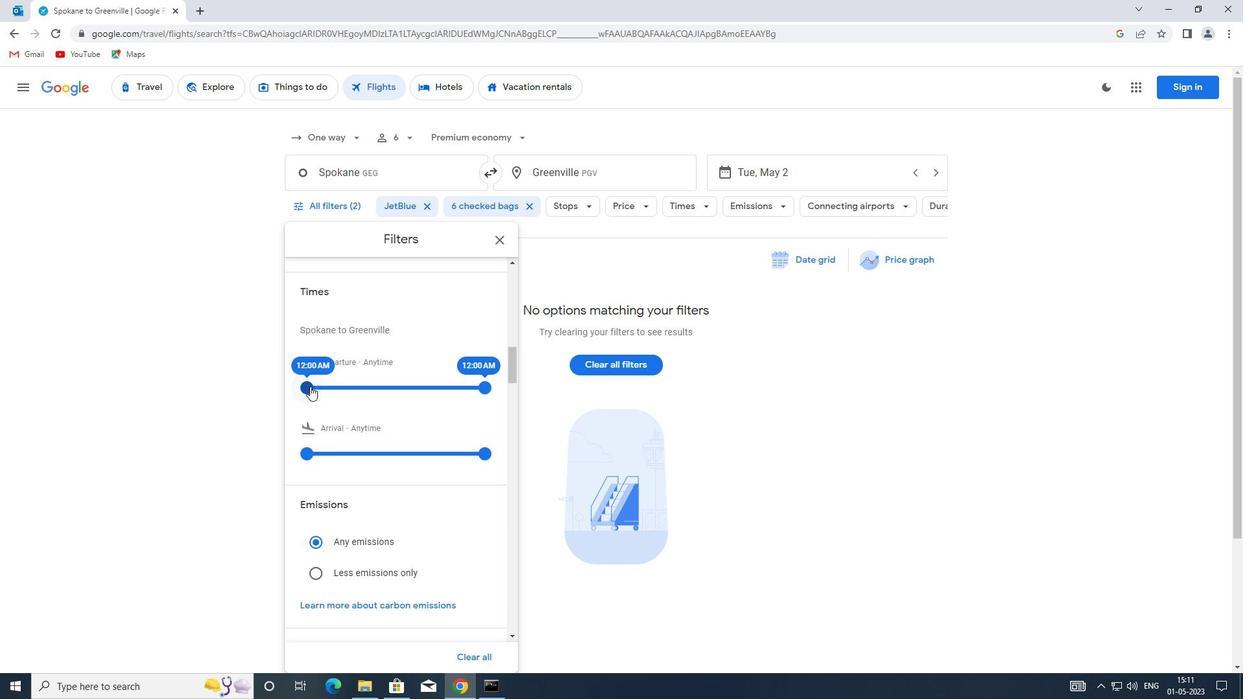 
Action: Mouse moved to (479, 385)
Screenshot: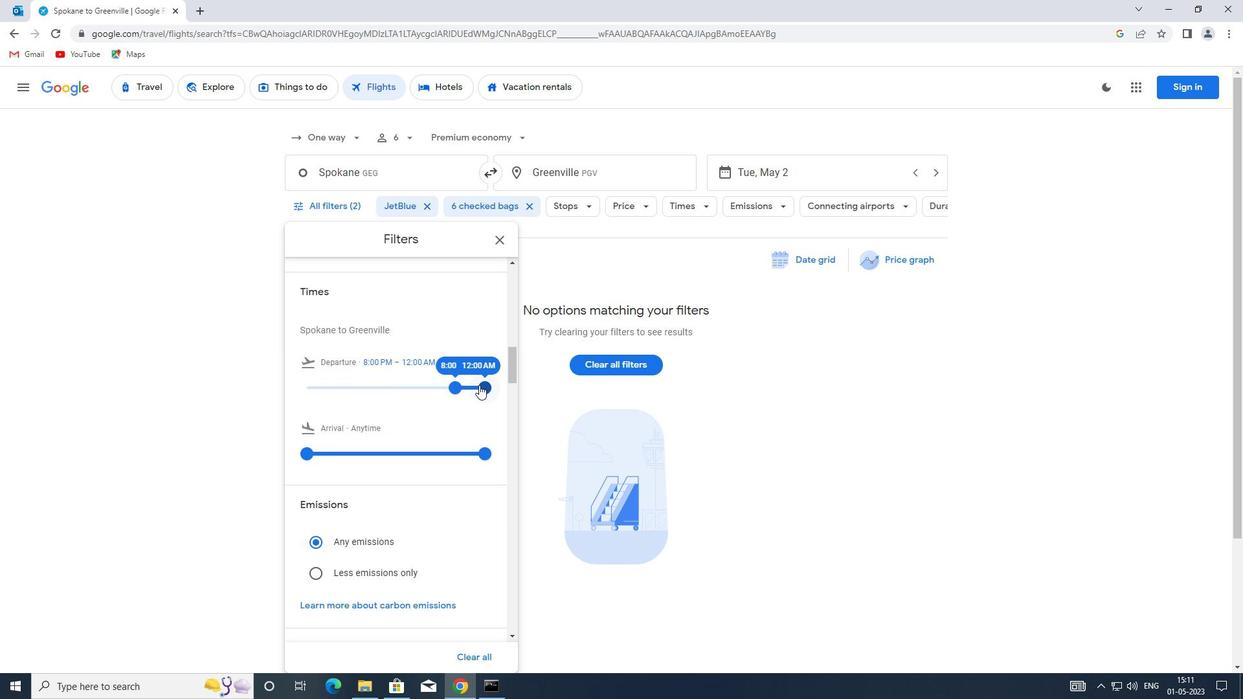 
Action: Mouse pressed left at (479, 385)
Screenshot: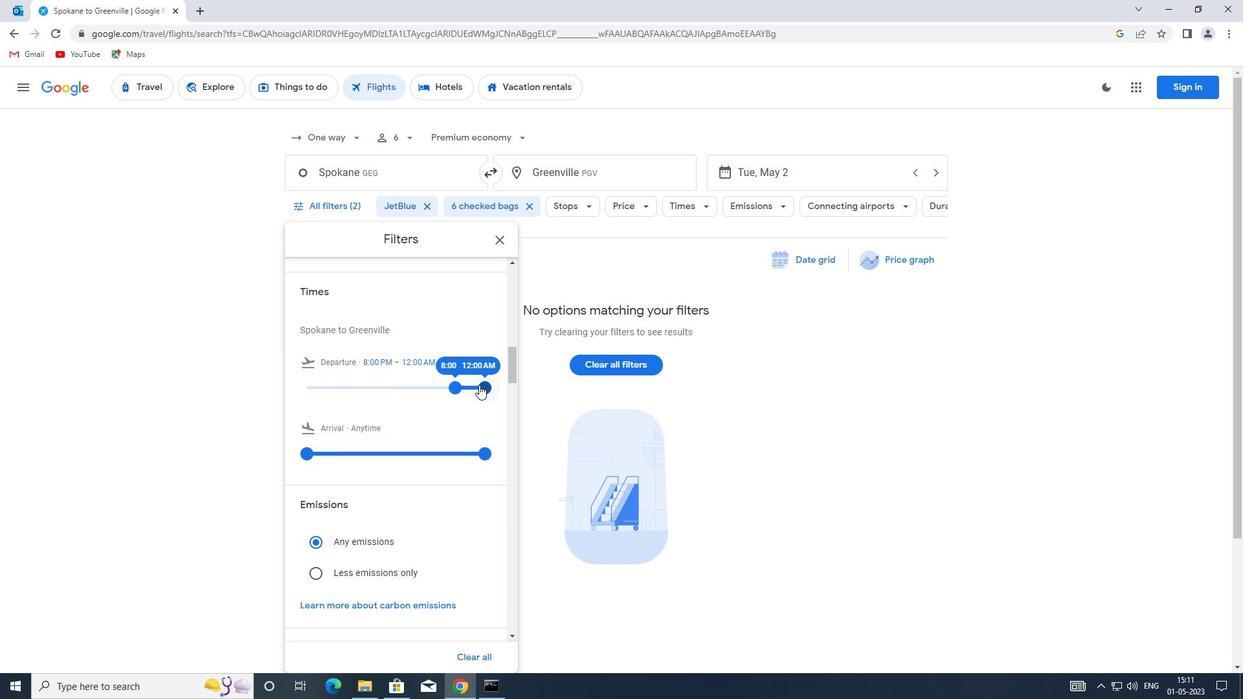 
Action: Mouse moved to (448, 385)
Screenshot: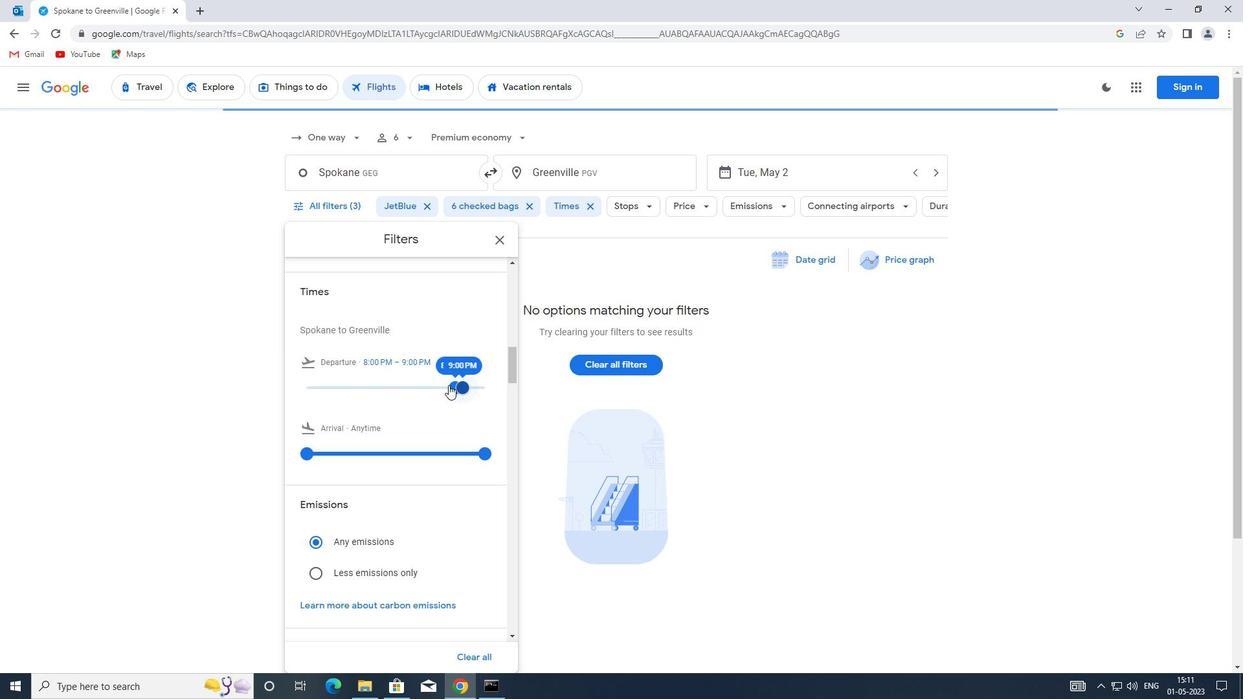
Action: Mouse scrolled (448, 384) with delta (0, 0)
Screenshot: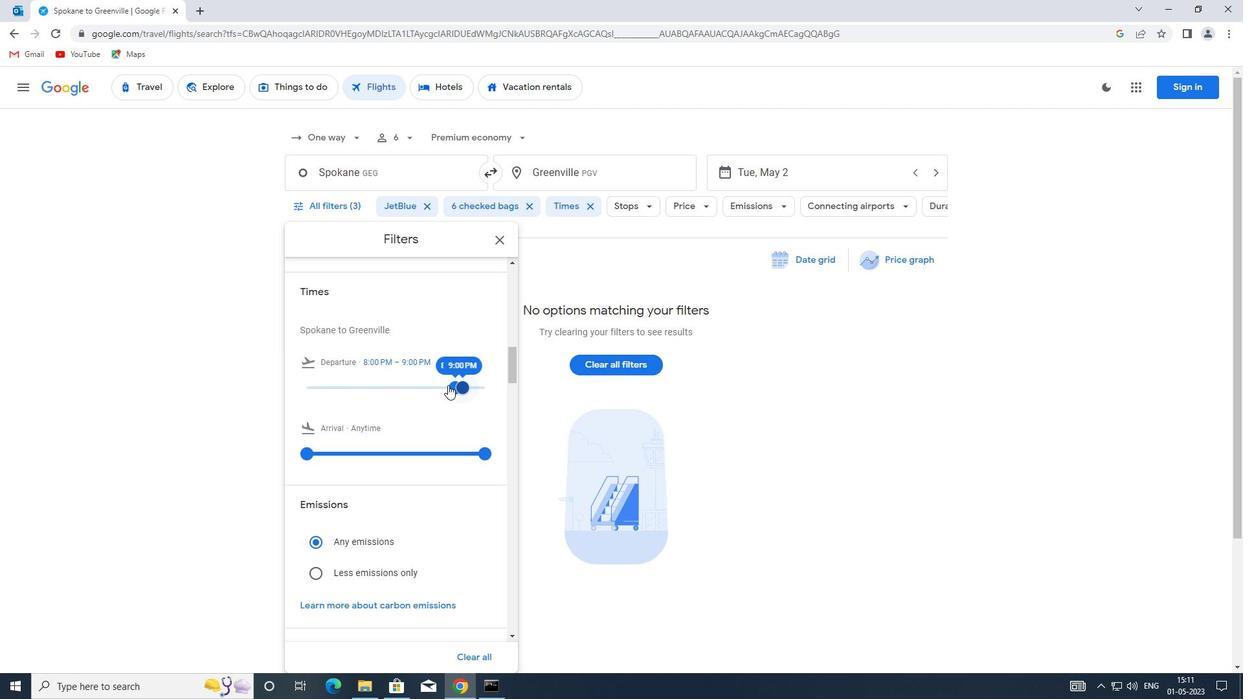 
Action: Mouse scrolled (448, 384) with delta (0, 0)
Screenshot: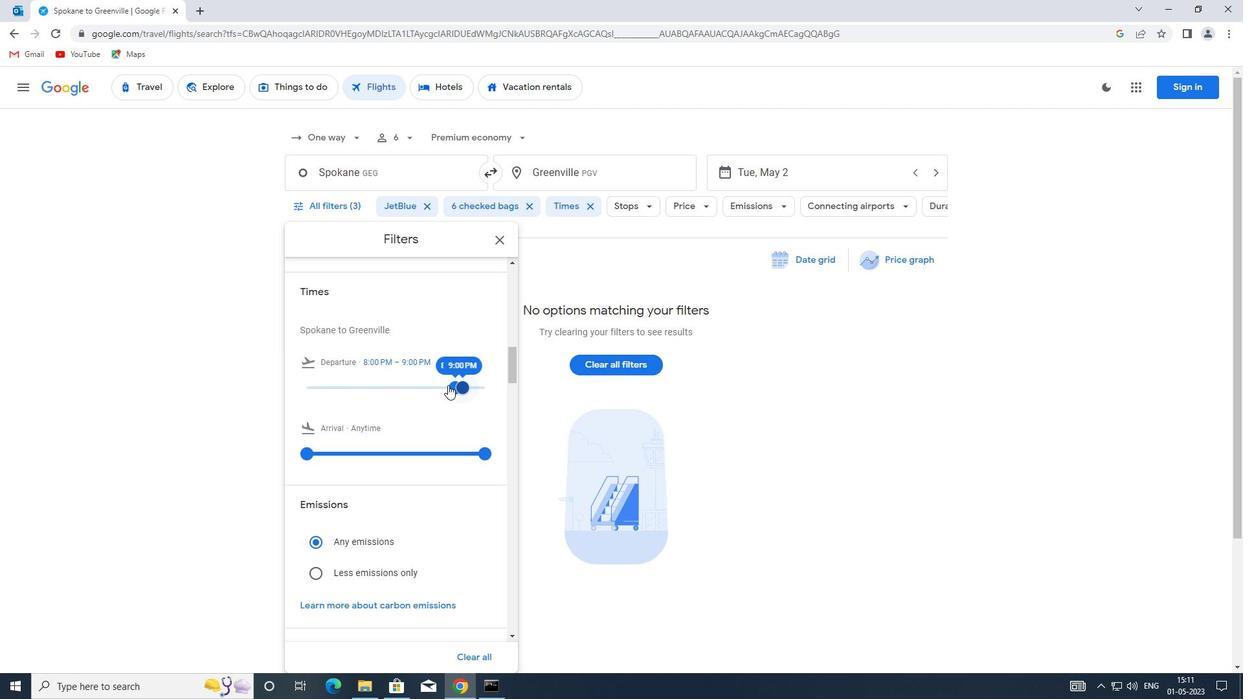 
Action: Mouse moved to (446, 386)
Screenshot: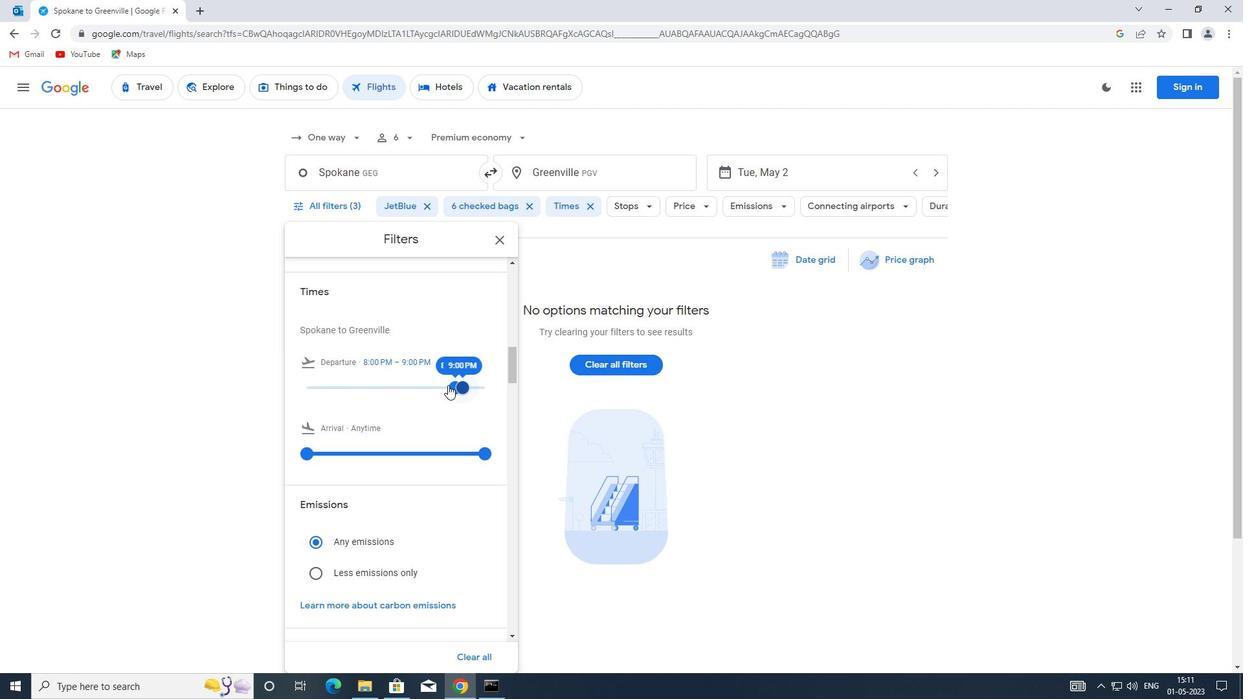 
Action: Mouse scrolled (446, 387) with delta (0, 0)
Screenshot: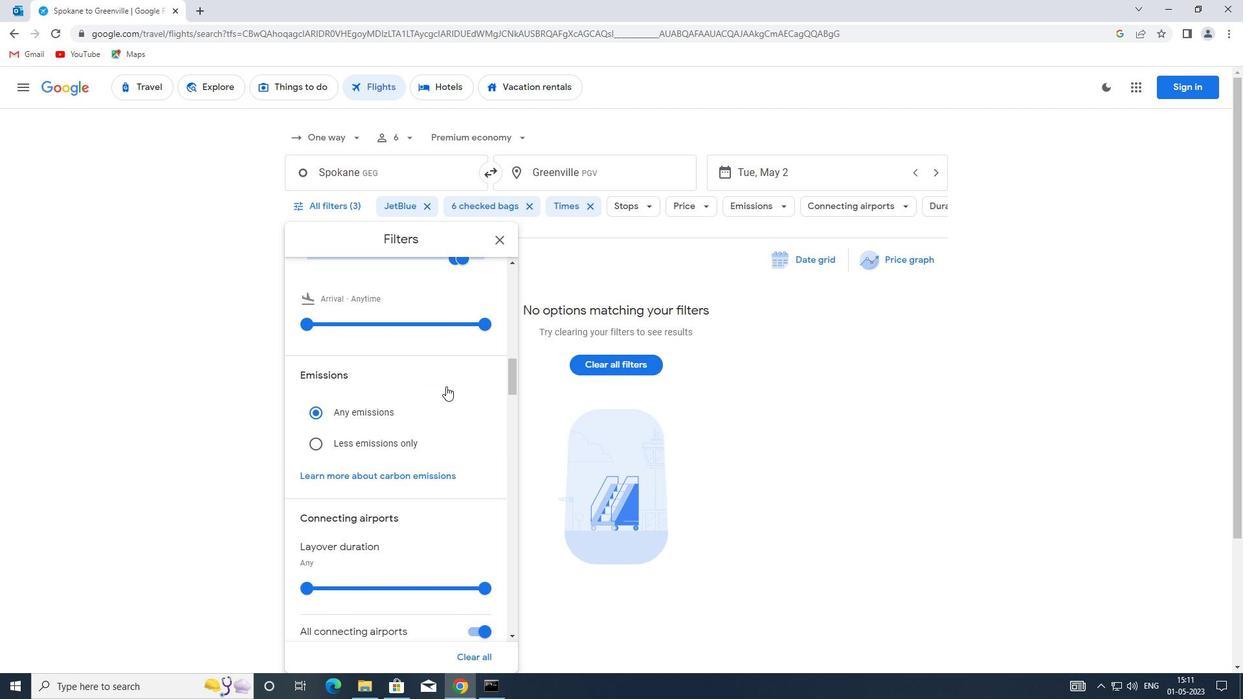 
Action: Mouse scrolled (446, 387) with delta (0, 0)
Screenshot: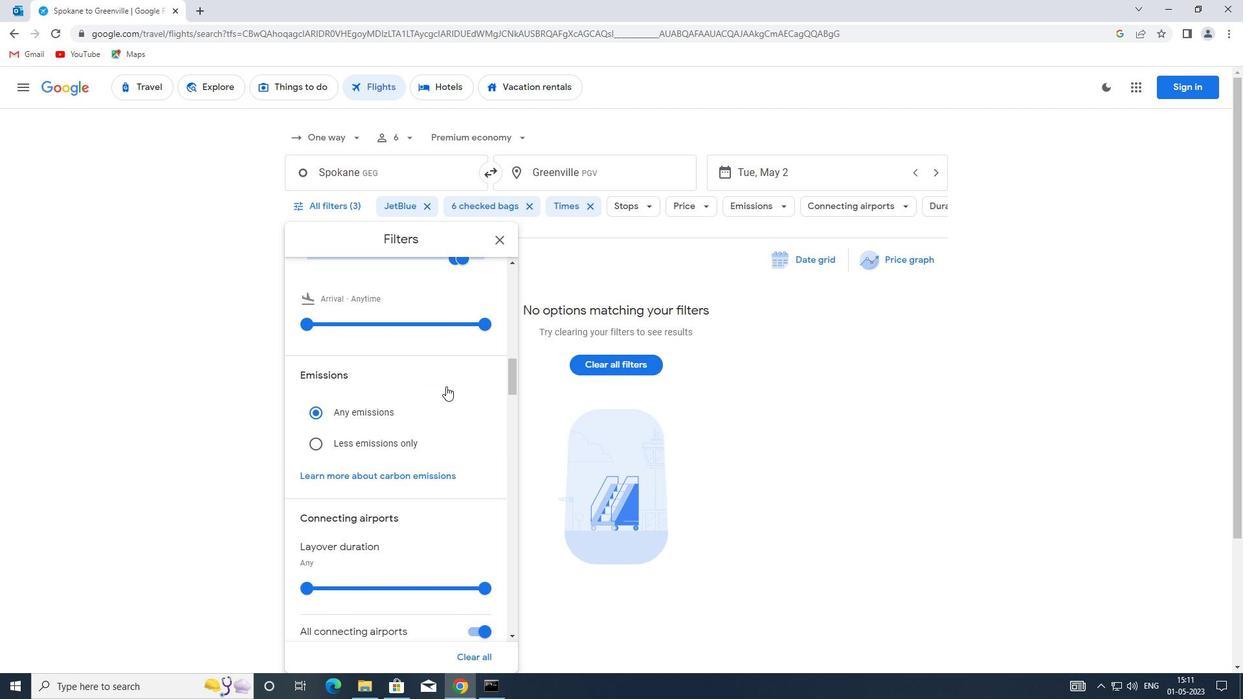 
Action: Mouse moved to (500, 238)
Screenshot: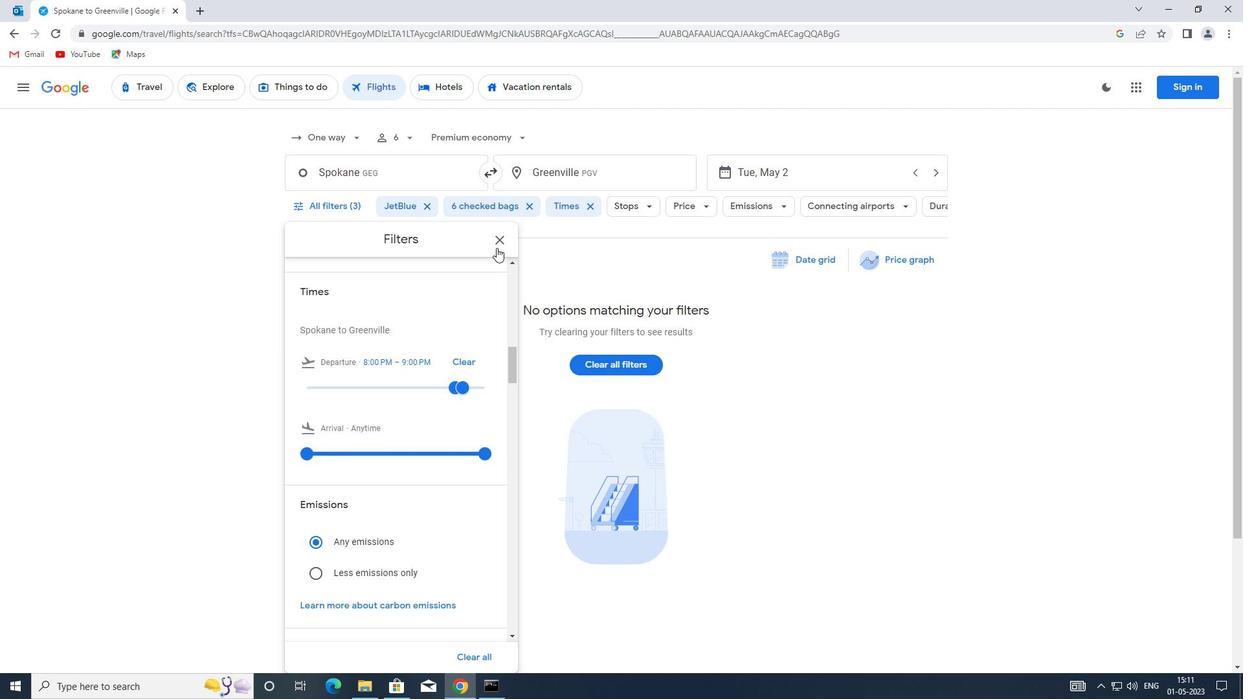
Action: Mouse pressed left at (500, 238)
Screenshot: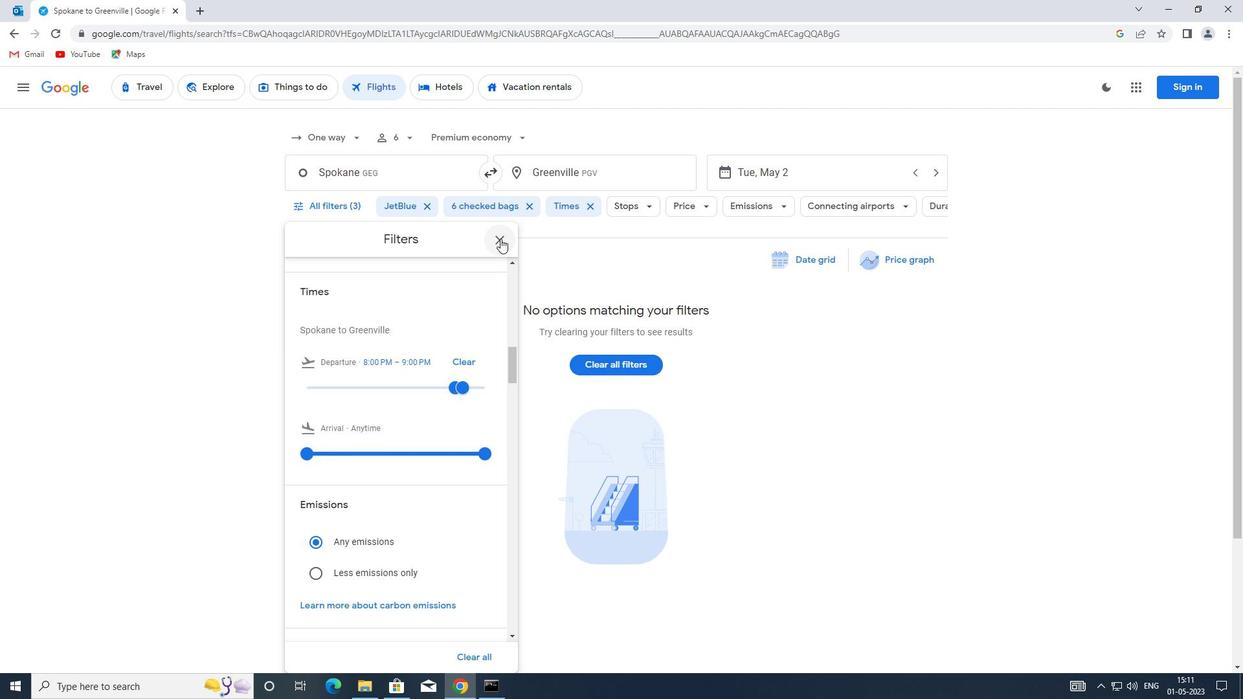 
